 Task: Find connections with filter location Montélimar with filter topic #personalbrandingwith filter profile language French with filter current company Techolution with filter school Symbiosis Institute of International Business with filter industry Wholesale Luxury Goods and Jewelry with filter service category Pricing Strategy with filter keywords title Merchandising Associate
Action: Mouse moved to (560, 103)
Screenshot: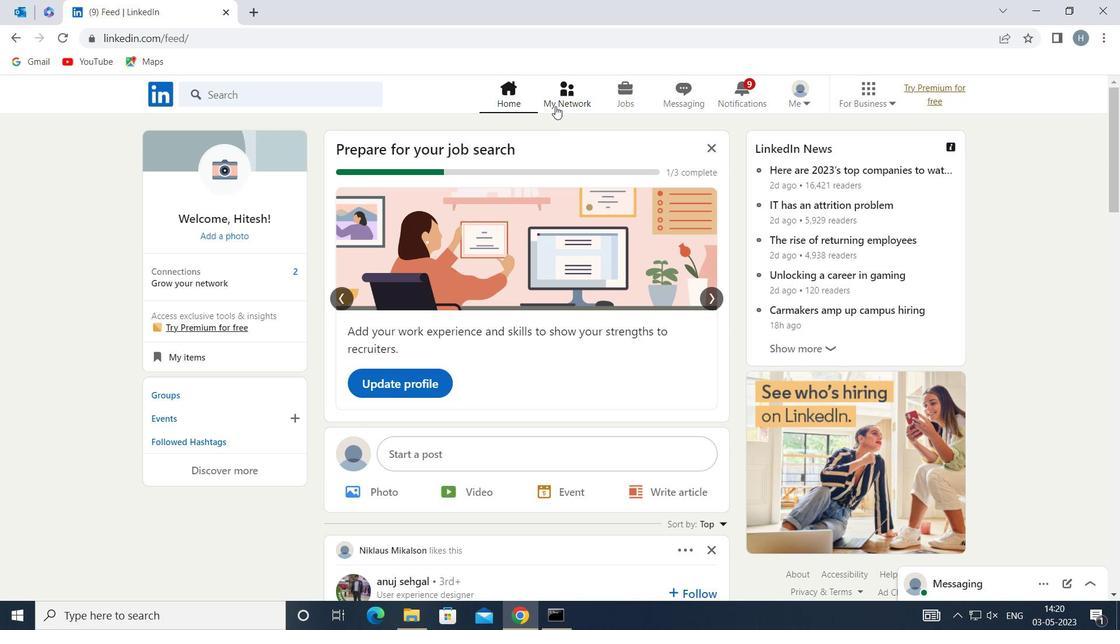
Action: Mouse pressed left at (560, 103)
Screenshot: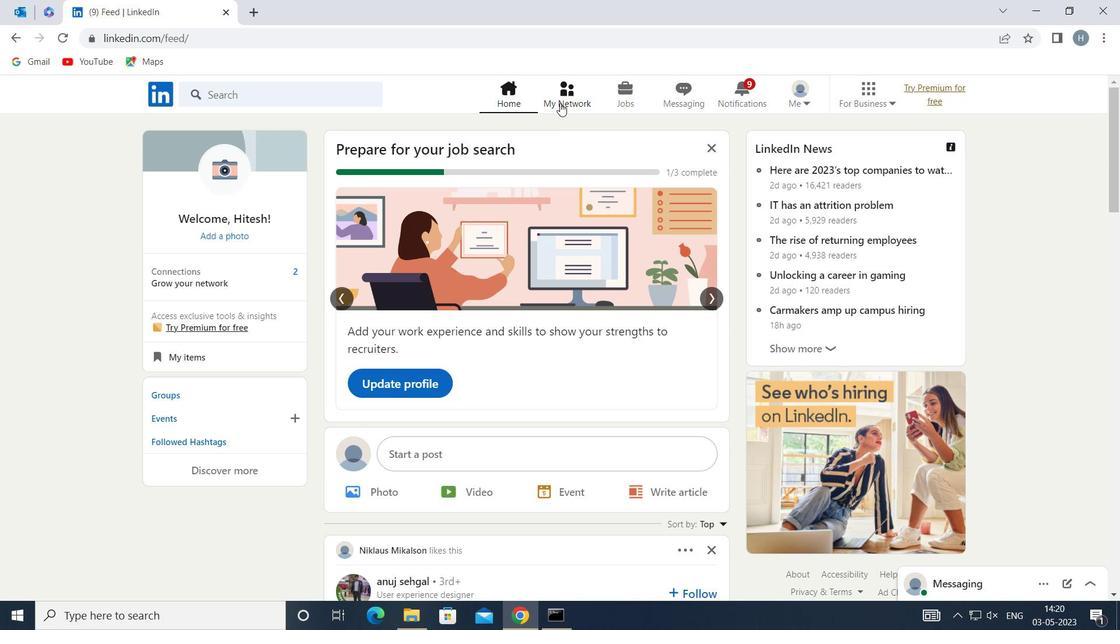 
Action: Mouse moved to (321, 176)
Screenshot: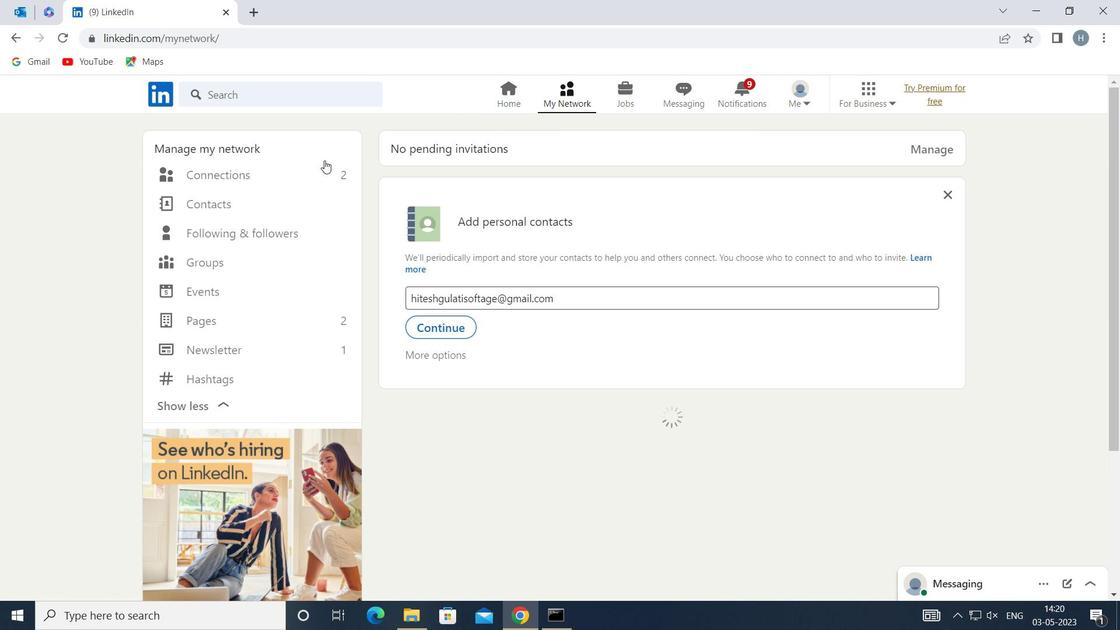 
Action: Mouse pressed left at (321, 176)
Screenshot: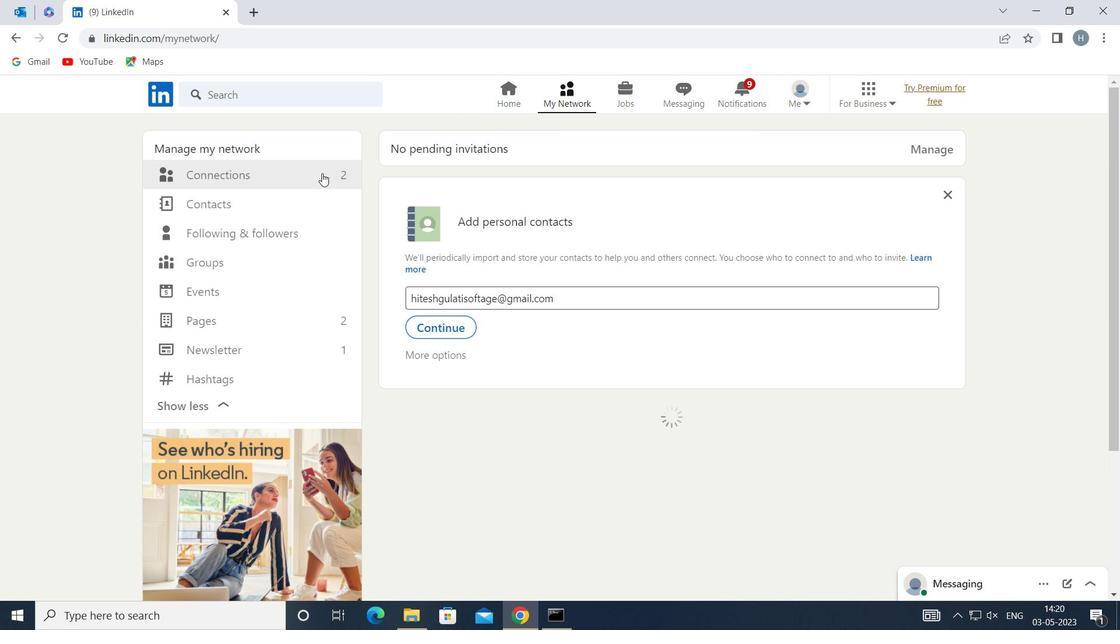
Action: Mouse moved to (672, 172)
Screenshot: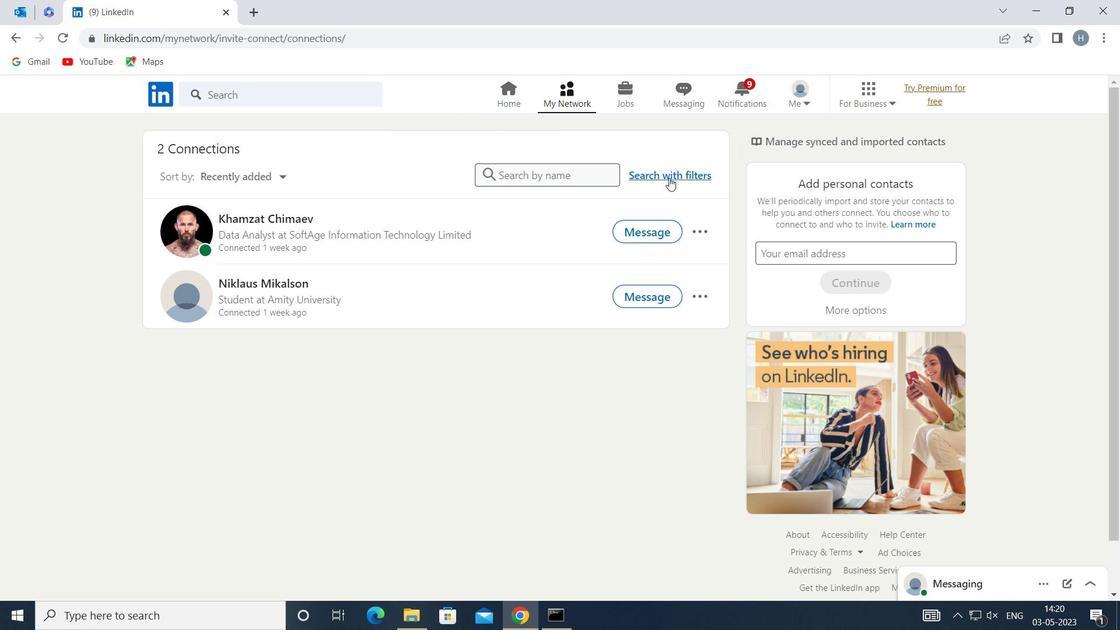 
Action: Mouse pressed left at (672, 172)
Screenshot: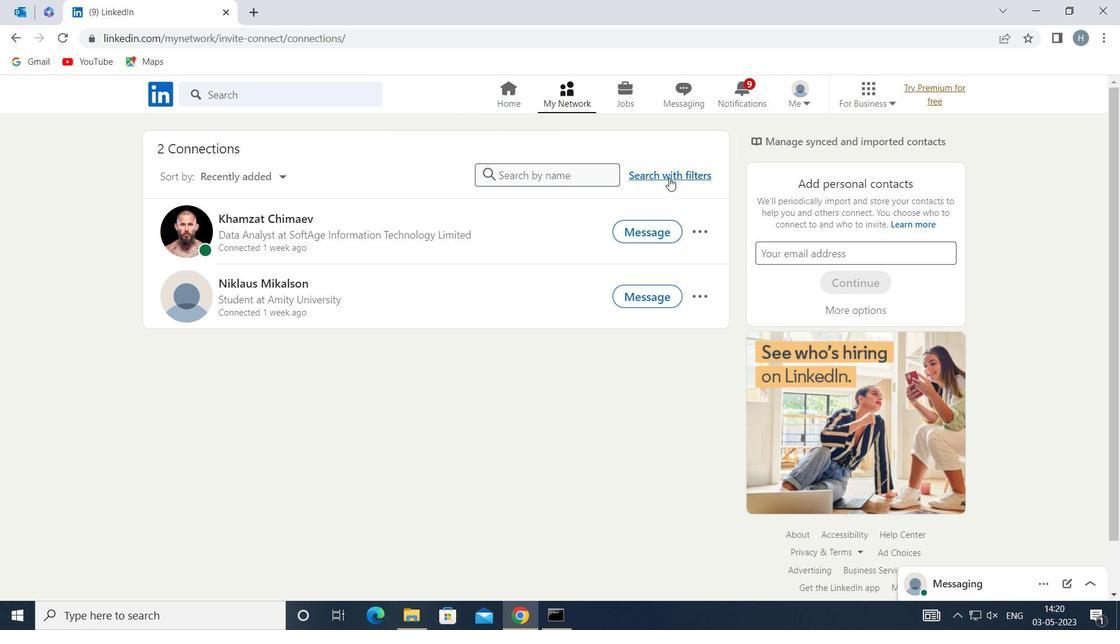 
Action: Mouse moved to (615, 140)
Screenshot: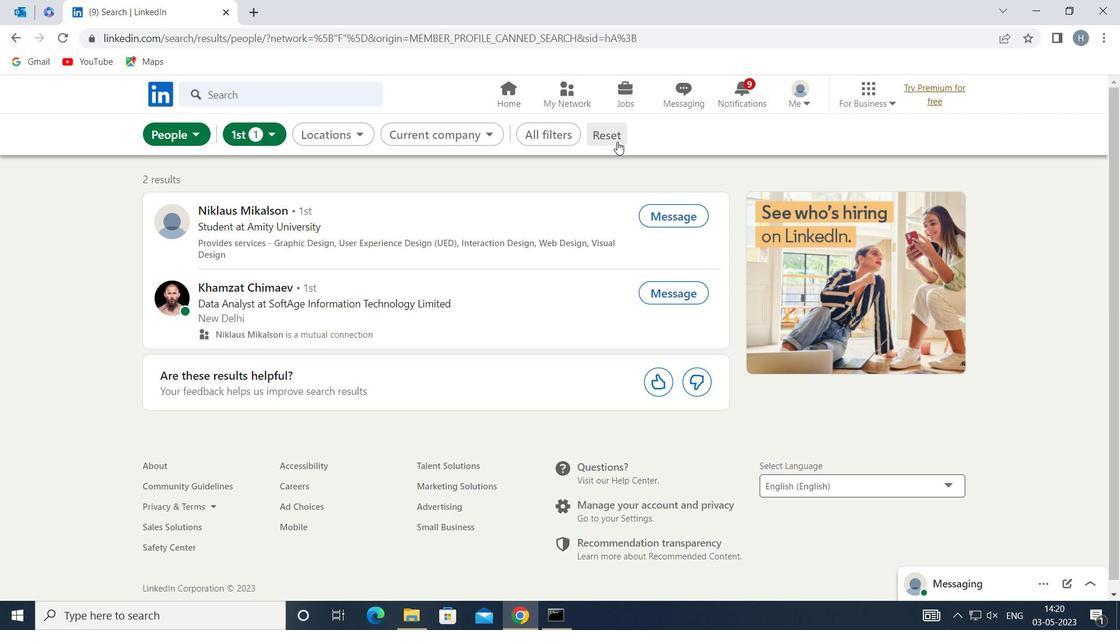 
Action: Mouse pressed left at (615, 140)
Screenshot: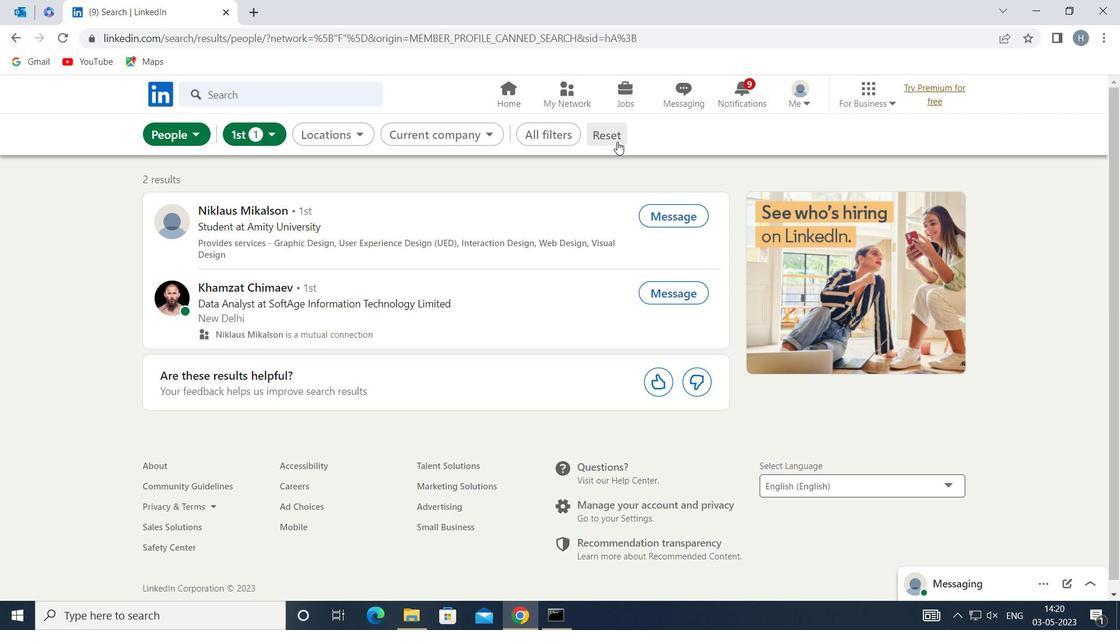 
Action: Mouse moved to (598, 133)
Screenshot: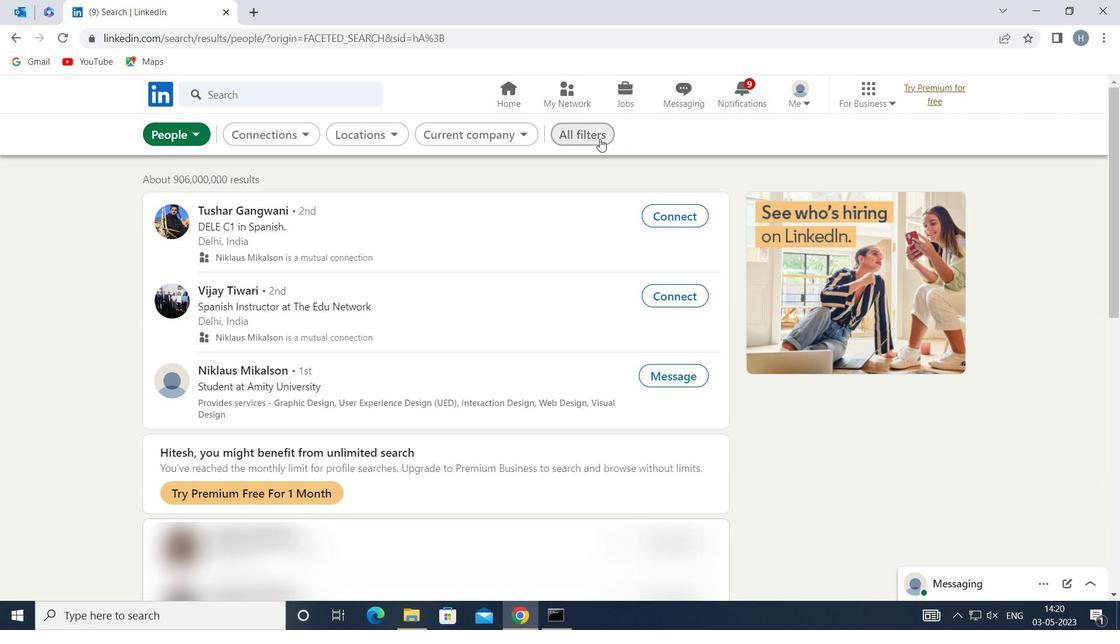 
Action: Mouse pressed left at (598, 133)
Screenshot: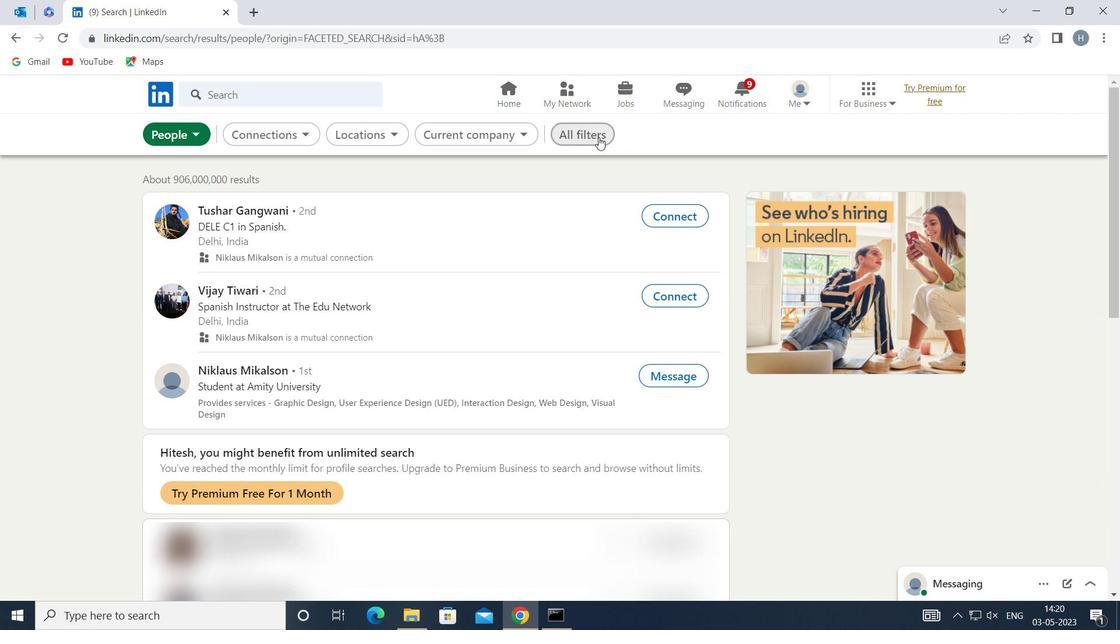 
Action: Mouse moved to (863, 312)
Screenshot: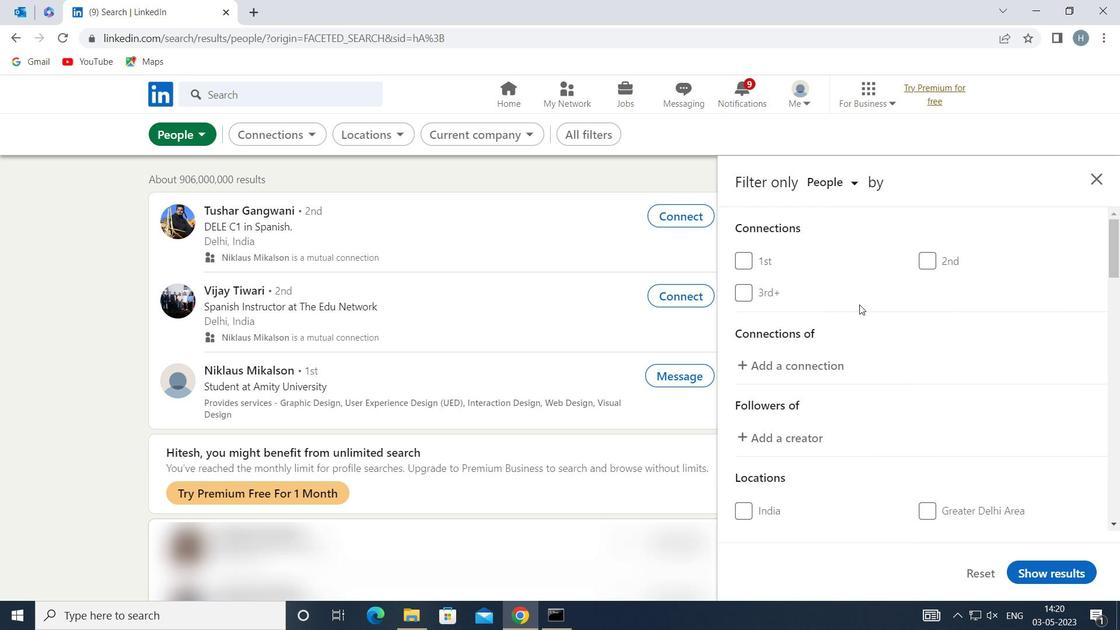 
Action: Mouse scrolled (863, 312) with delta (0, 0)
Screenshot: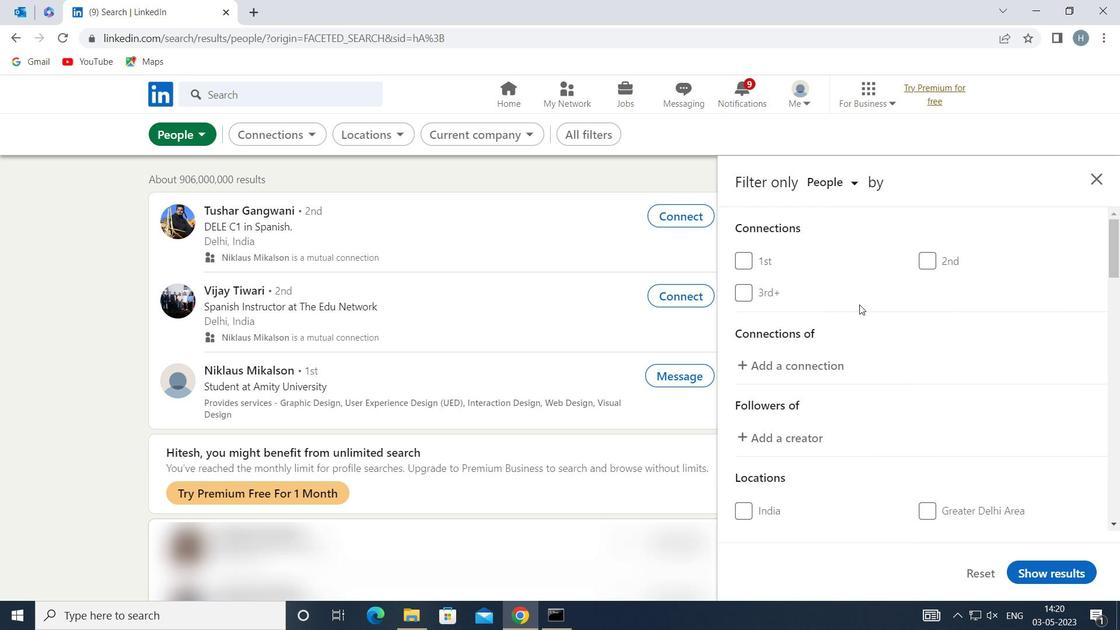 
Action: Mouse moved to (863, 315)
Screenshot: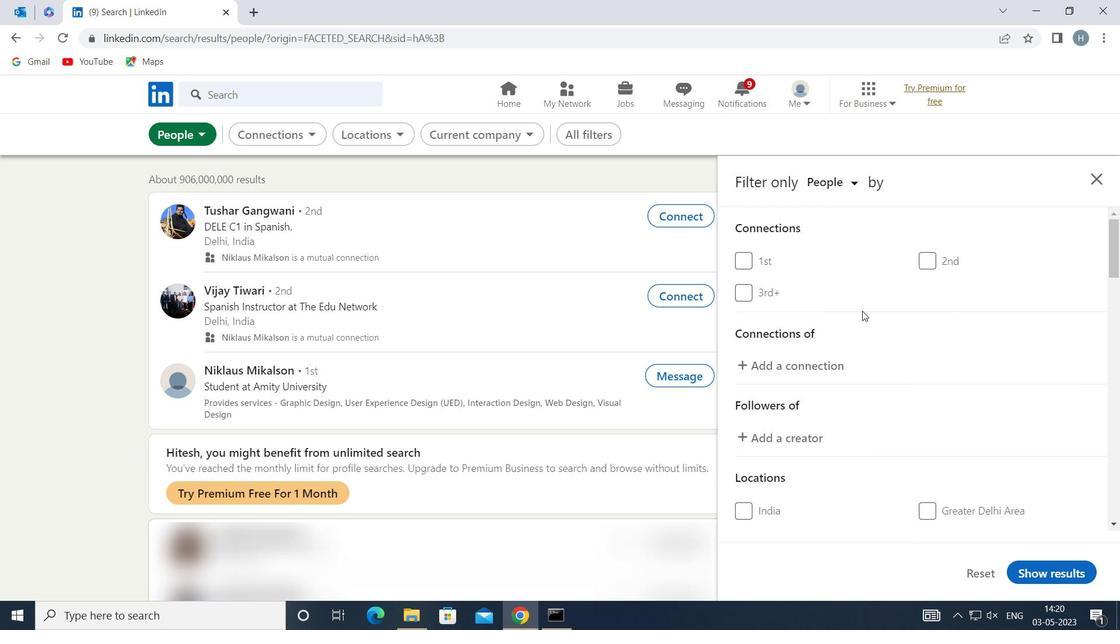 
Action: Mouse scrolled (863, 314) with delta (0, 0)
Screenshot: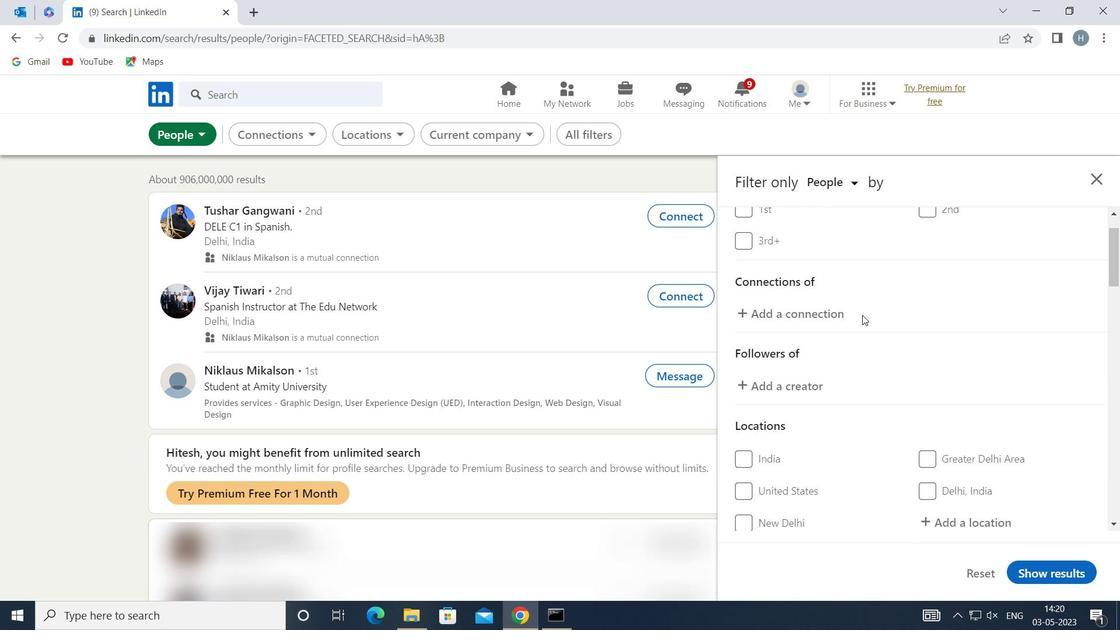 
Action: Mouse moved to (950, 421)
Screenshot: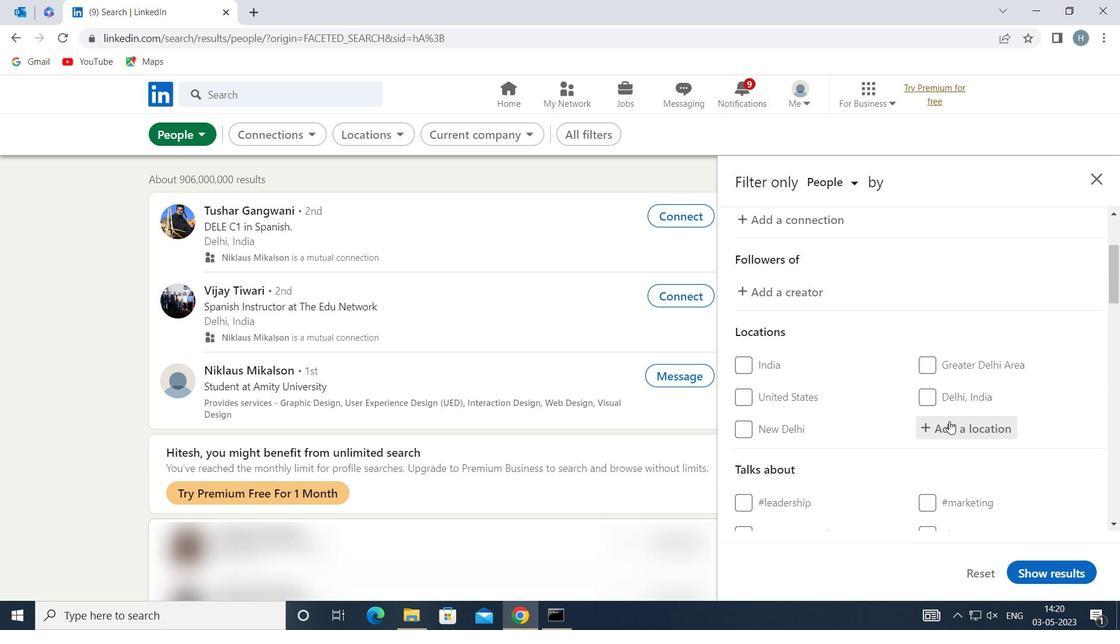 
Action: Mouse pressed left at (950, 421)
Screenshot: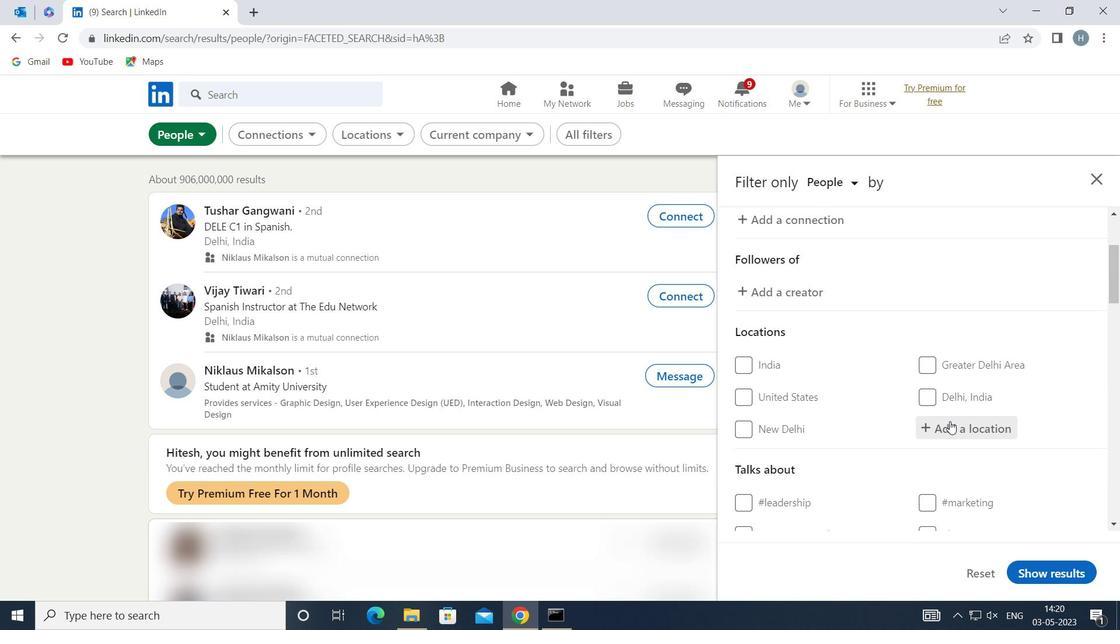 
Action: Mouse moved to (950, 421)
Screenshot: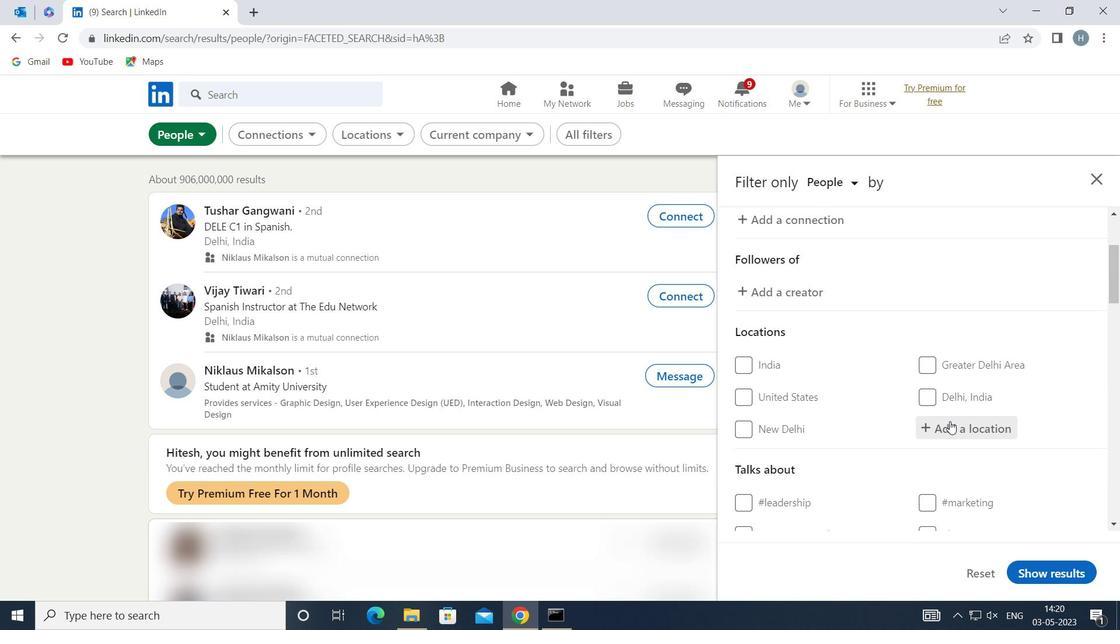 
Action: Key pressed <Key.shift>MONTGERON
Screenshot: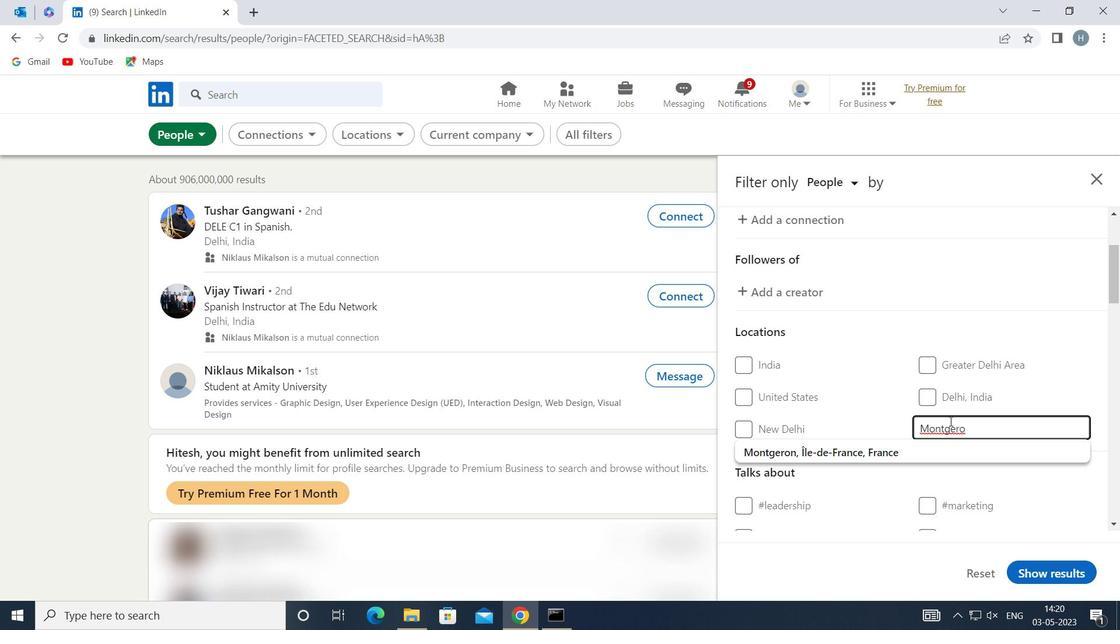 
Action: Mouse moved to (938, 447)
Screenshot: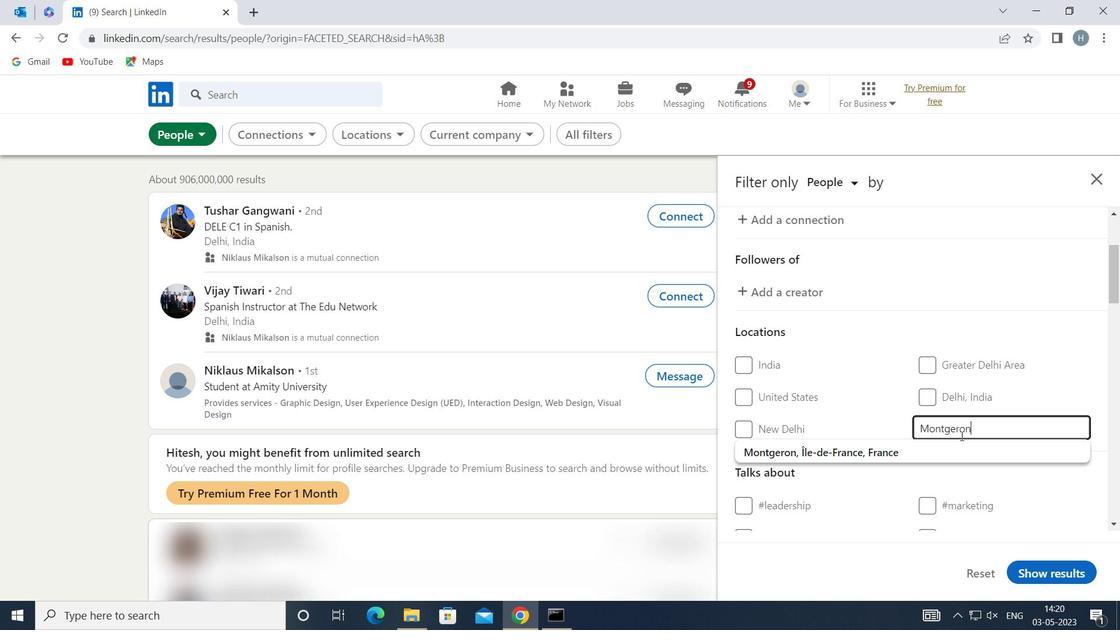 
Action: Mouse pressed left at (938, 447)
Screenshot: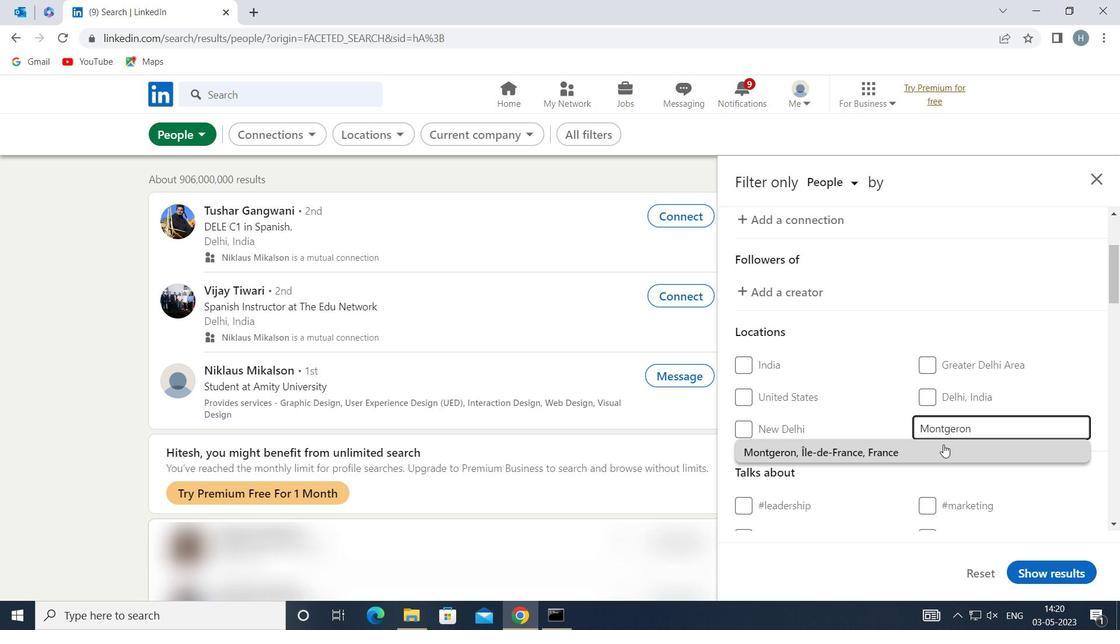 
Action: Mouse moved to (937, 447)
Screenshot: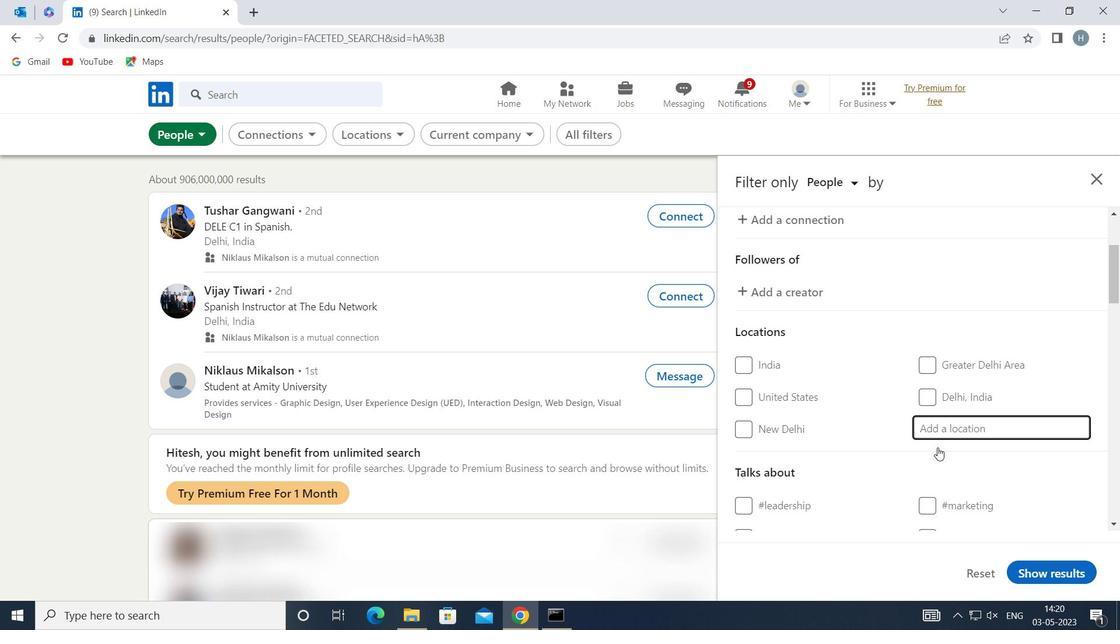 
Action: Mouse scrolled (937, 447) with delta (0, 0)
Screenshot: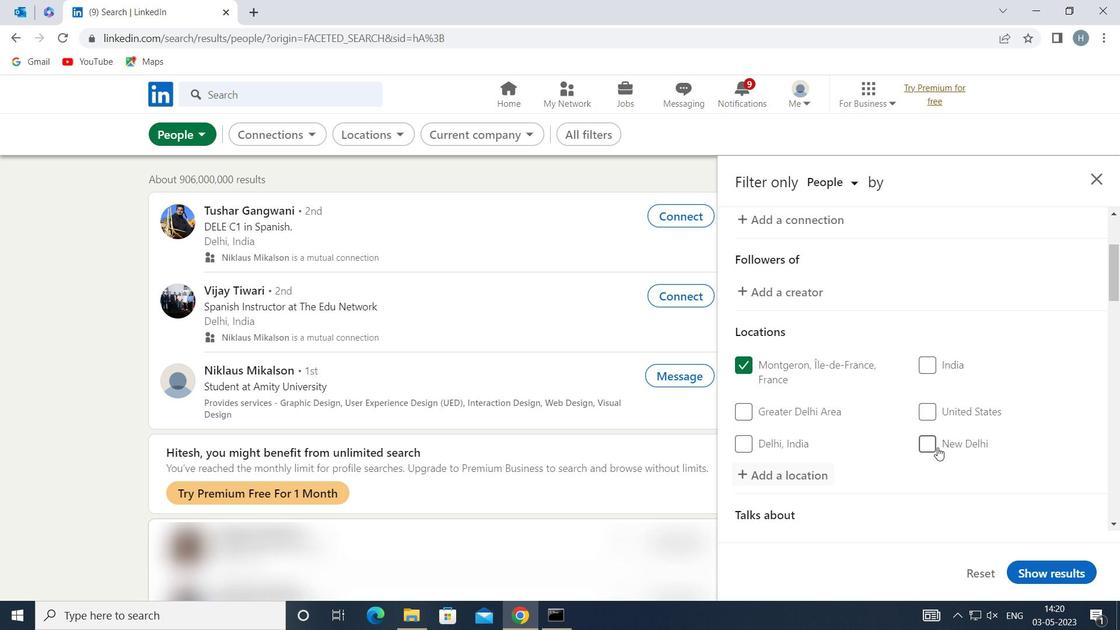 
Action: Mouse scrolled (937, 447) with delta (0, 0)
Screenshot: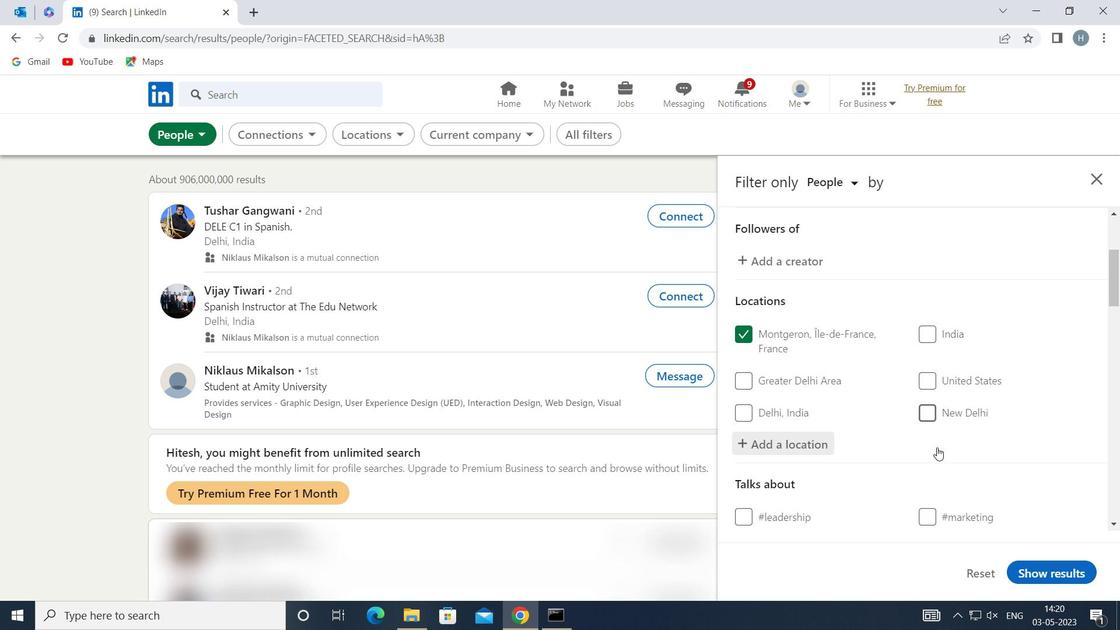 
Action: Mouse scrolled (937, 447) with delta (0, 0)
Screenshot: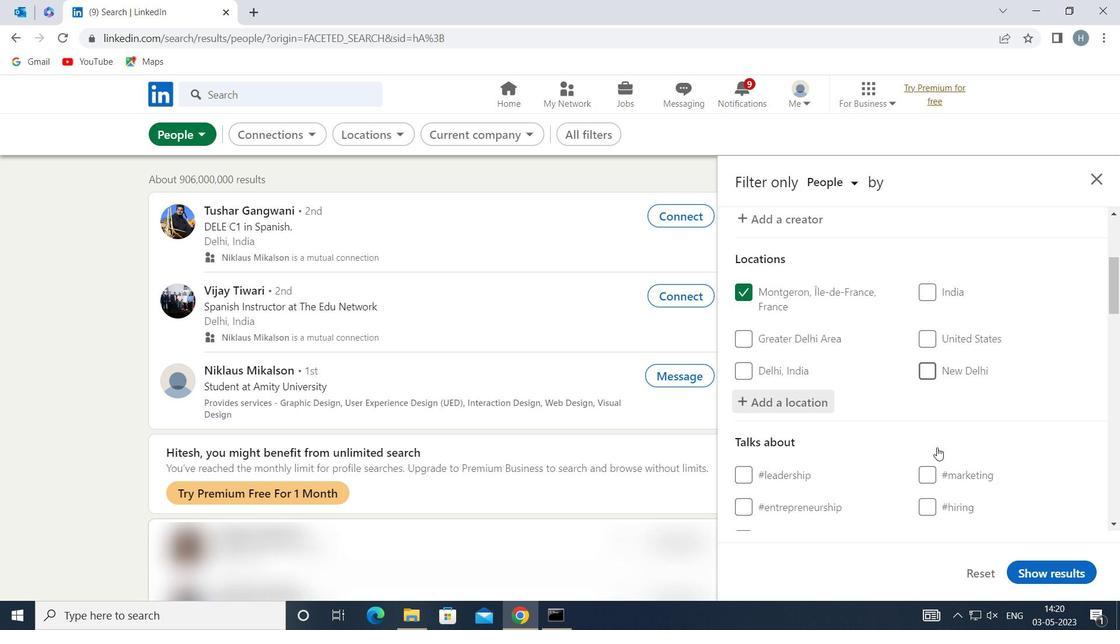 
Action: Mouse moved to (959, 390)
Screenshot: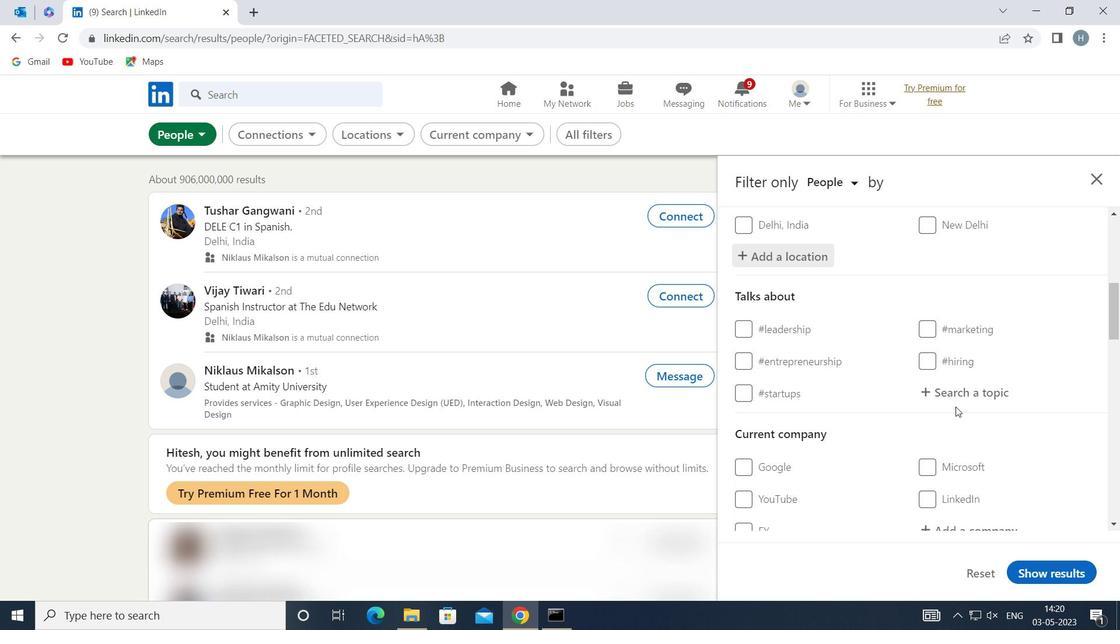 
Action: Mouse pressed left at (959, 390)
Screenshot: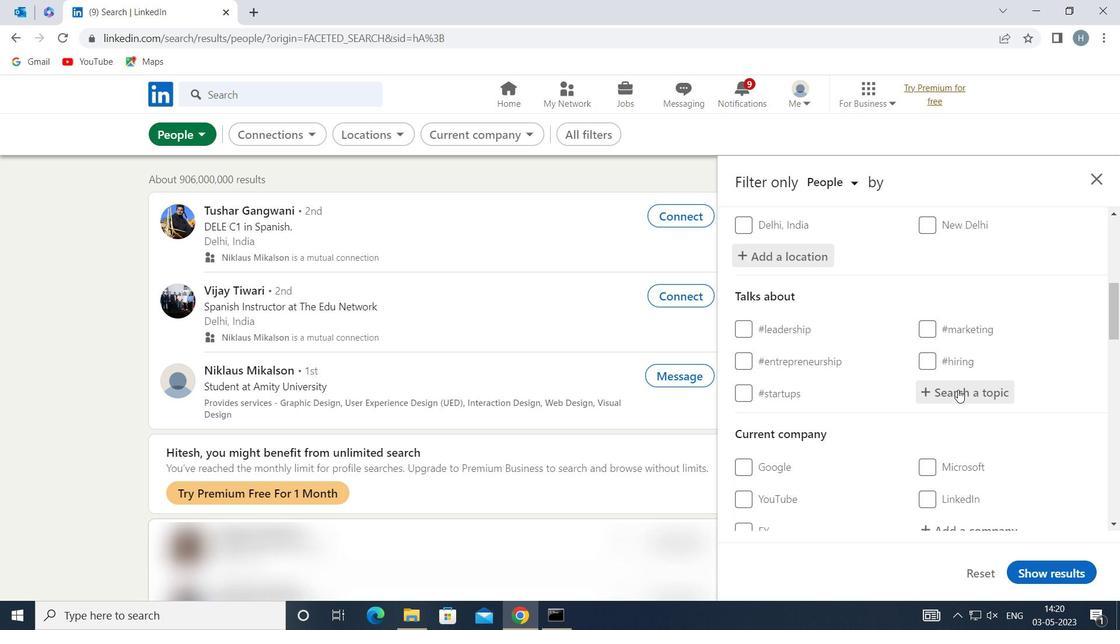 
Action: Key pressed HEALTHLIFESTY
Screenshot: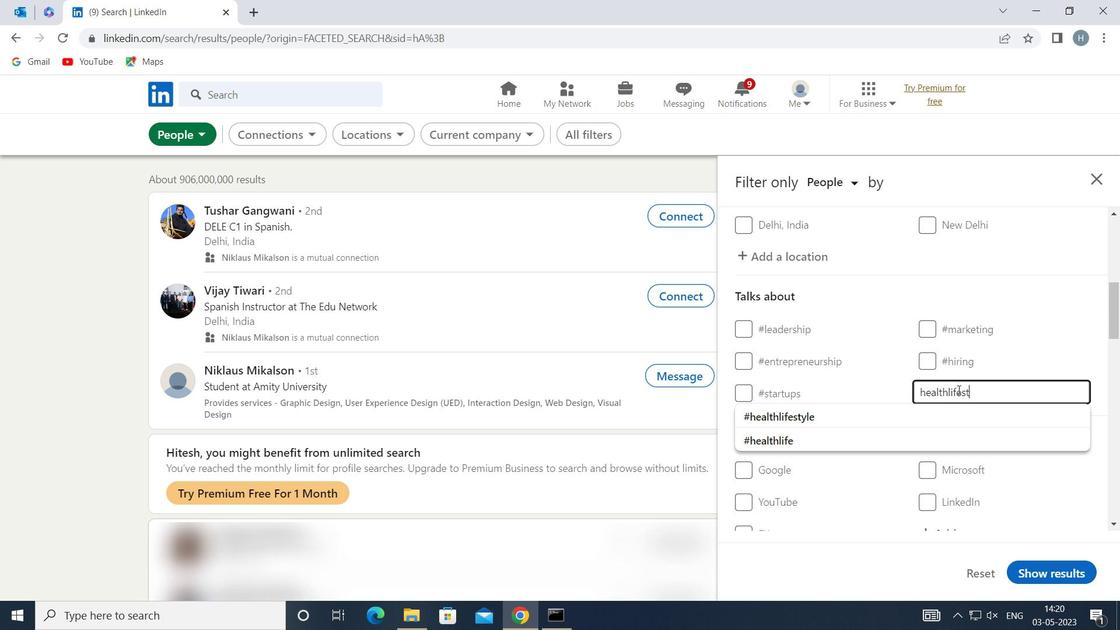 
Action: Mouse moved to (957, 406)
Screenshot: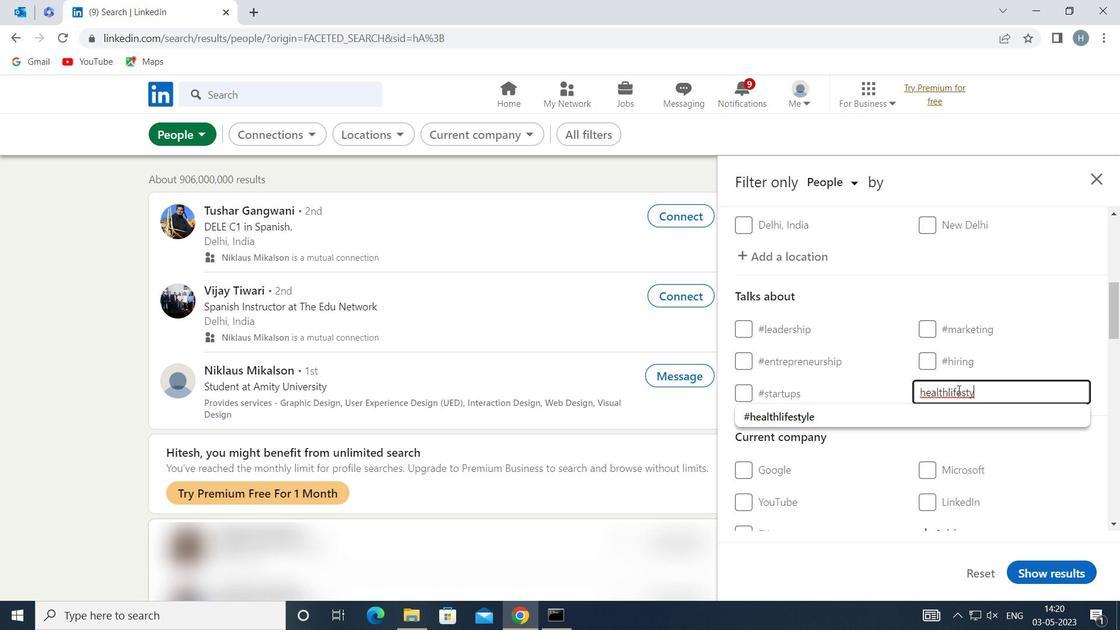 
Action: Mouse pressed left at (957, 406)
Screenshot: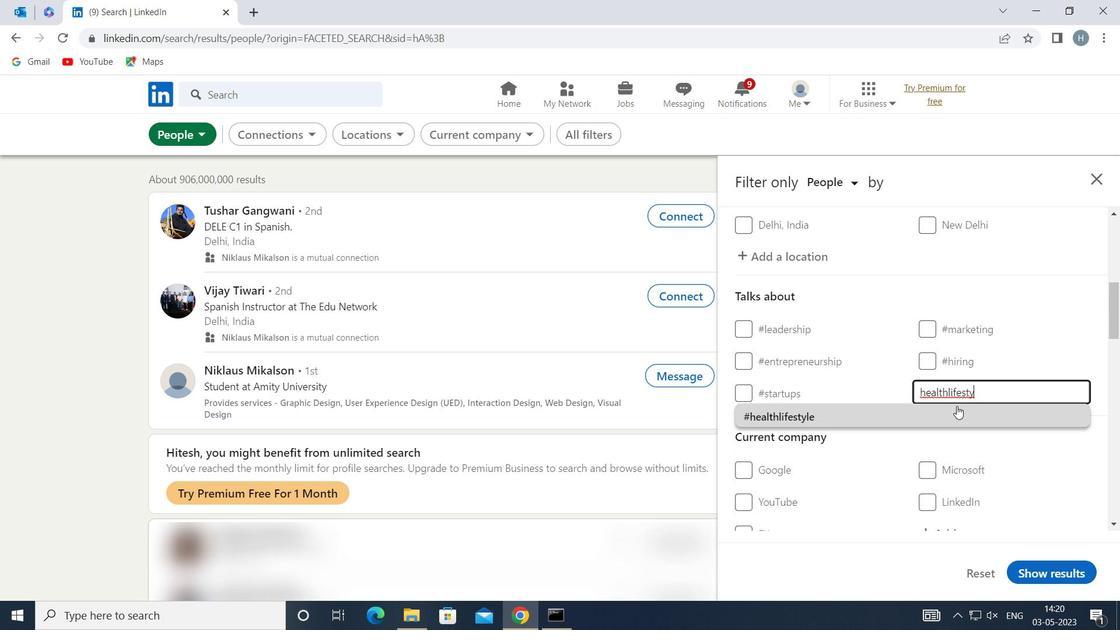 
Action: Mouse moved to (945, 417)
Screenshot: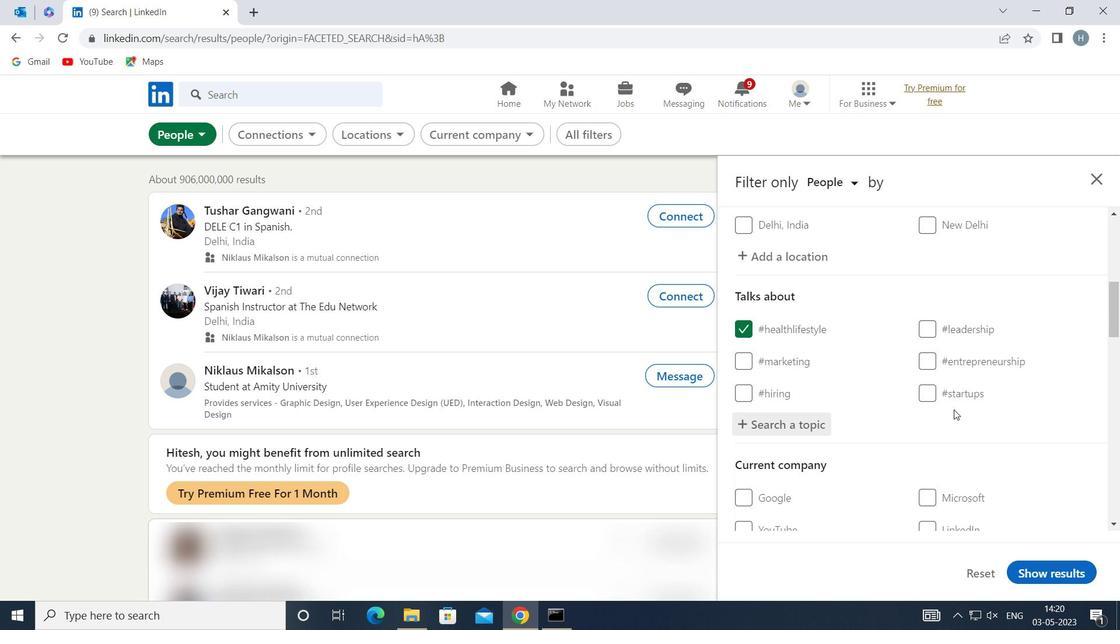 
Action: Mouse scrolled (945, 417) with delta (0, 0)
Screenshot: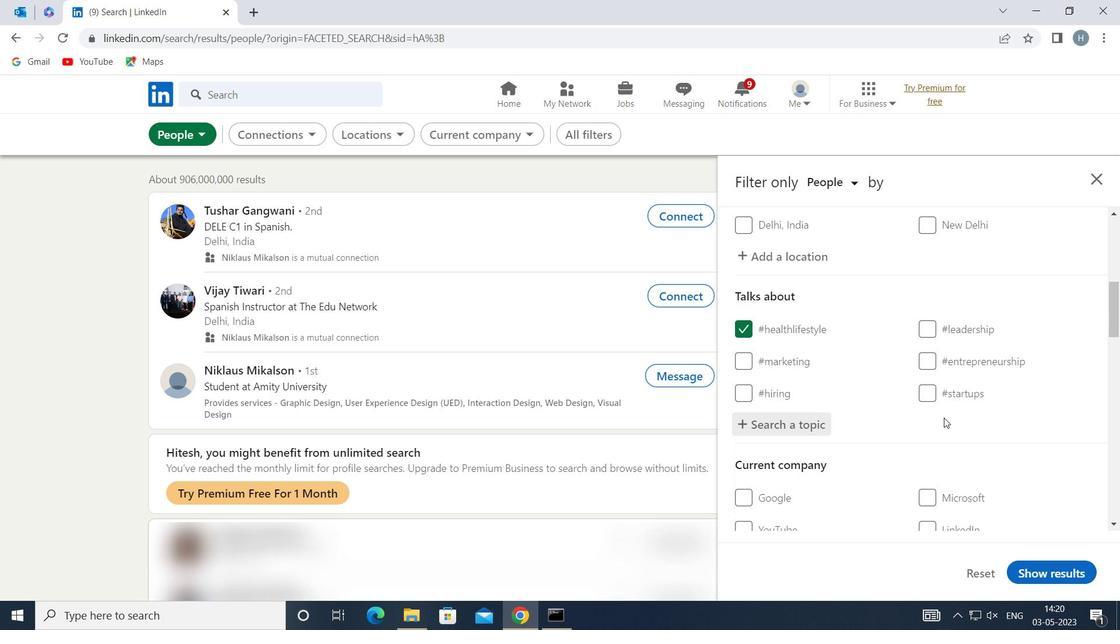 
Action: Mouse scrolled (945, 417) with delta (0, 0)
Screenshot: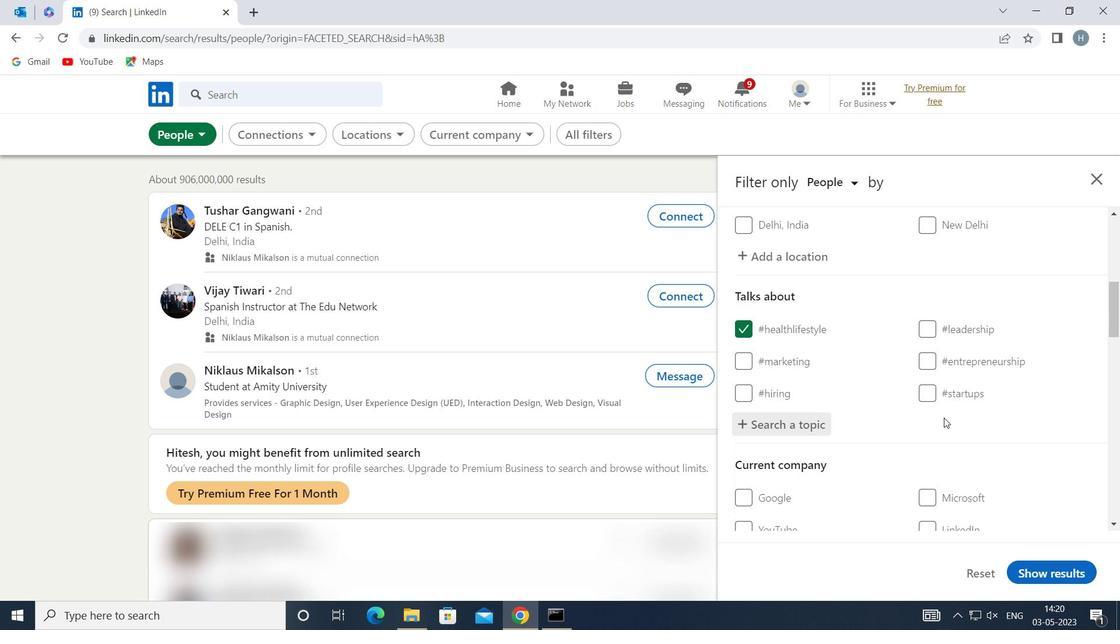 
Action: Mouse moved to (945, 418)
Screenshot: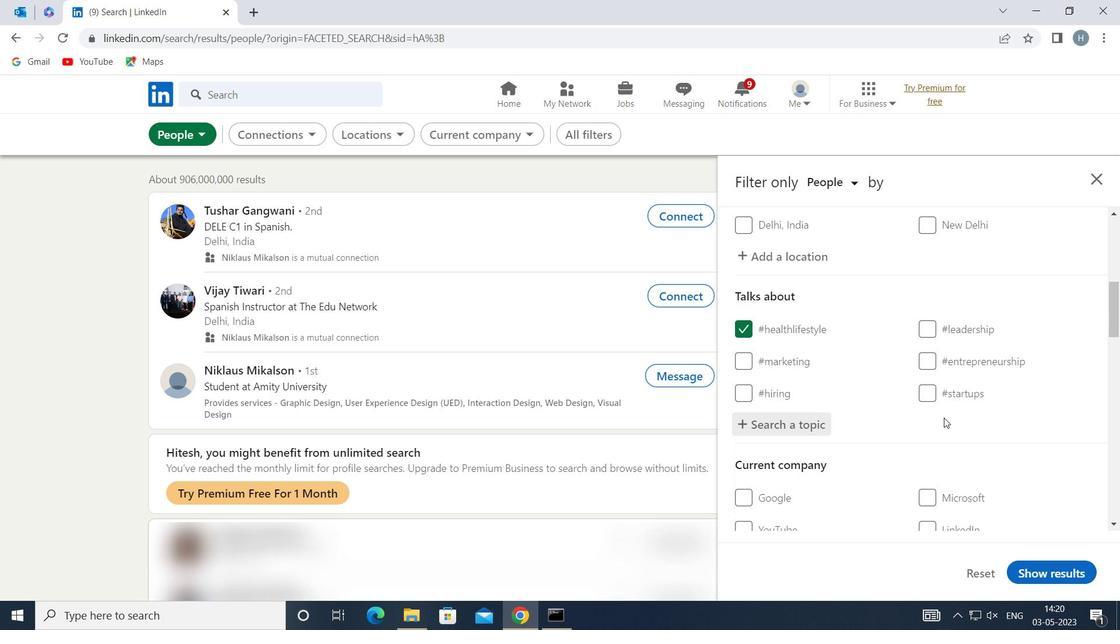 
Action: Mouse scrolled (945, 417) with delta (0, 0)
Screenshot: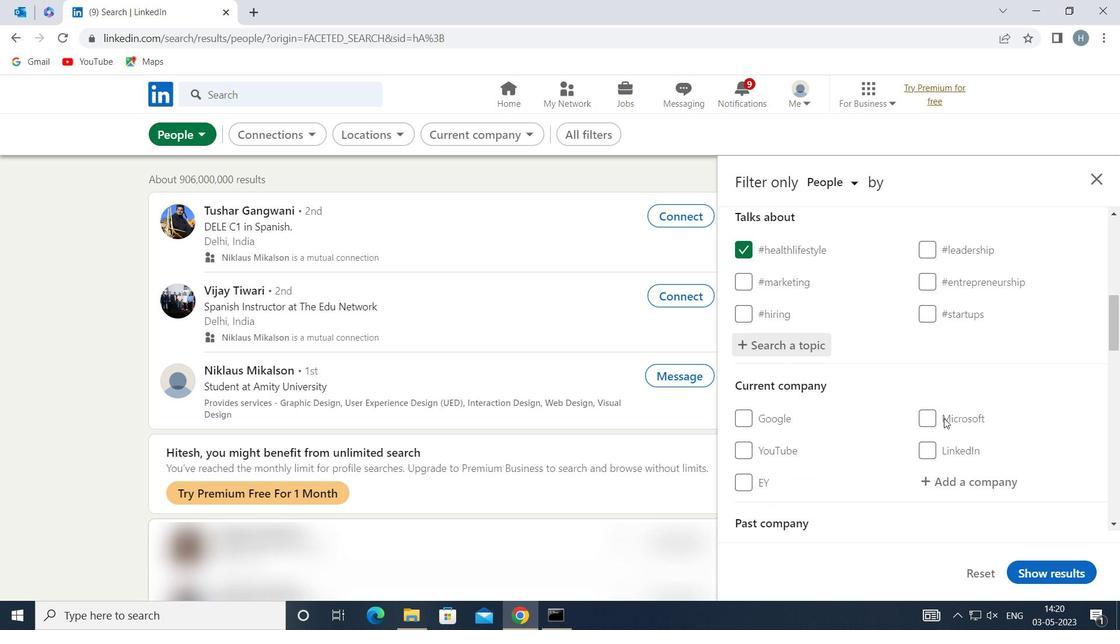 
Action: Mouse moved to (945, 411)
Screenshot: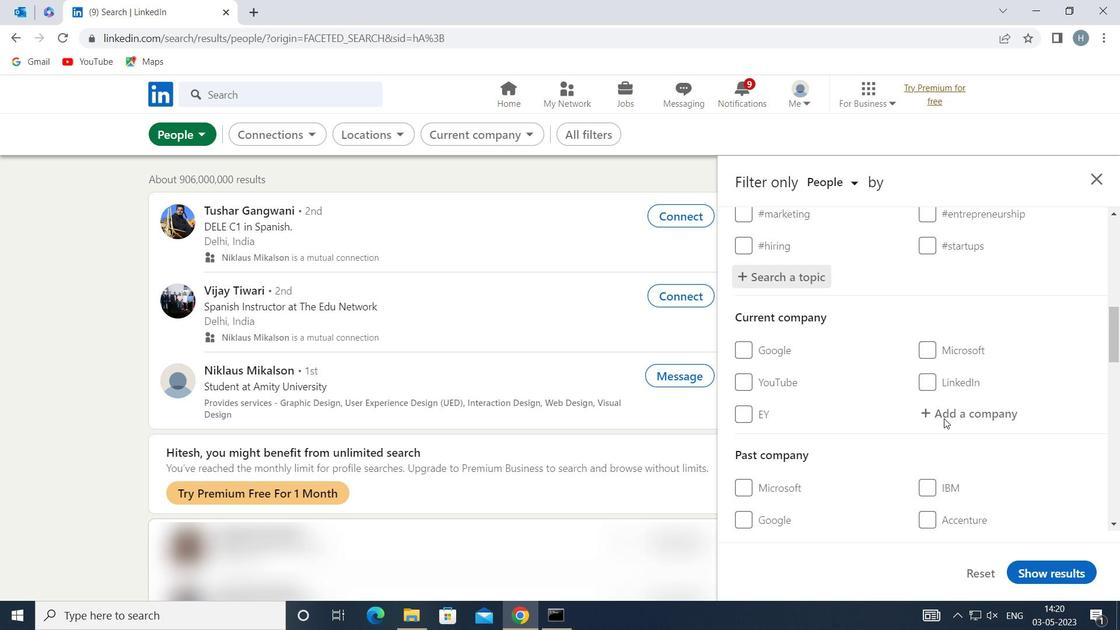 
Action: Mouse scrolled (945, 410) with delta (0, 0)
Screenshot: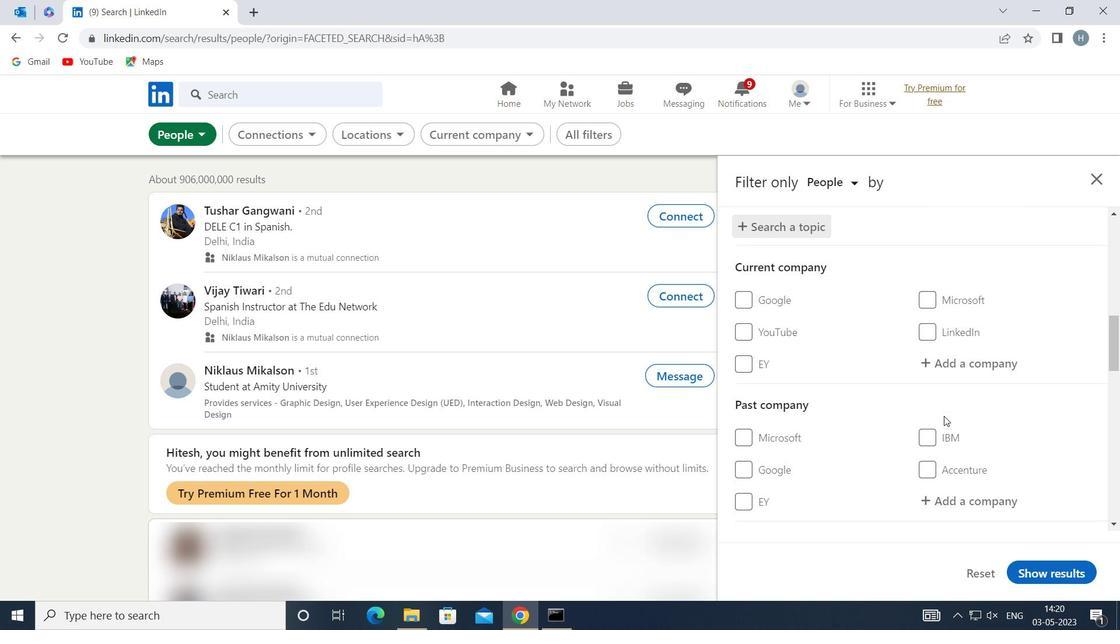 
Action: Mouse moved to (943, 407)
Screenshot: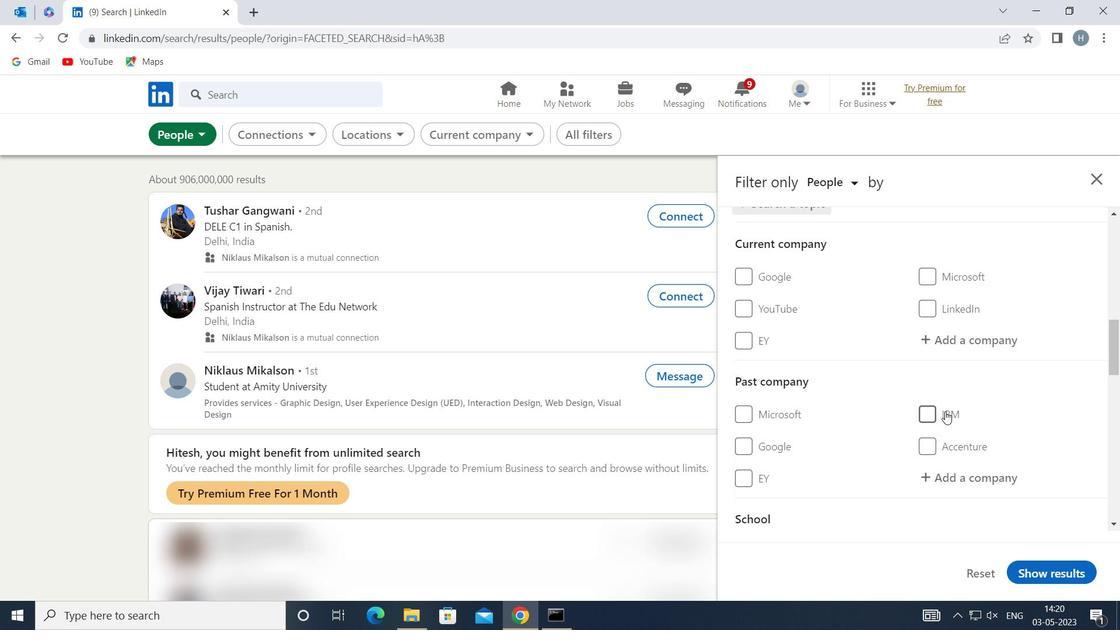 
Action: Mouse scrolled (943, 406) with delta (0, 0)
Screenshot: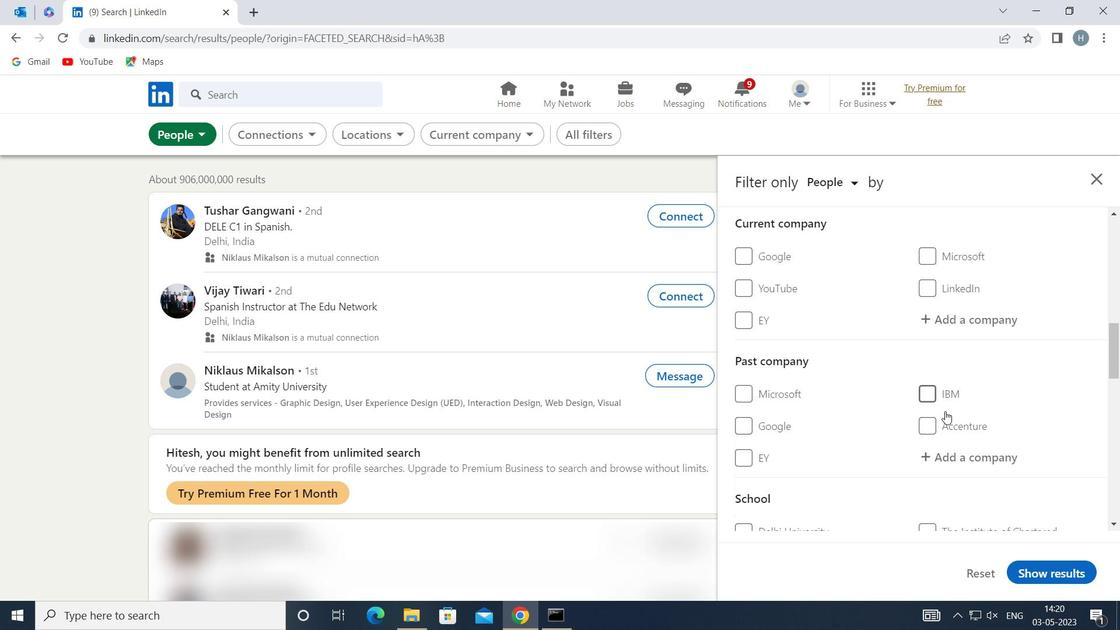 
Action: Mouse moved to (938, 406)
Screenshot: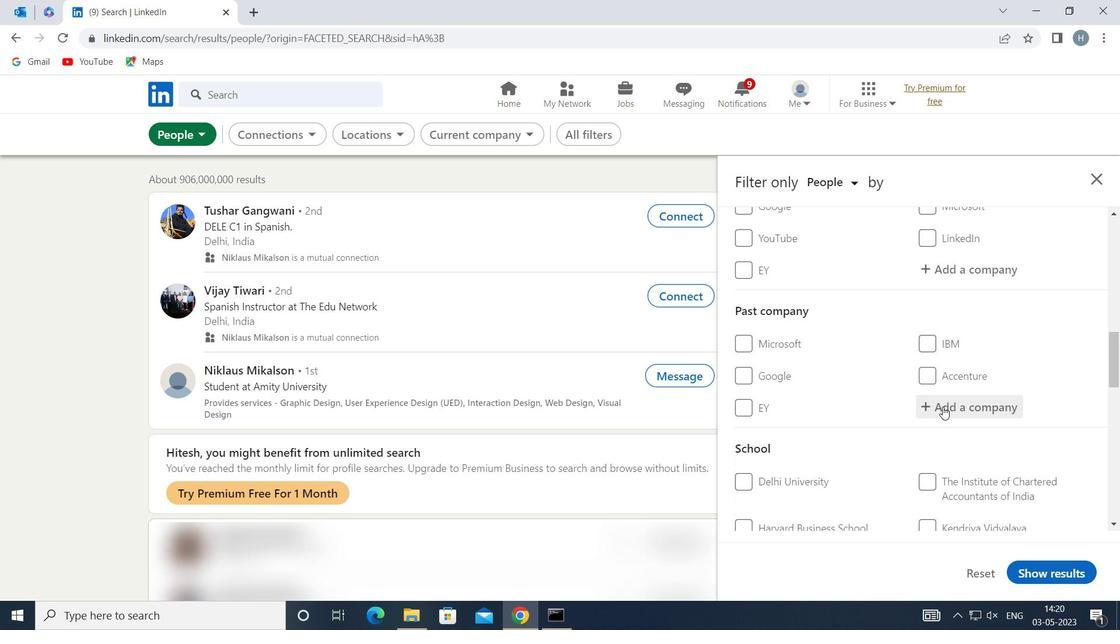 
Action: Mouse scrolled (938, 406) with delta (0, 0)
Screenshot: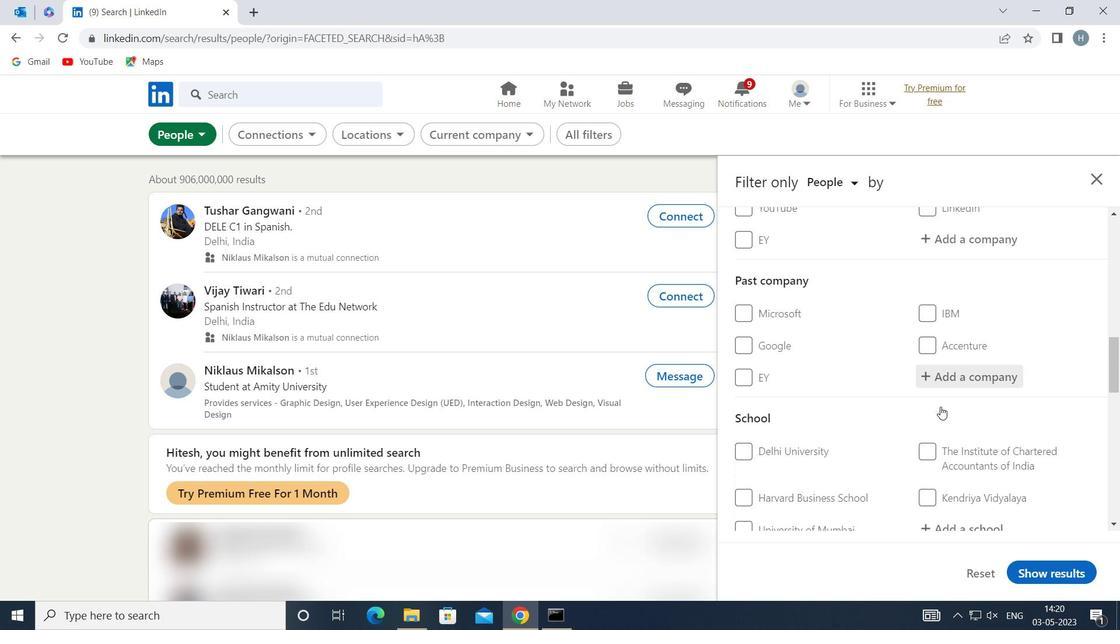 
Action: Mouse moved to (930, 405)
Screenshot: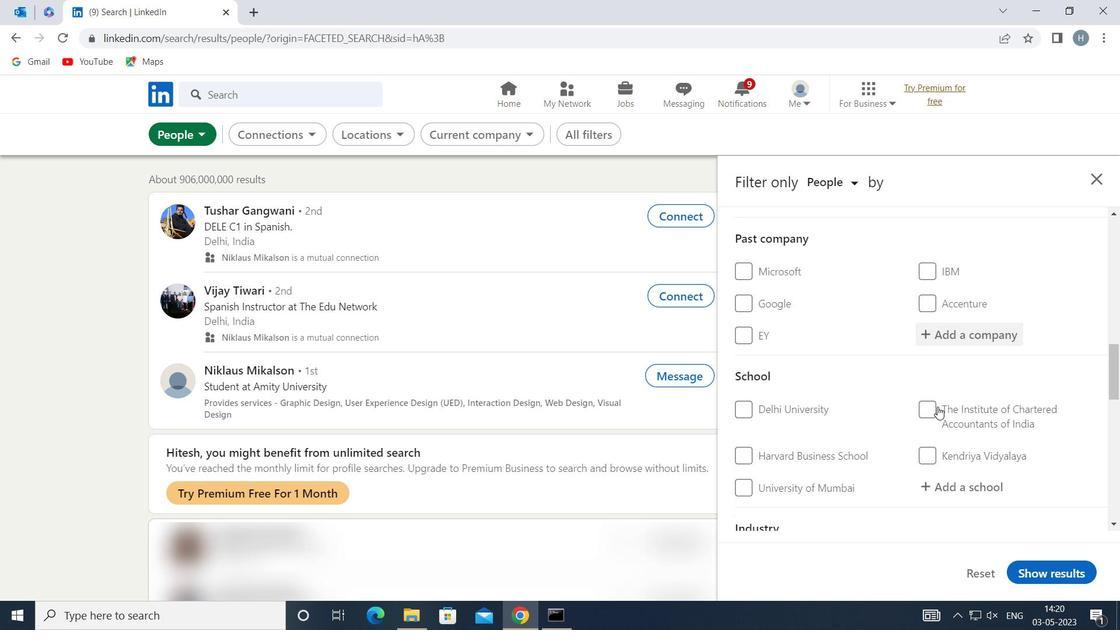
Action: Mouse scrolled (930, 405) with delta (0, 0)
Screenshot: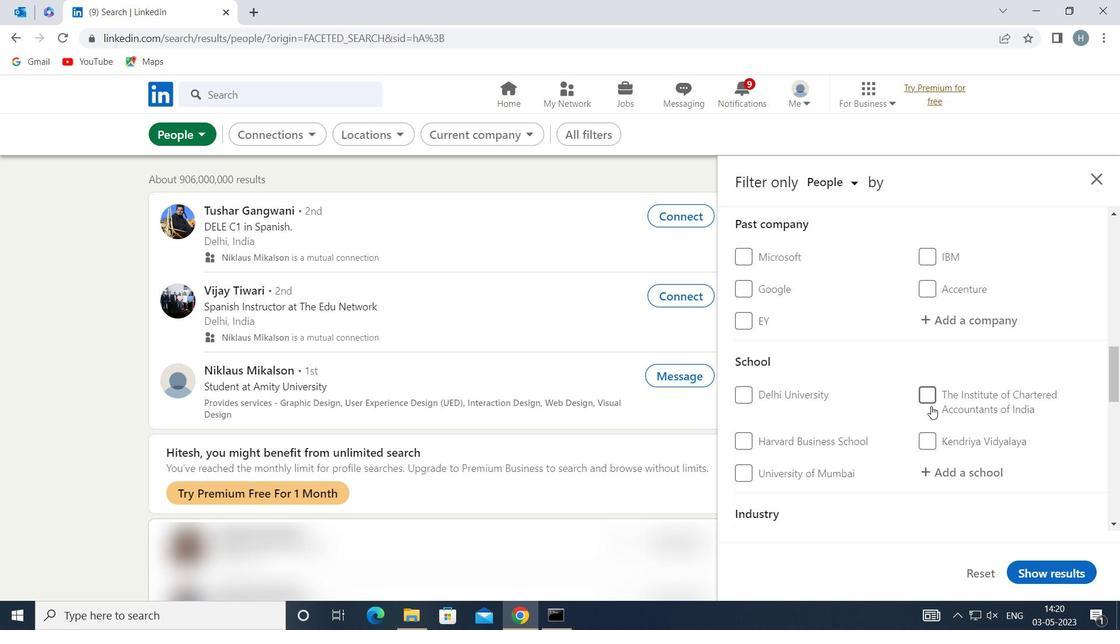 
Action: Mouse moved to (929, 405)
Screenshot: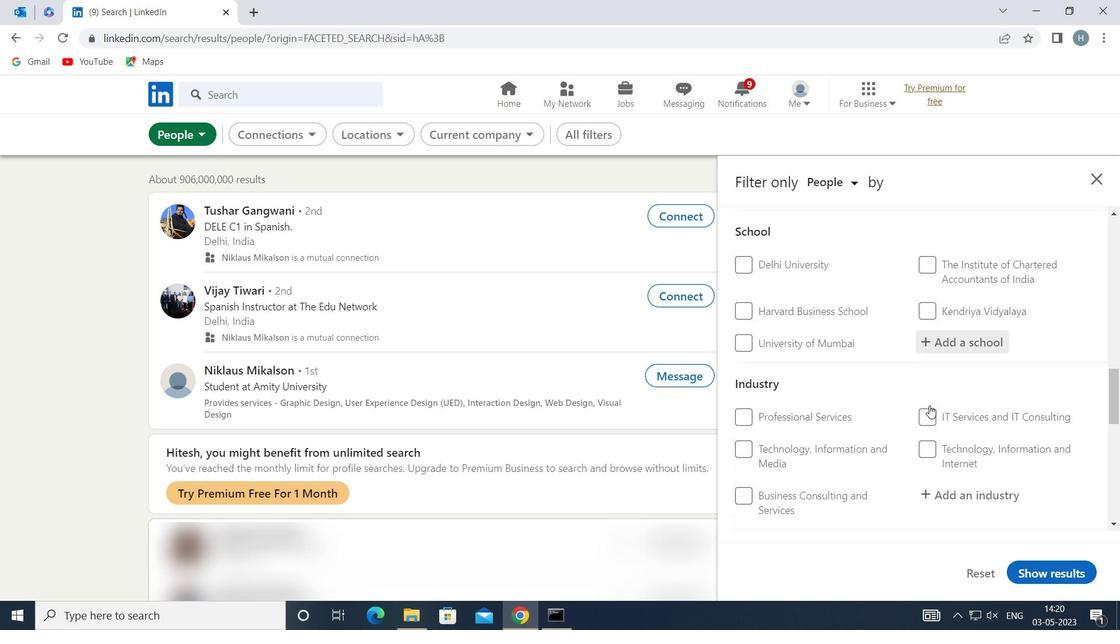 
Action: Mouse scrolled (929, 405) with delta (0, 0)
Screenshot: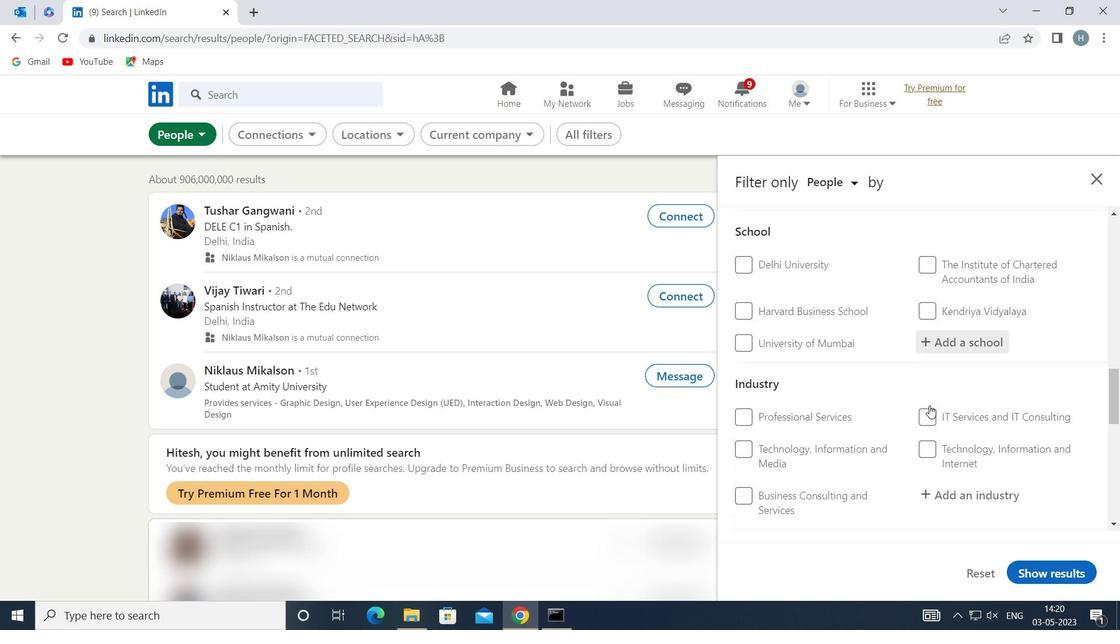 
Action: Mouse scrolled (929, 405) with delta (0, 0)
Screenshot: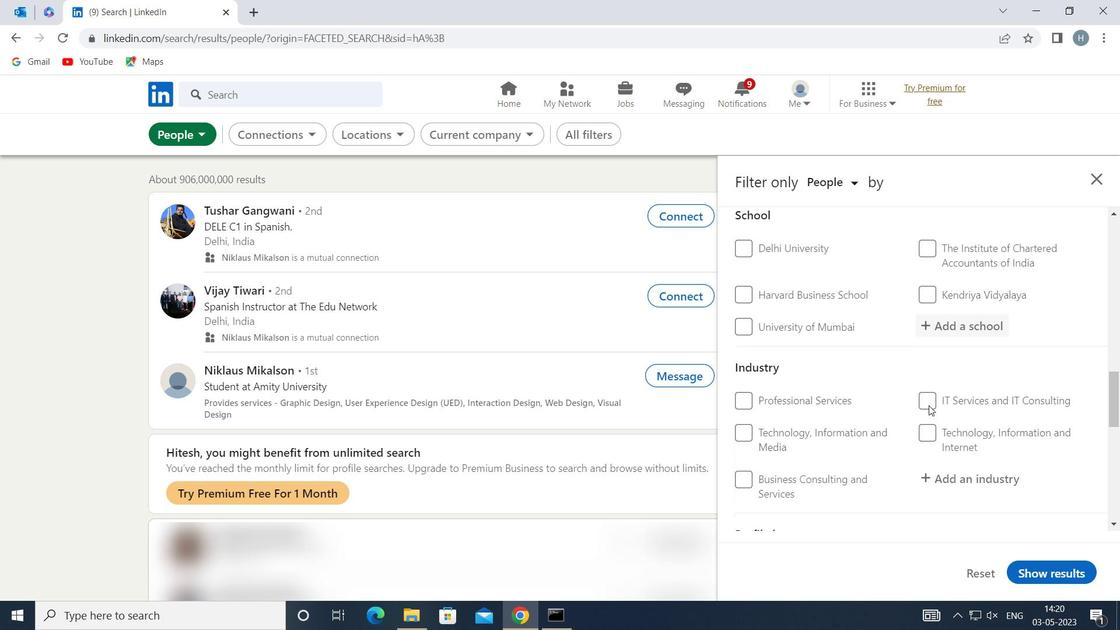 
Action: Mouse moved to (755, 465)
Screenshot: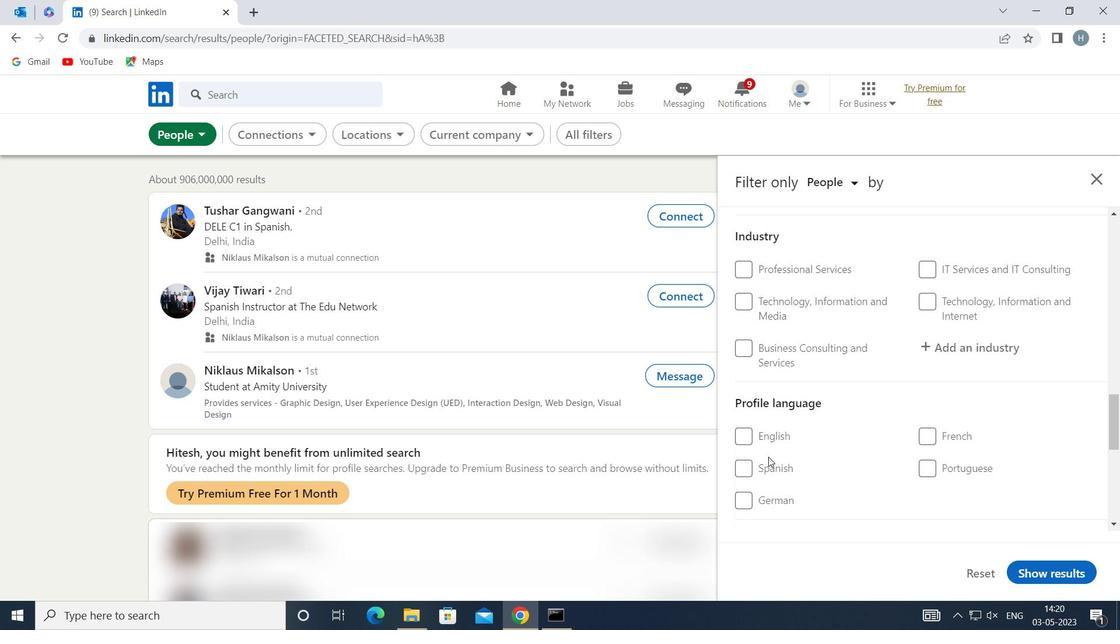 
Action: Mouse pressed left at (755, 465)
Screenshot: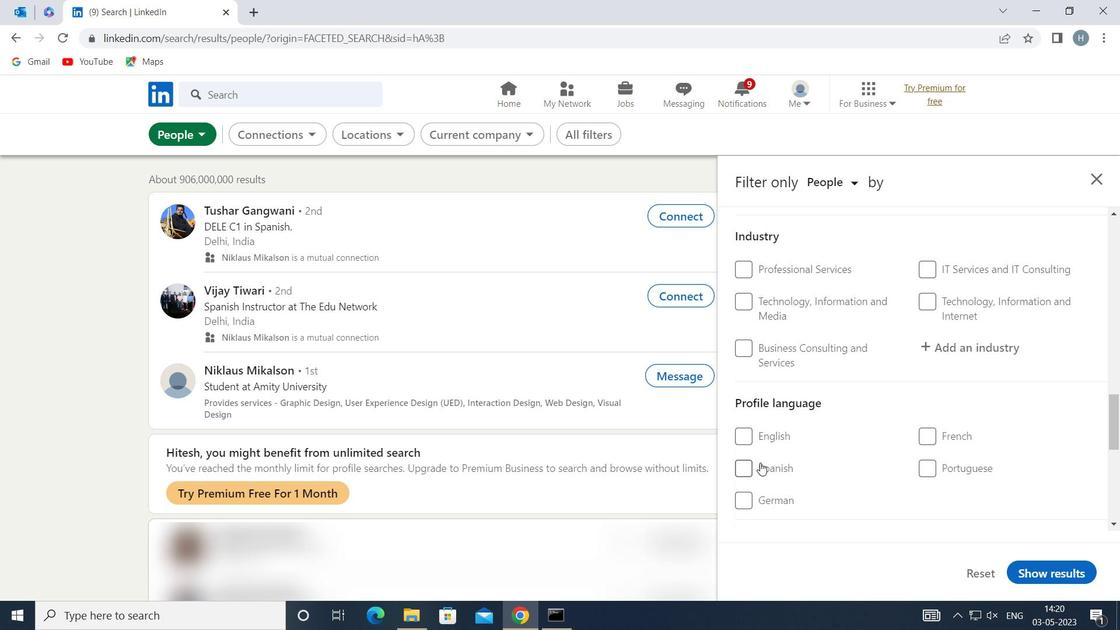 
Action: Mouse moved to (894, 441)
Screenshot: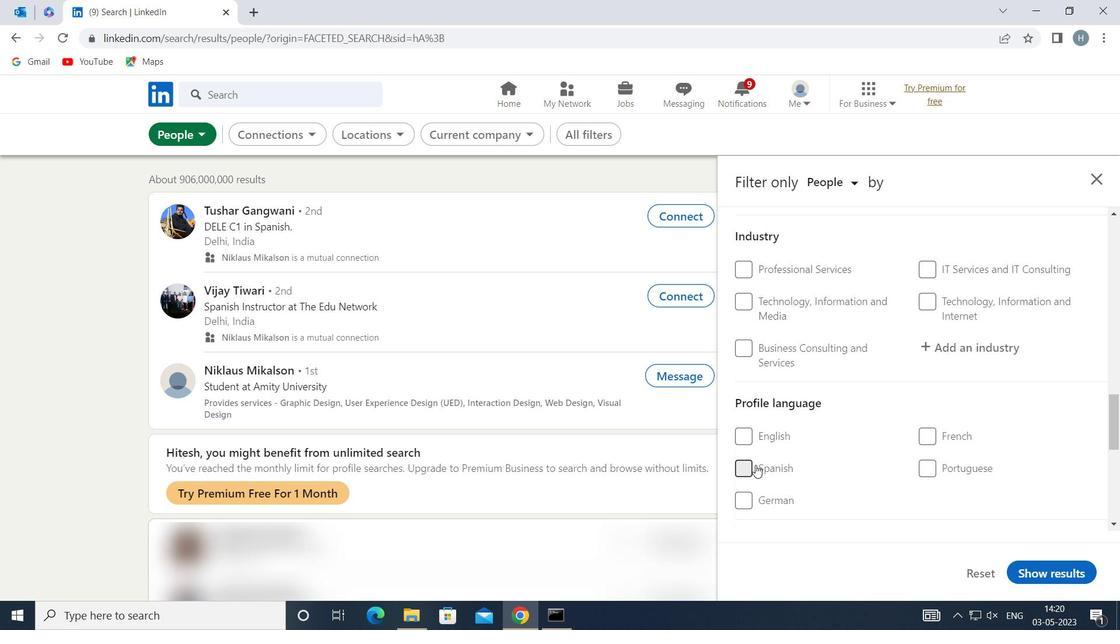 
Action: Mouse scrolled (894, 441) with delta (0, 0)
Screenshot: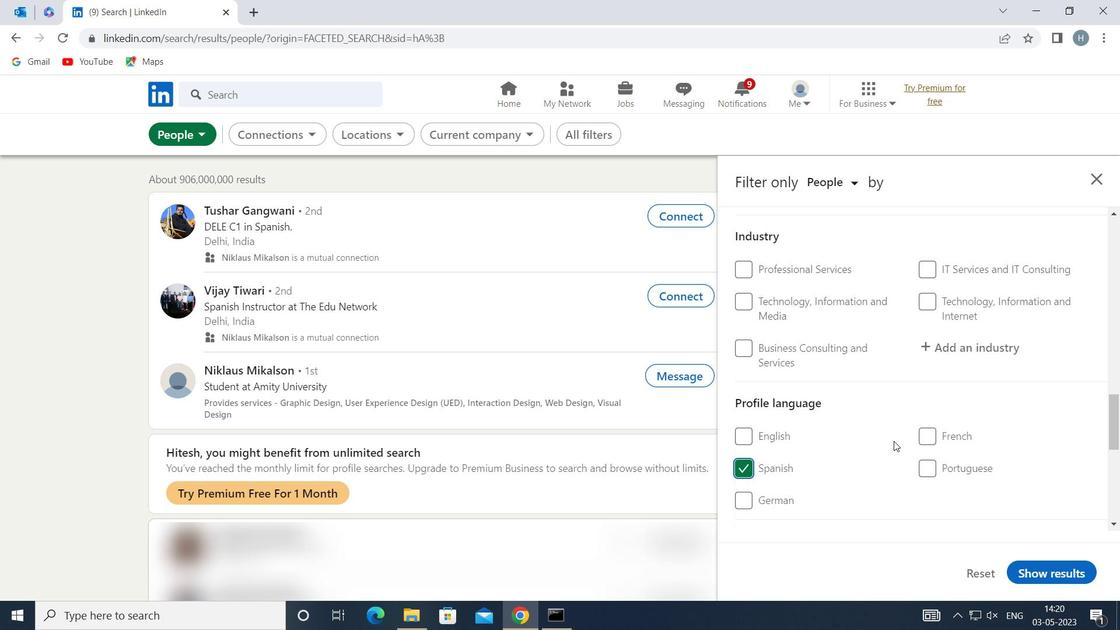 
Action: Mouse moved to (899, 434)
Screenshot: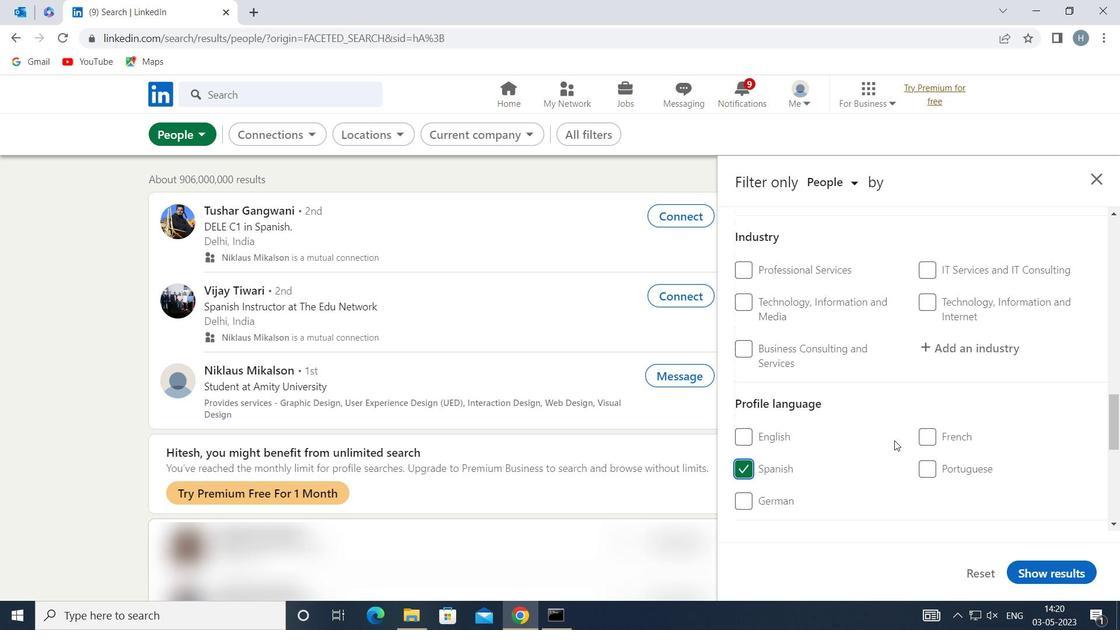 
Action: Mouse scrolled (899, 434) with delta (0, 0)
Screenshot: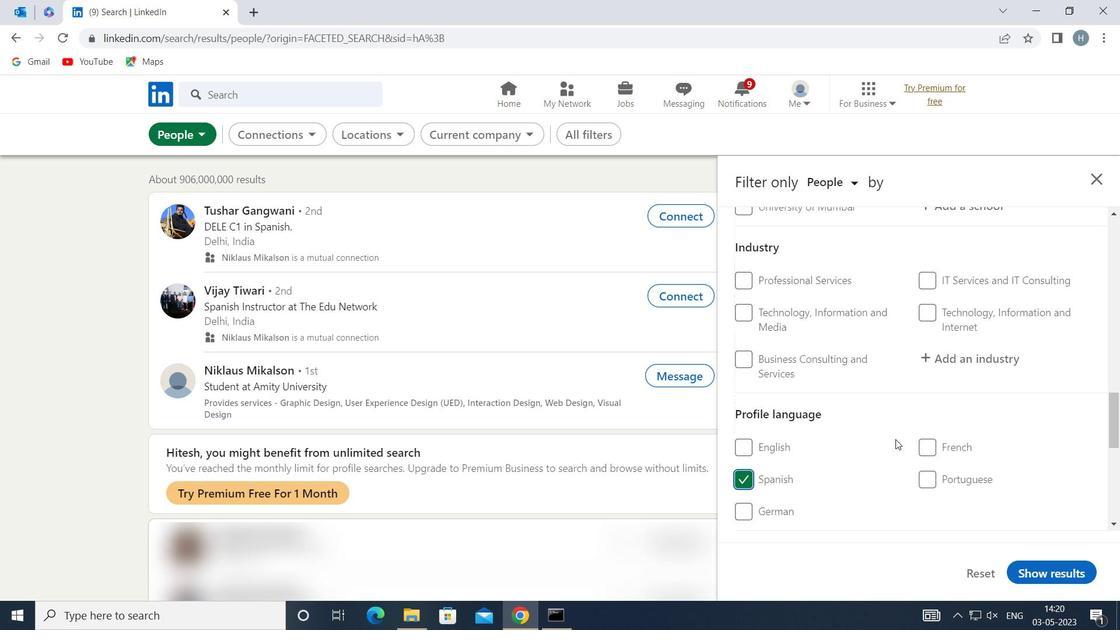 
Action: Mouse scrolled (899, 434) with delta (0, 0)
Screenshot: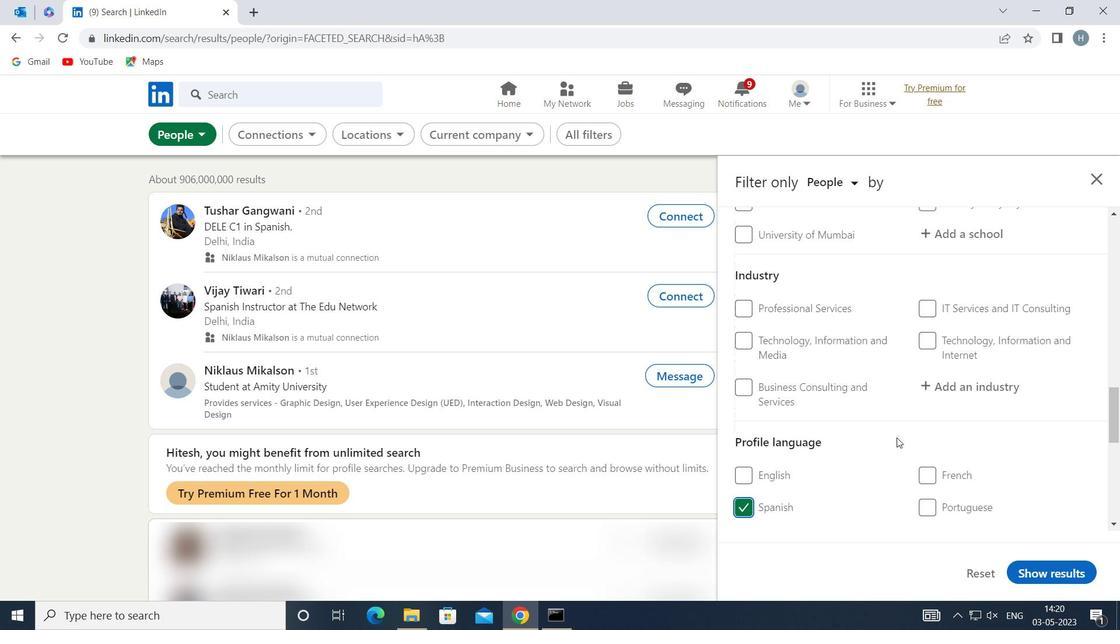 
Action: Mouse scrolled (899, 434) with delta (0, 0)
Screenshot: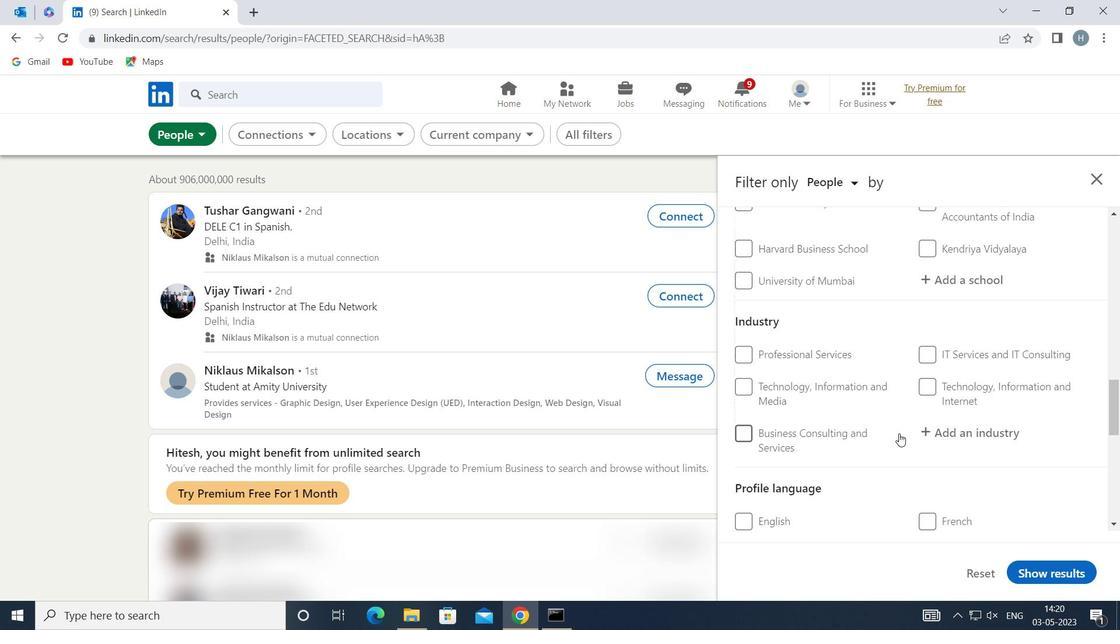
Action: Mouse scrolled (899, 434) with delta (0, 0)
Screenshot: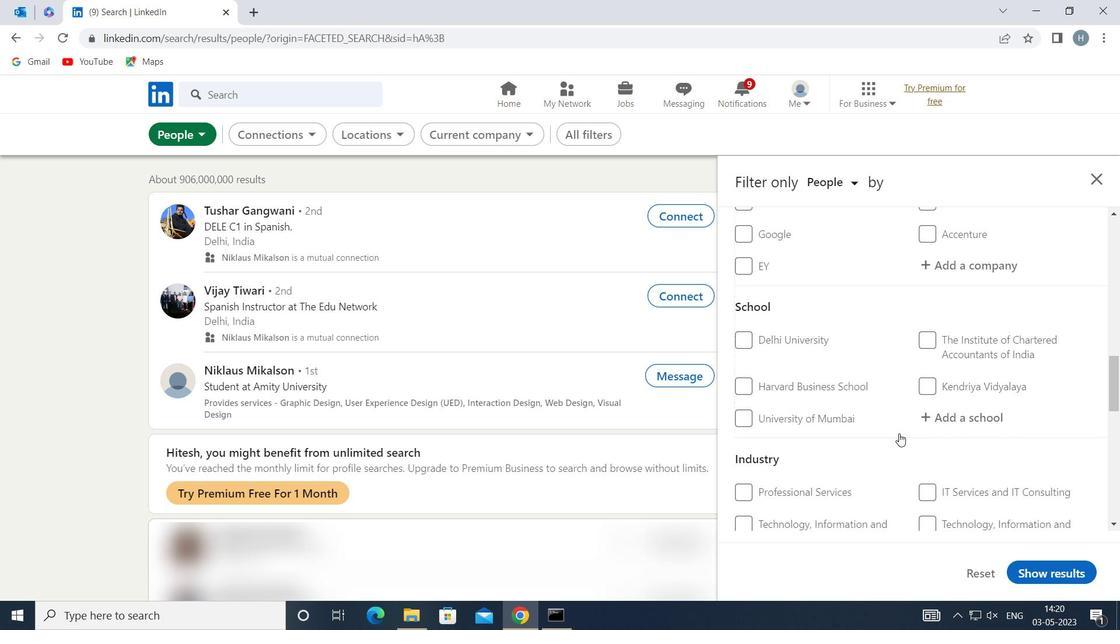
Action: Mouse scrolled (899, 434) with delta (0, 0)
Screenshot: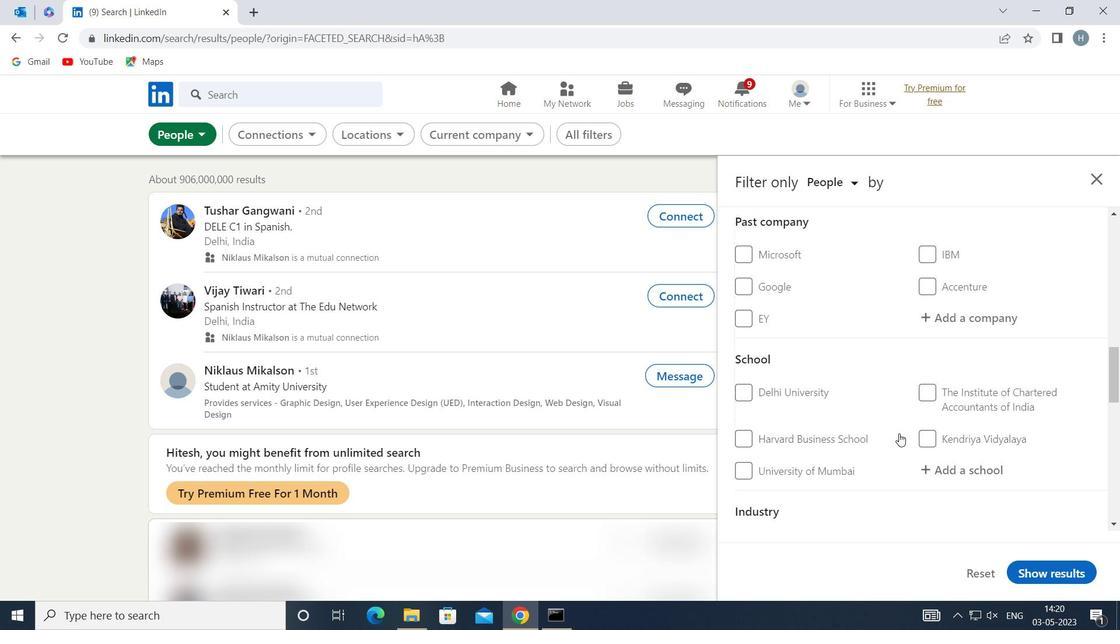 
Action: Mouse scrolled (899, 434) with delta (0, 0)
Screenshot: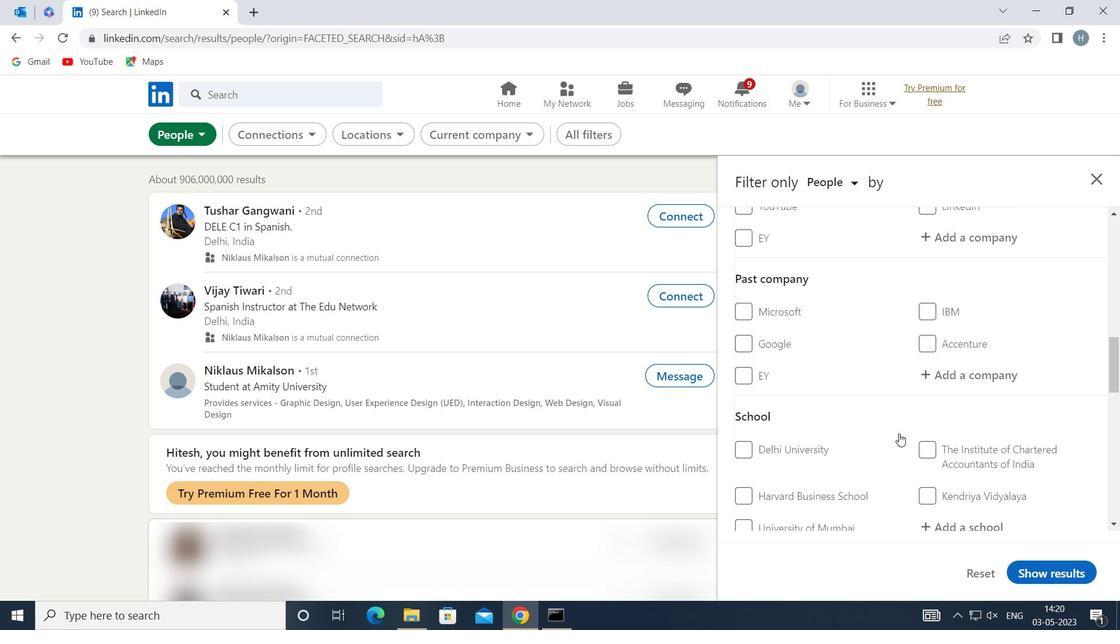 
Action: Mouse moved to (964, 410)
Screenshot: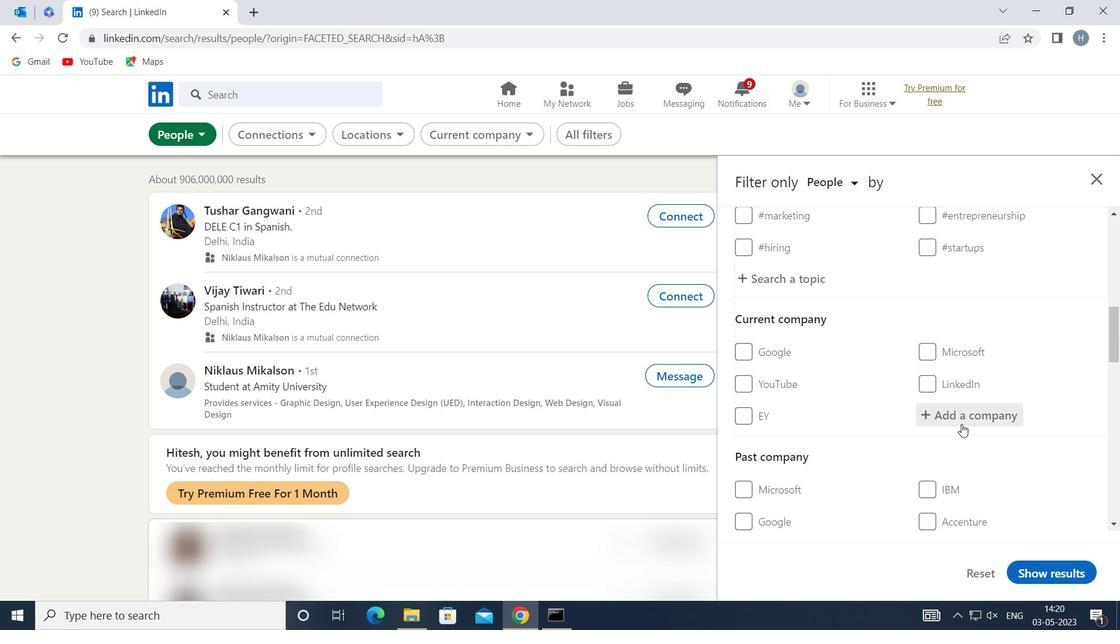 
Action: Mouse pressed left at (964, 410)
Screenshot: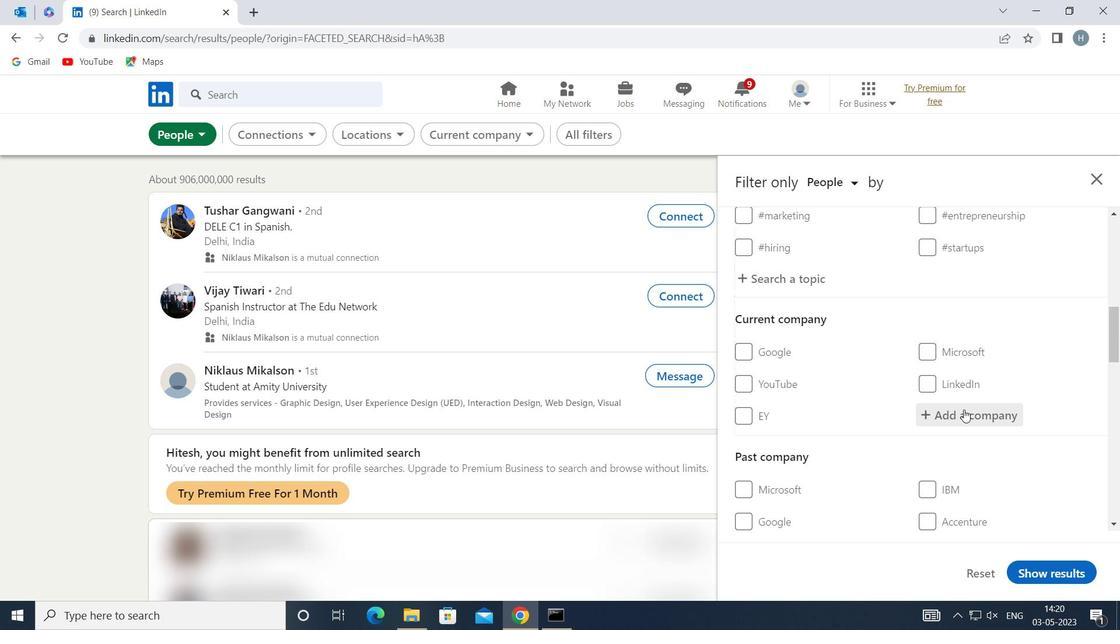 
Action: Key pressed <Key.shift>ONE<Key.shift>TRUST
Screenshot: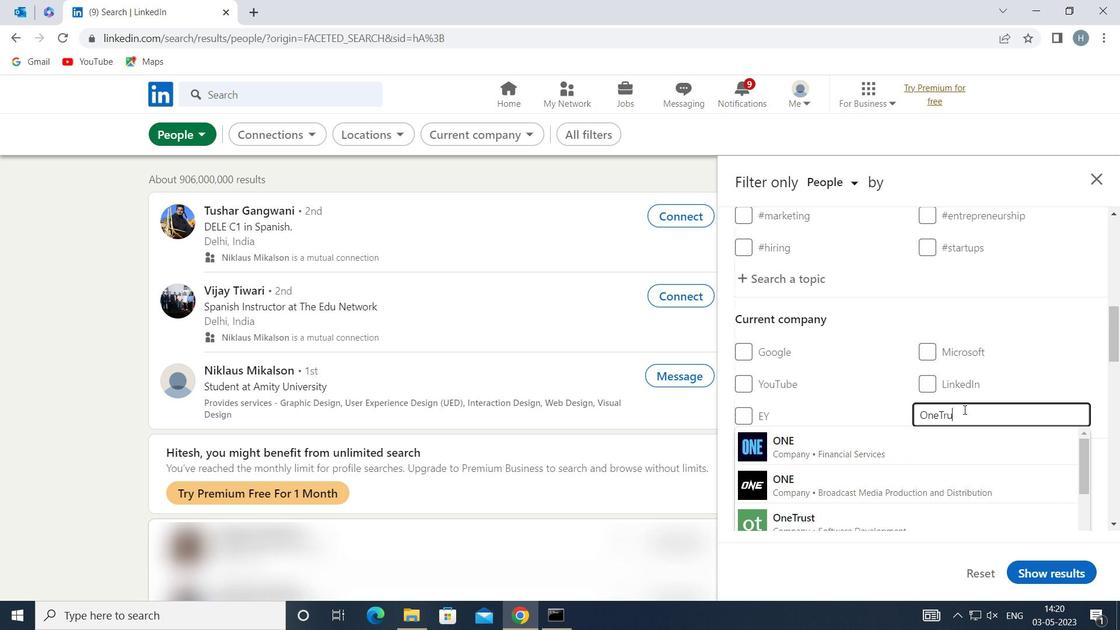 
Action: Mouse moved to (921, 438)
Screenshot: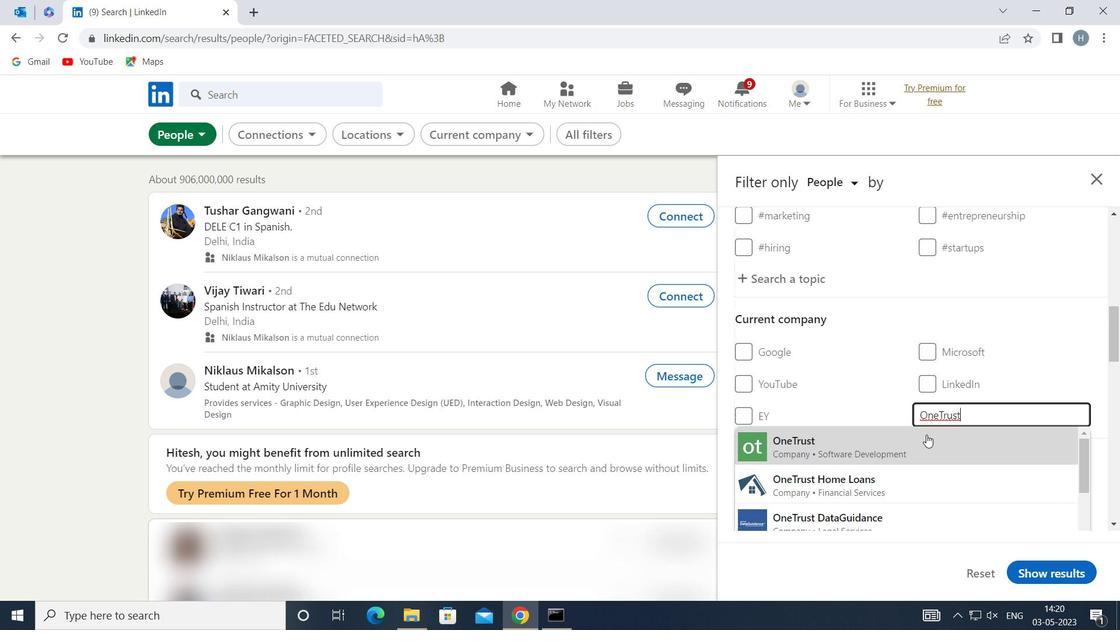 
Action: Mouse pressed left at (921, 438)
Screenshot: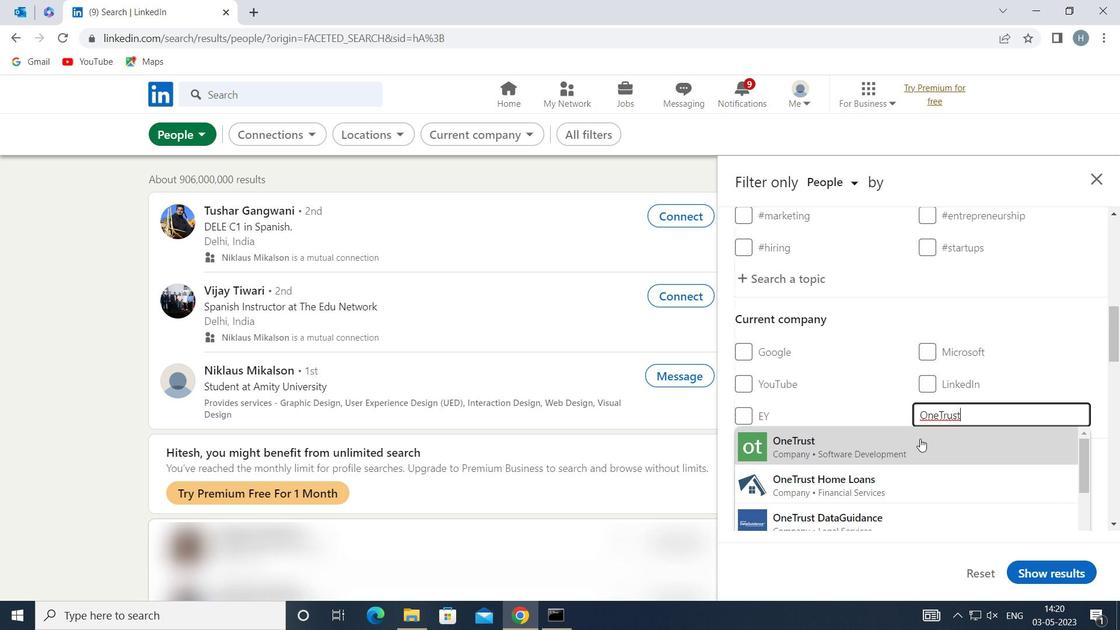 
Action: Mouse moved to (894, 416)
Screenshot: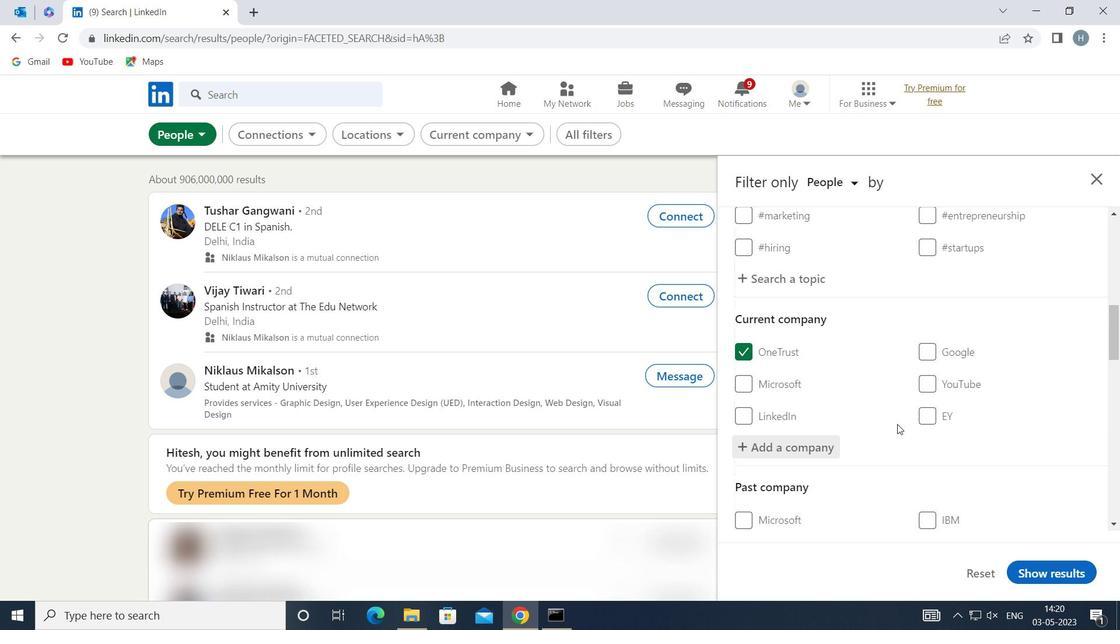 
Action: Mouse scrolled (894, 415) with delta (0, 0)
Screenshot: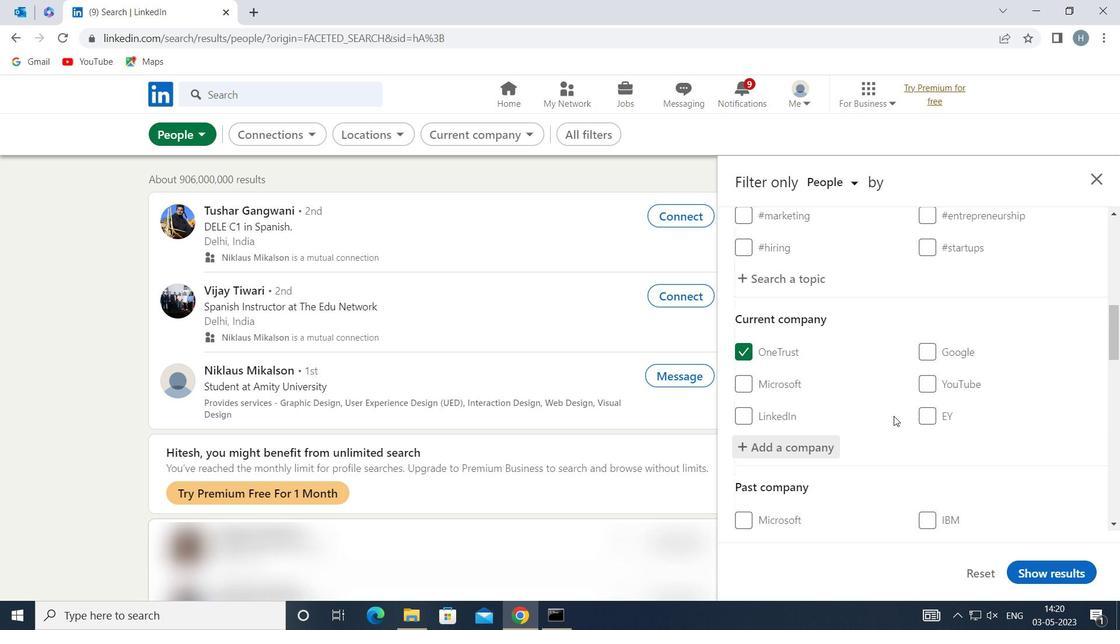 
Action: Mouse moved to (894, 414)
Screenshot: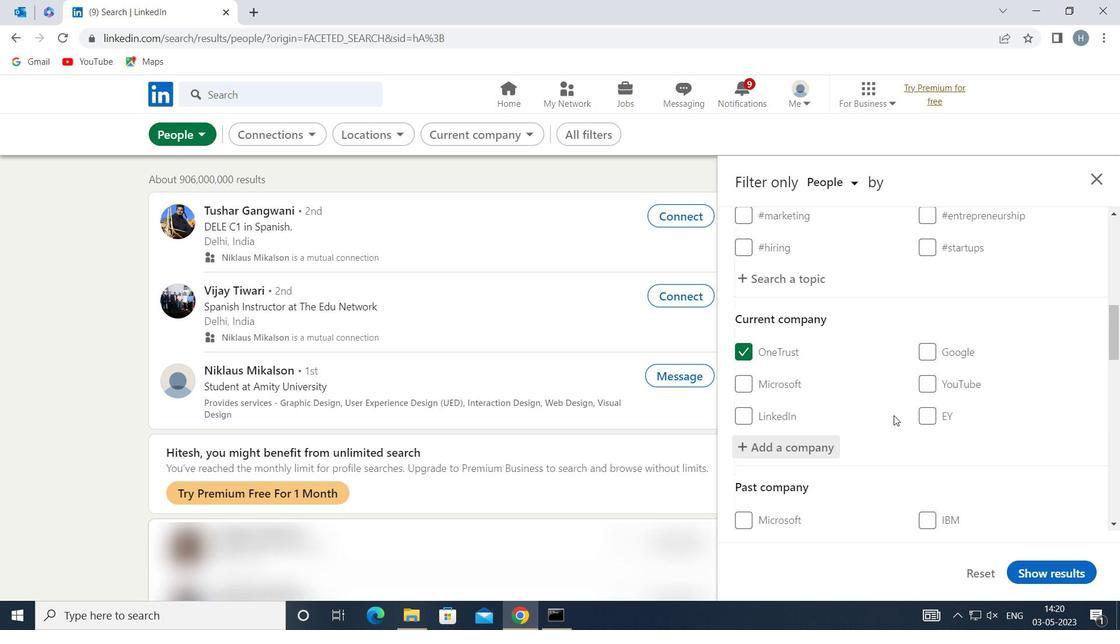 
Action: Mouse scrolled (894, 413) with delta (0, 0)
Screenshot: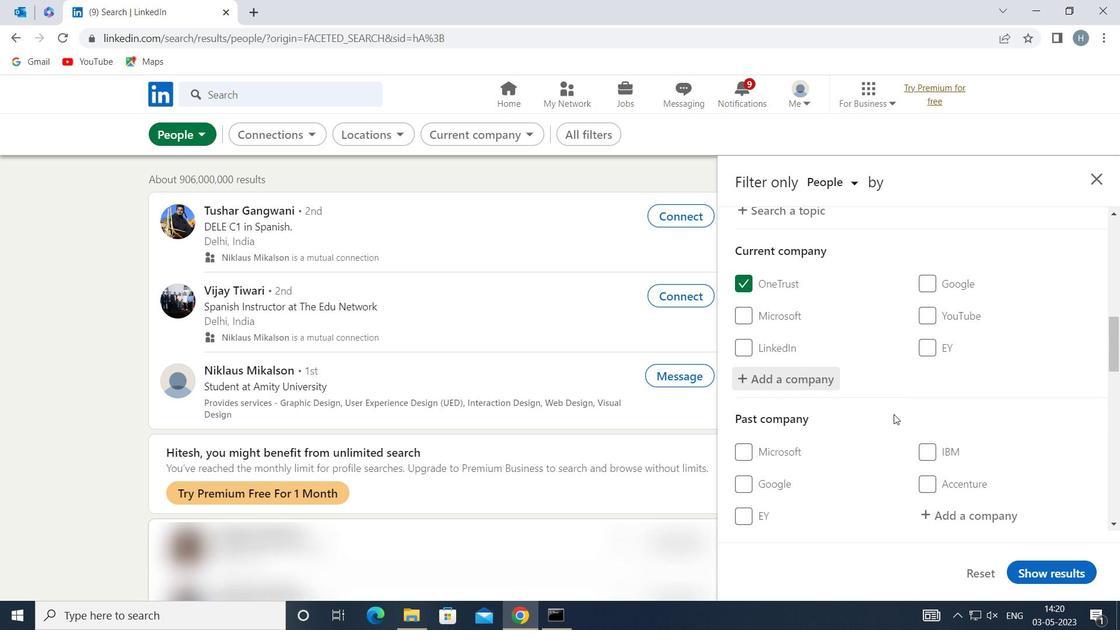 
Action: Mouse scrolled (894, 413) with delta (0, 0)
Screenshot: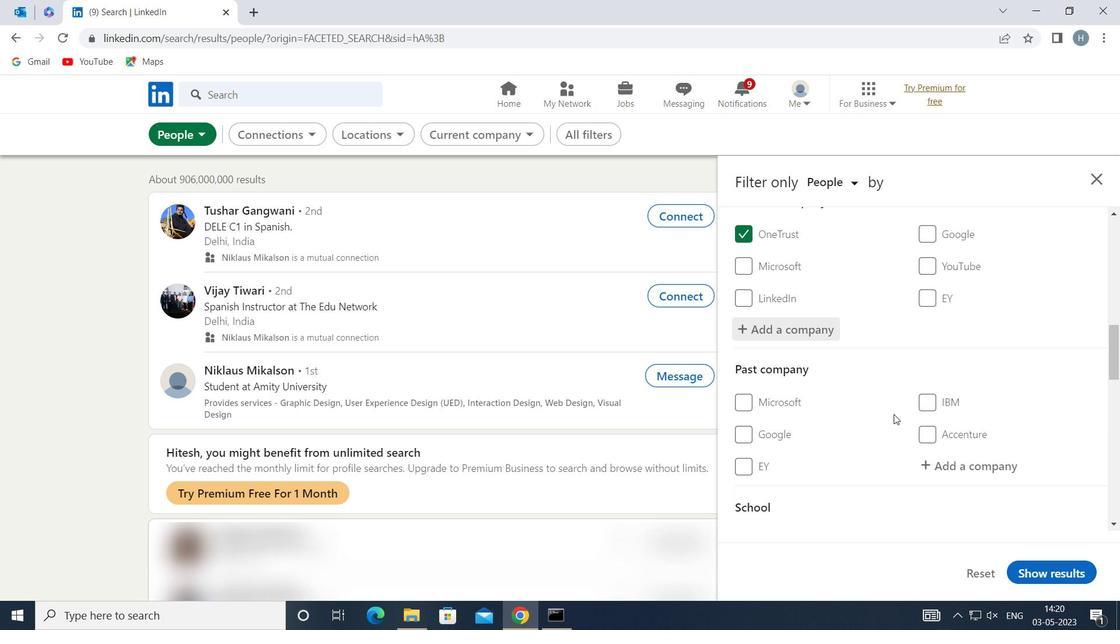 
Action: Mouse scrolled (894, 413) with delta (0, 0)
Screenshot: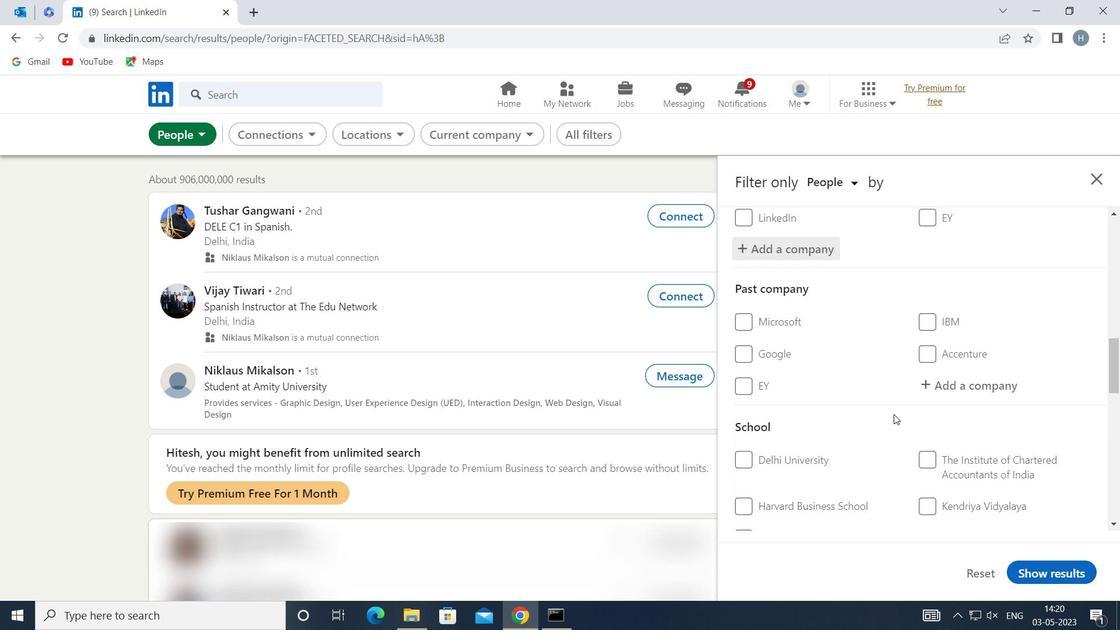 
Action: Mouse moved to (969, 446)
Screenshot: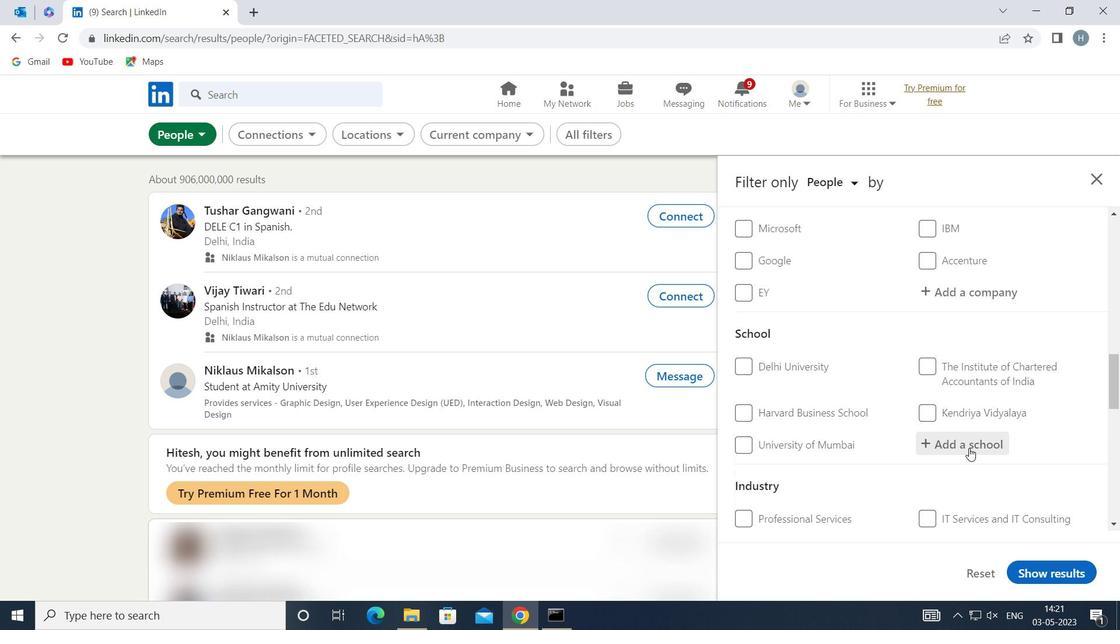 
Action: Mouse pressed left at (969, 446)
Screenshot: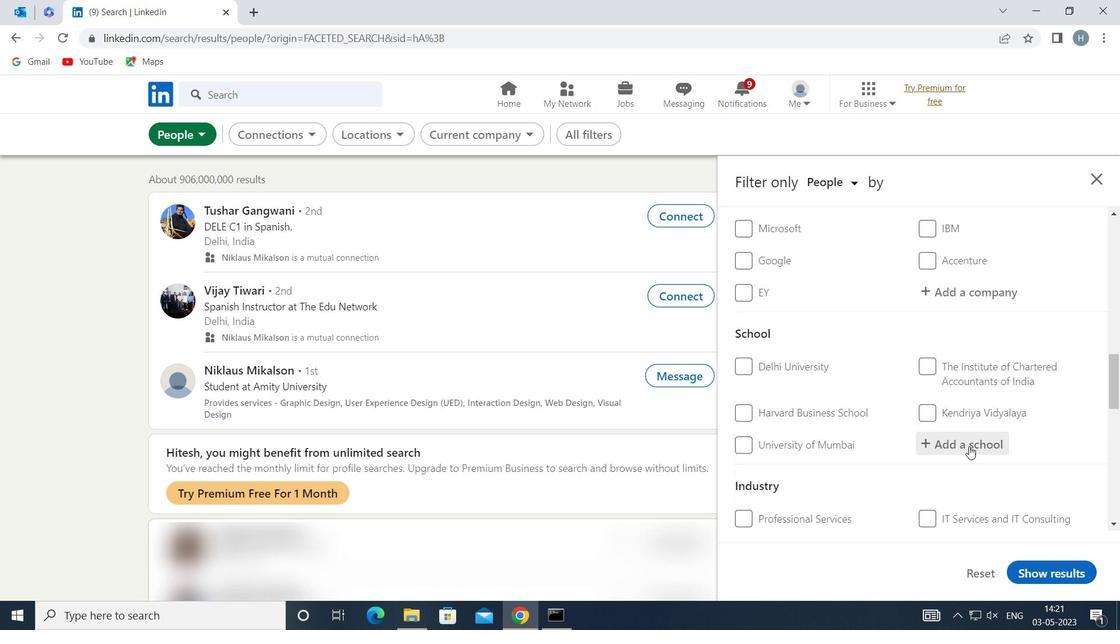 
Action: Key pressed <Key.shift>SHREE<Key.space><Key.shift>K<Key.space>M<Key.space><Key.shift>S<Key.shift>AVJANI
Screenshot: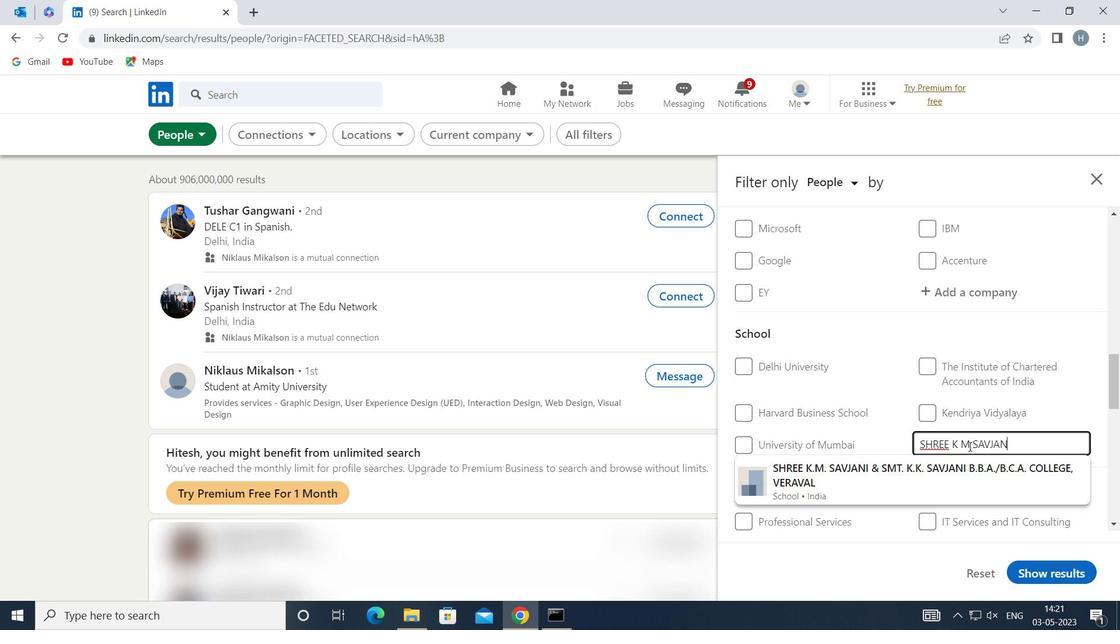 
Action: Mouse moved to (970, 477)
Screenshot: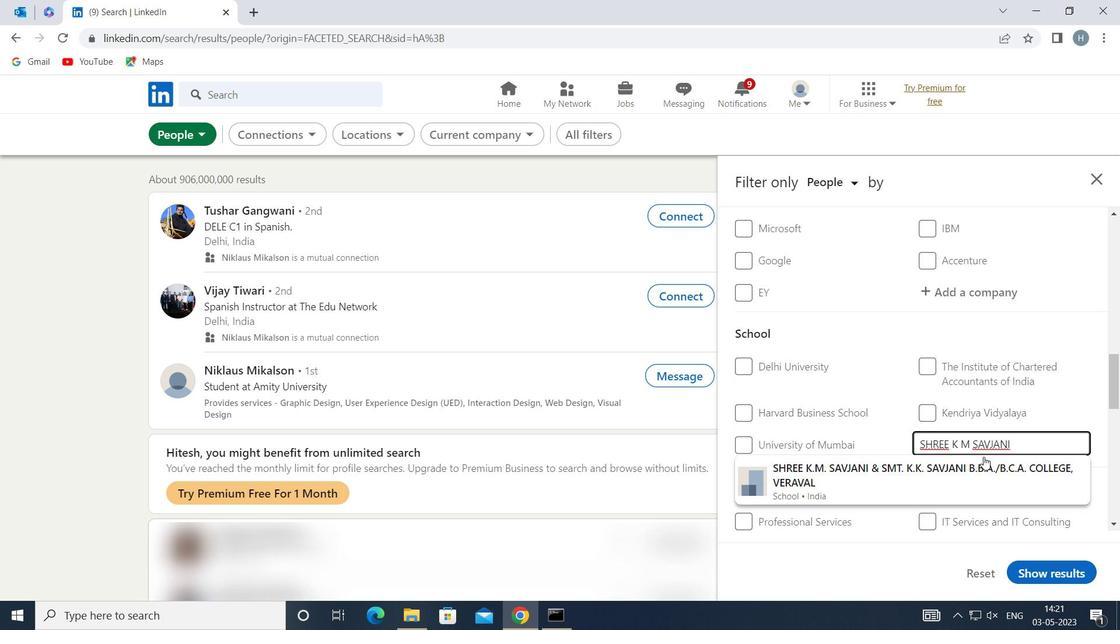
Action: Mouse pressed left at (970, 477)
Screenshot: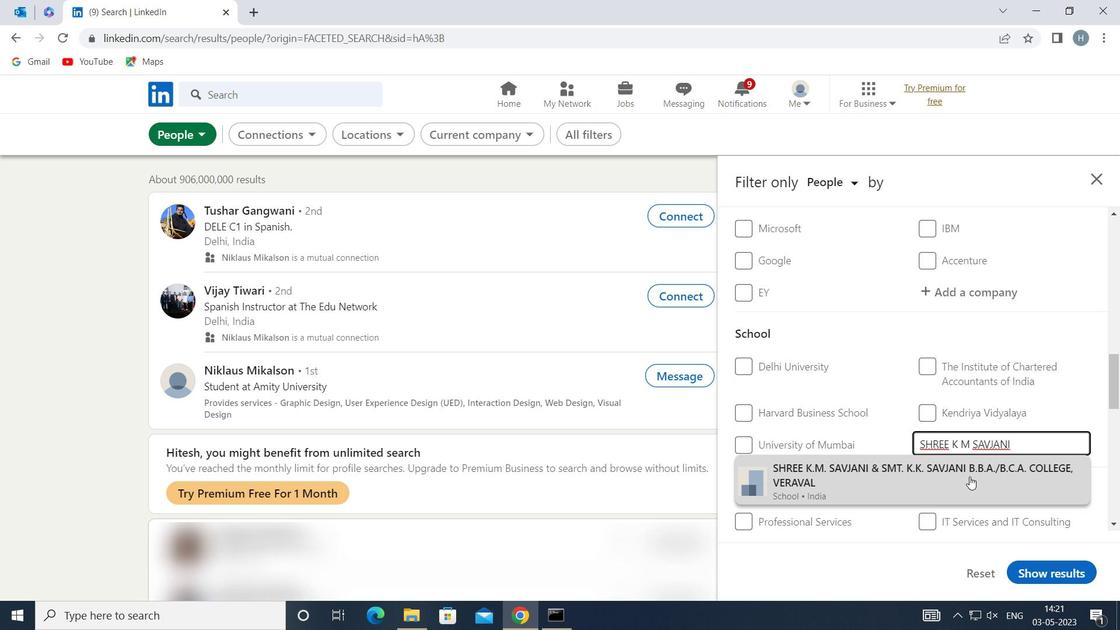 
Action: Mouse moved to (921, 423)
Screenshot: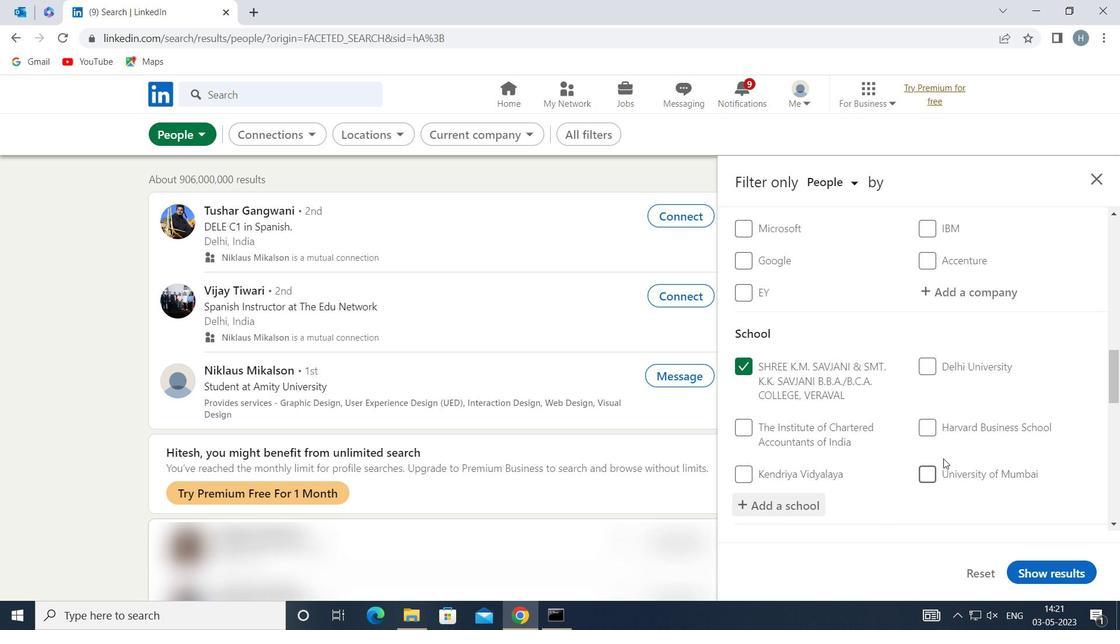 
Action: Mouse scrolled (921, 423) with delta (0, 0)
Screenshot: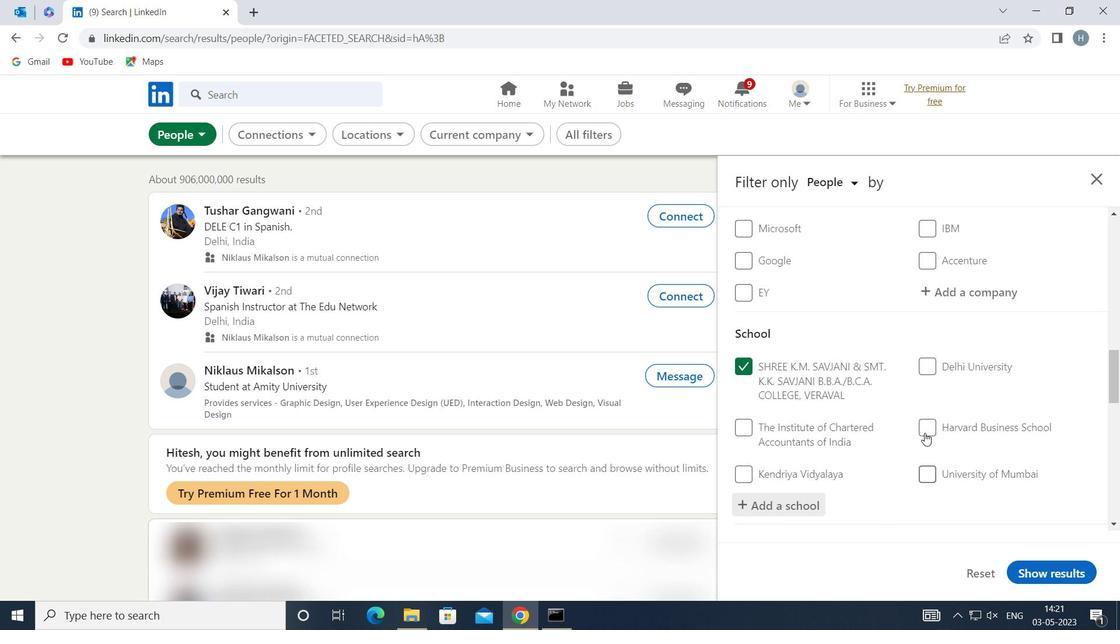 
Action: Mouse moved to (859, 402)
Screenshot: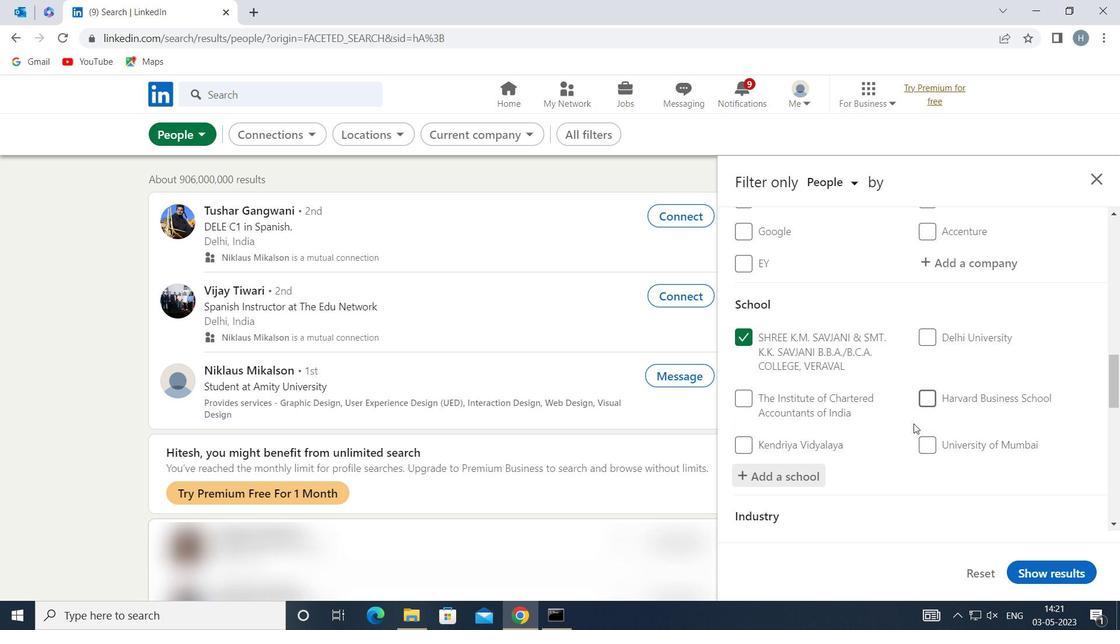 
Action: Mouse scrolled (859, 402) with delta (0, 0)
Screenshot: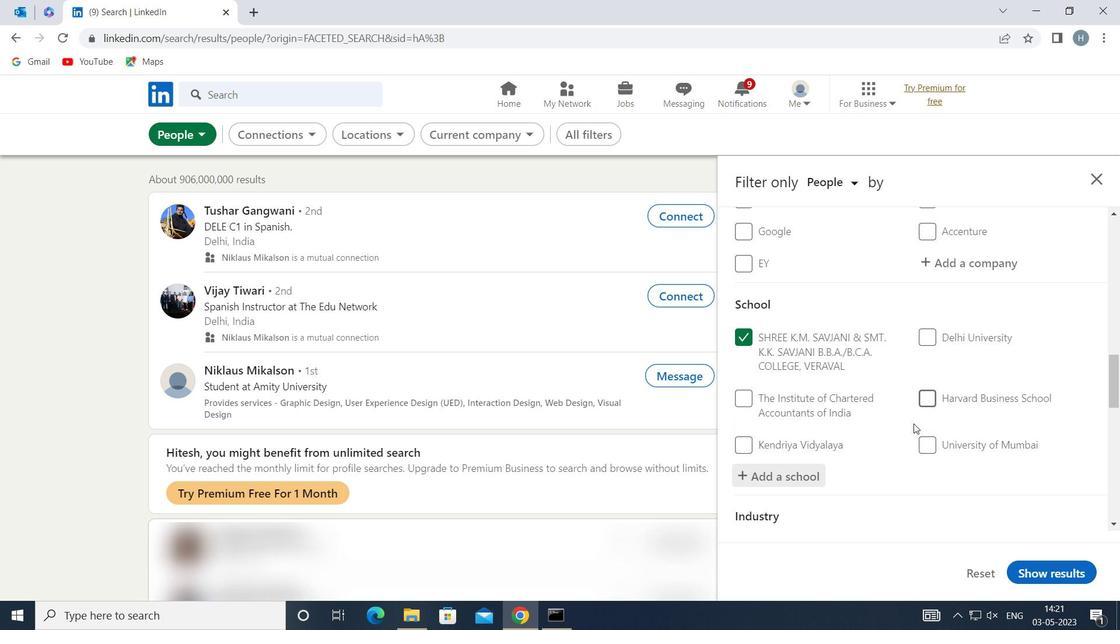 
Action: Mouse moved to (859, 401)
Screenshot: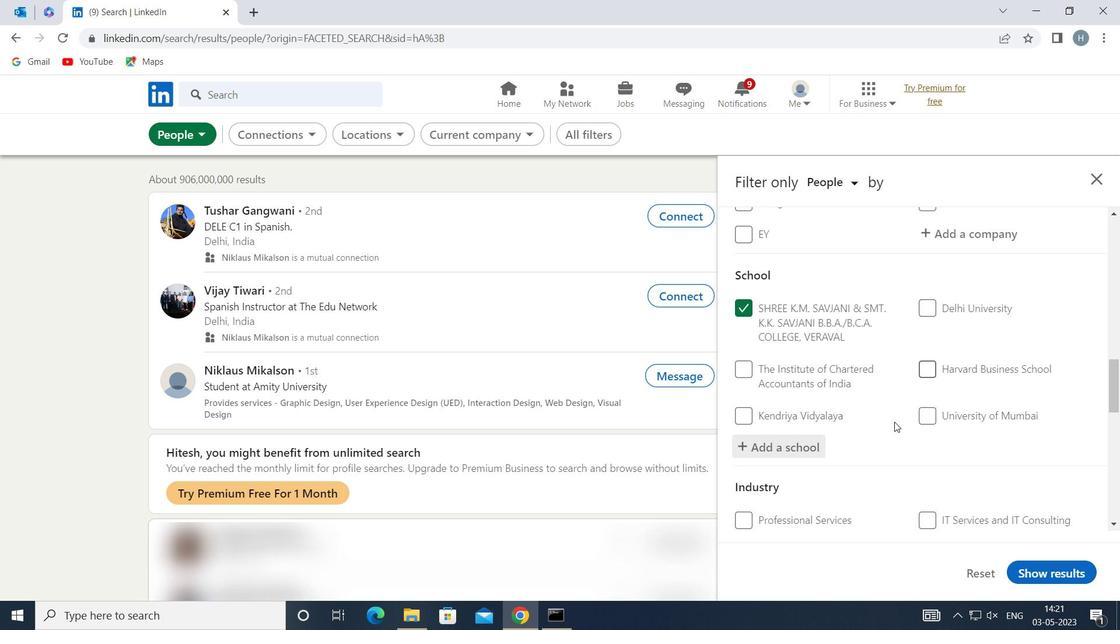 
Action: Mouse scrolled (859, 401) with delta (0, 0)
Screenshot: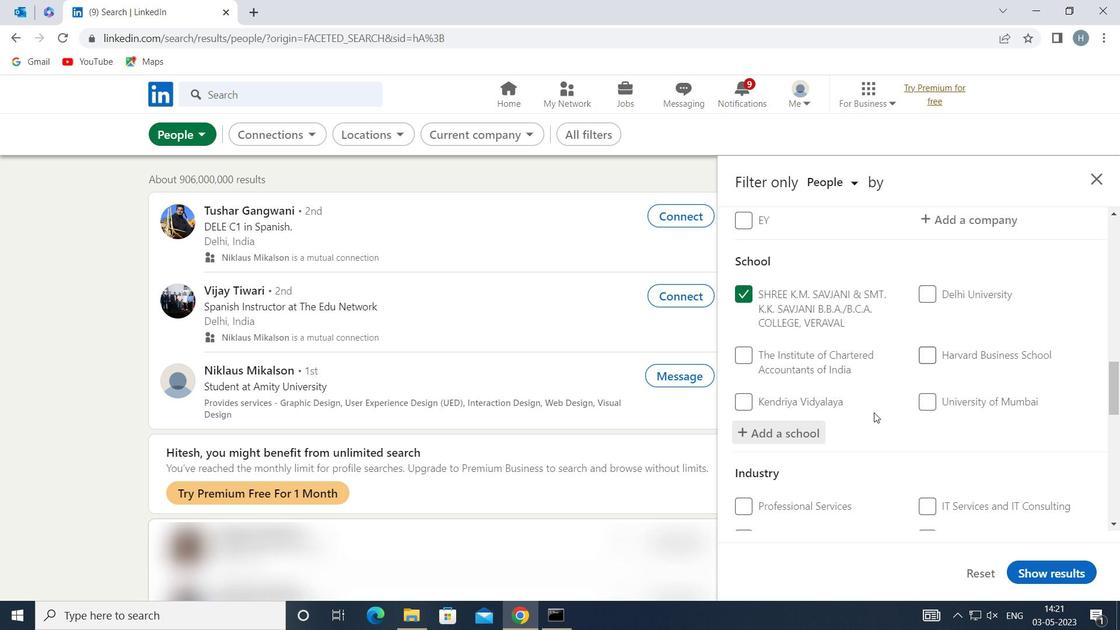 
Action: Mouse moved to (859, 401)
Screenshot: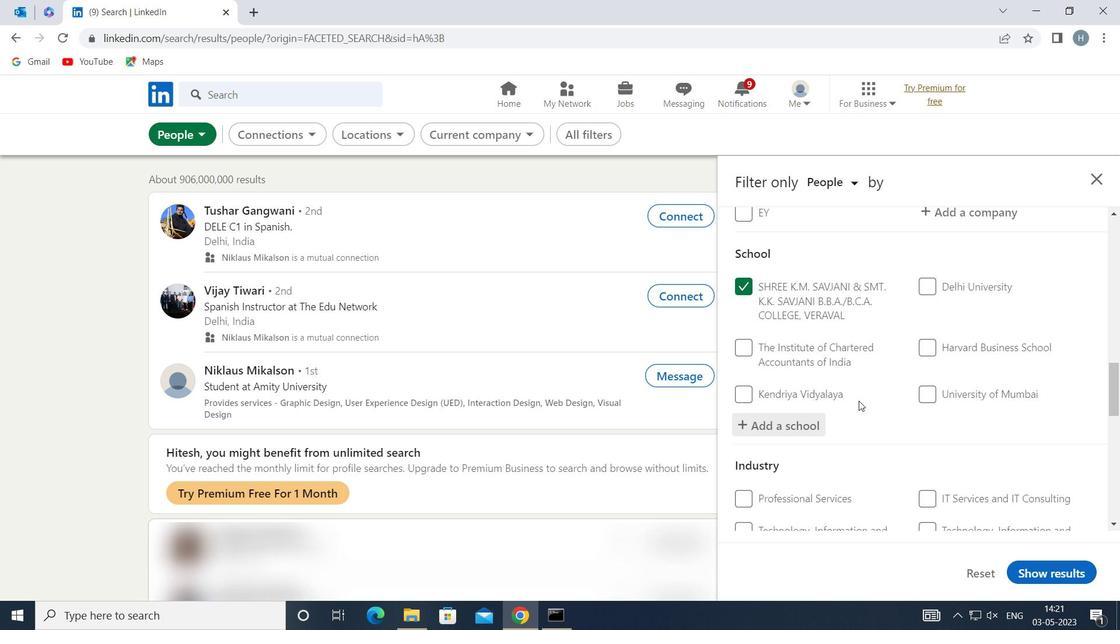 
Action: Mouse scrolled (859, 400) with delta (0, 0)
Screenshot: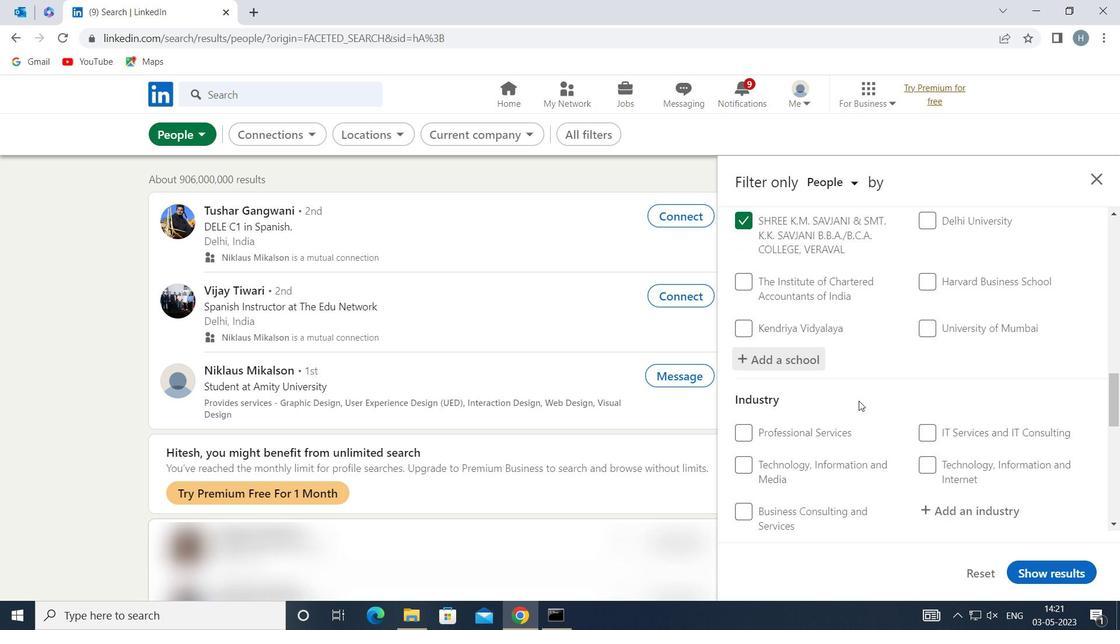 
Action: Mouse moved to (952, 359)
Screenshot: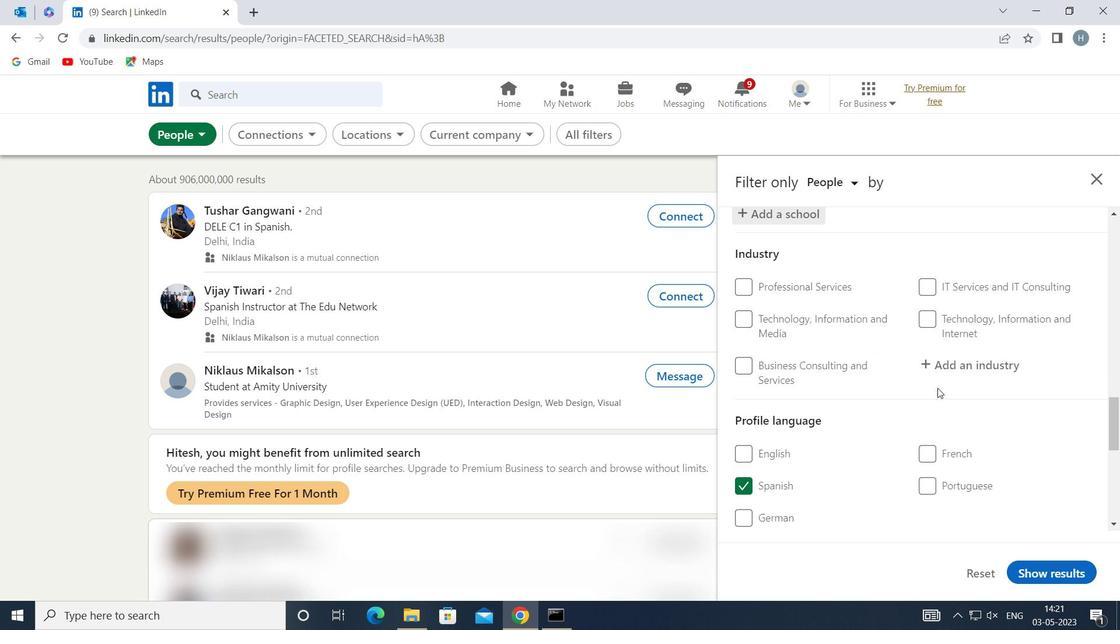 
Action: Mouse pressed left at (952, 359)
Screenshot: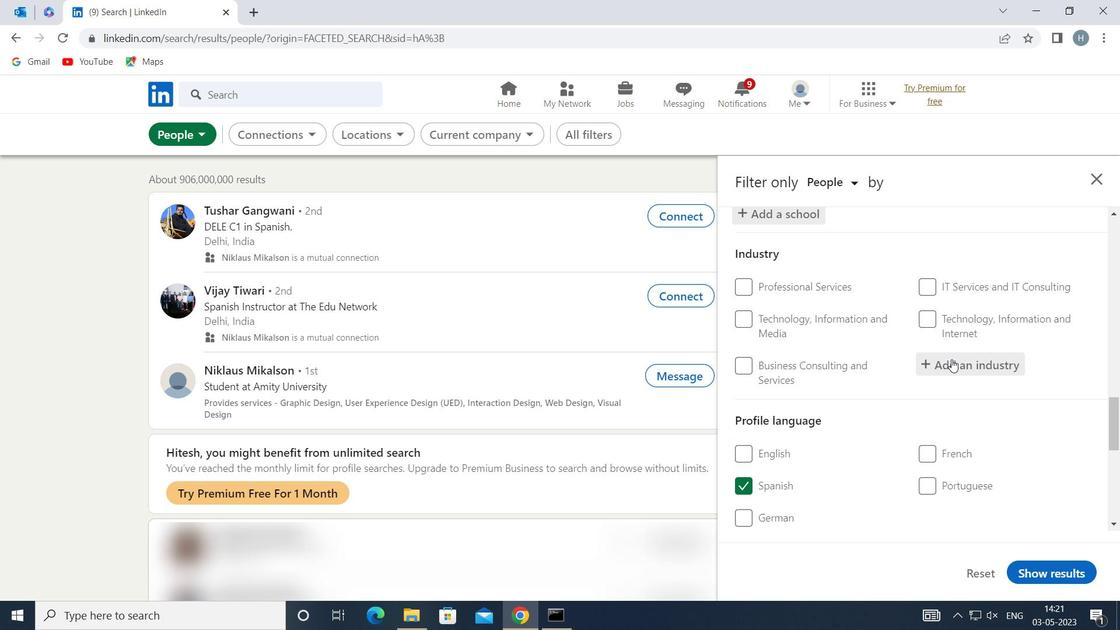 
Action: Key pressed <Key.shift>WHOLESALE<Key.space><Key.shift>FOOT
Screenshot: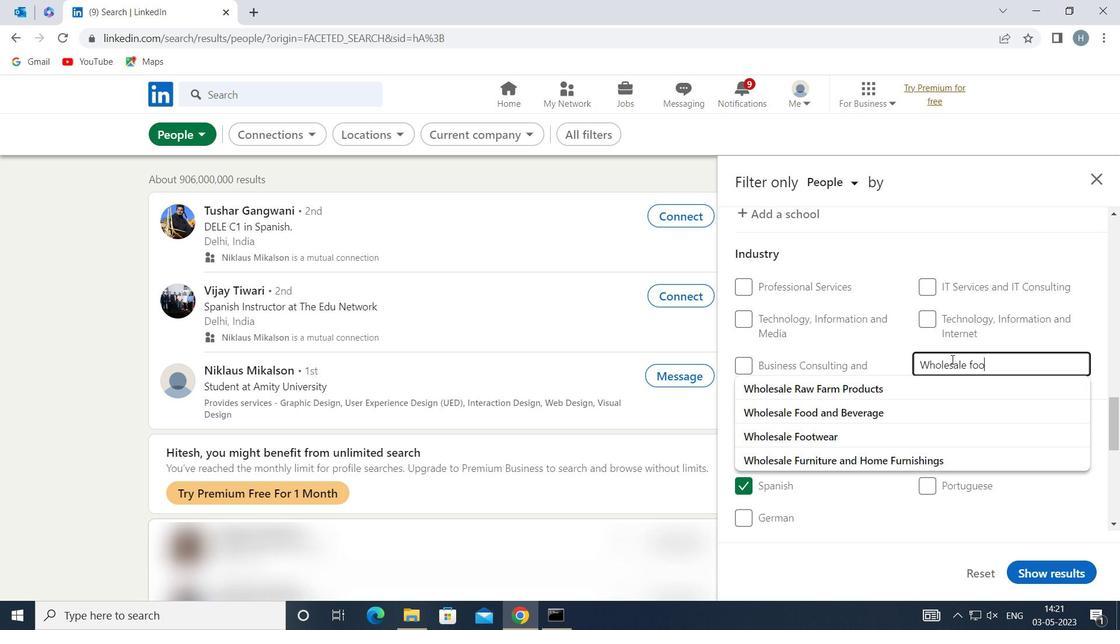 
Action: Mouse moved to (893, 391)
Screenshot: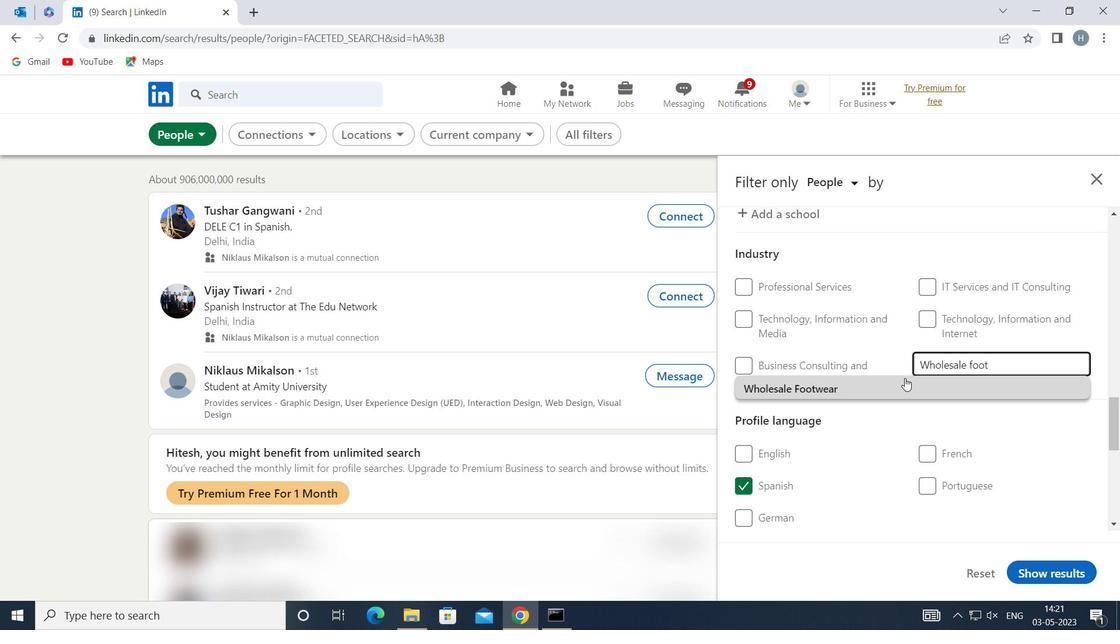 
Action: Mouse pressed left at (893, 391)
Screenshot: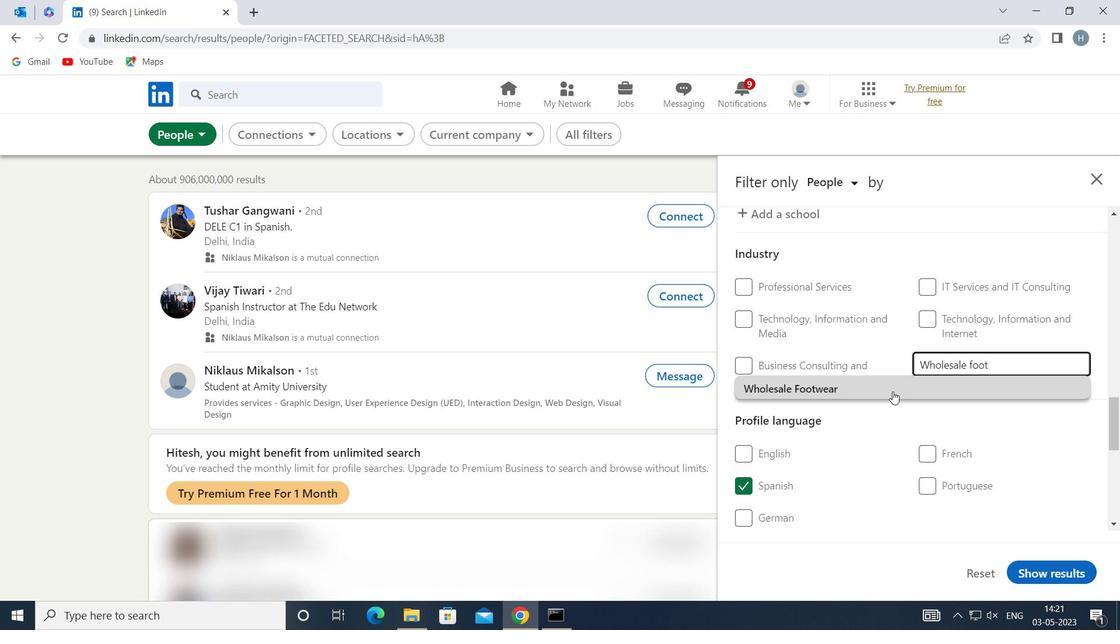 
Action: Mouse moved to (891, 391)
Screenshot: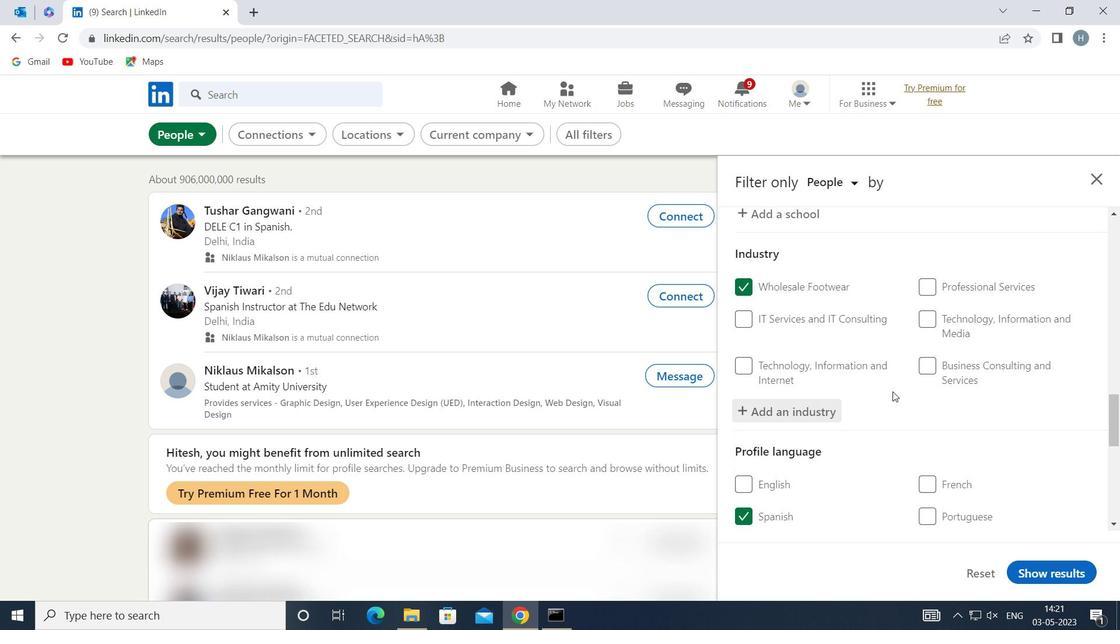
Action: Mouse scrolled (891, 391) with delta (0, 0)
Screenshot: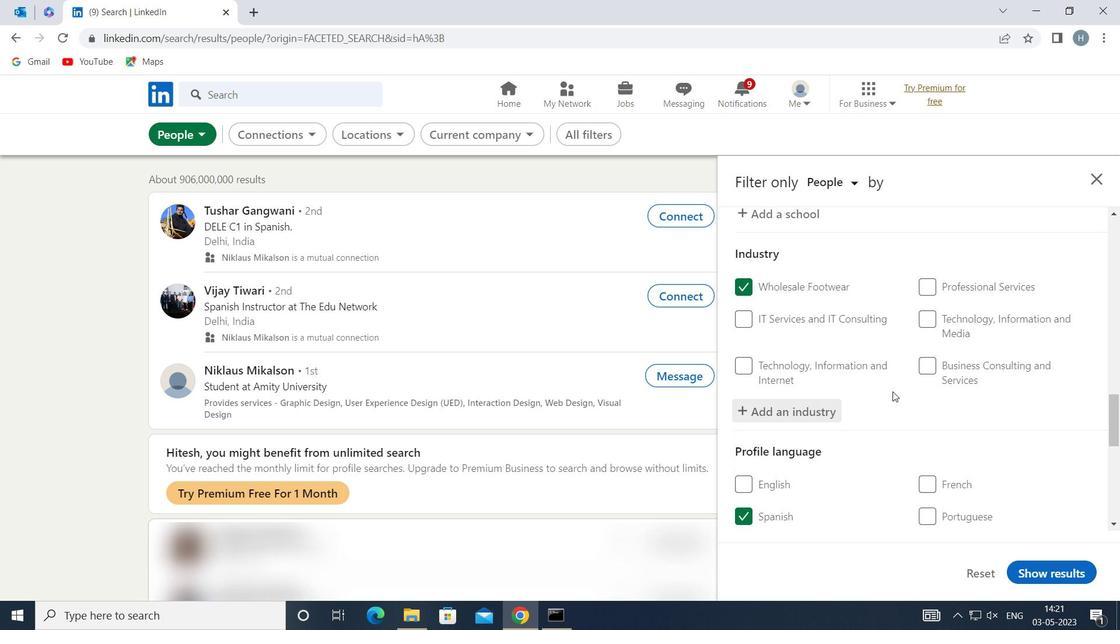 
Action: Mouse moved to (883, 395)
Screenshot: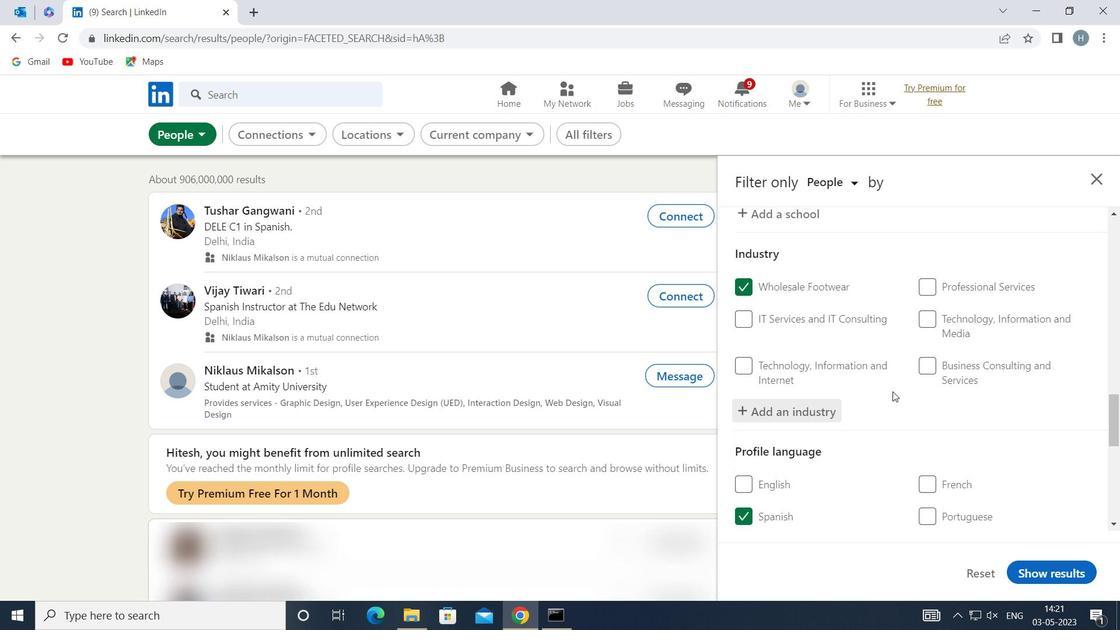 
Action: Mouse scrolled (883, 394) with delta (0, 0)
Screenshot: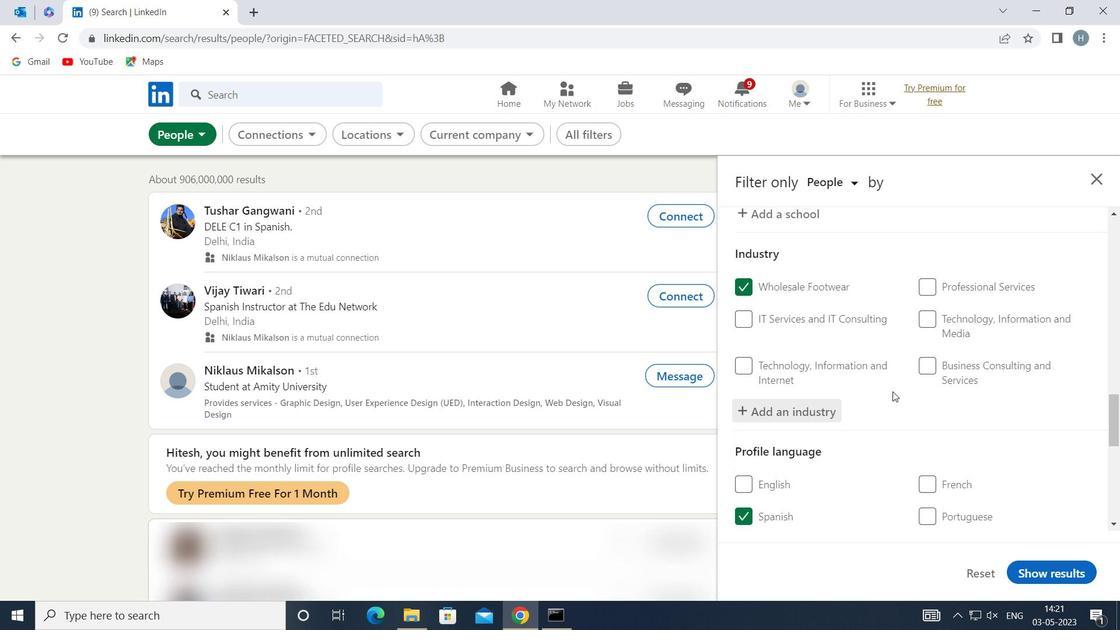 
Action: Mouse moved to (875, 395)
Screenshot: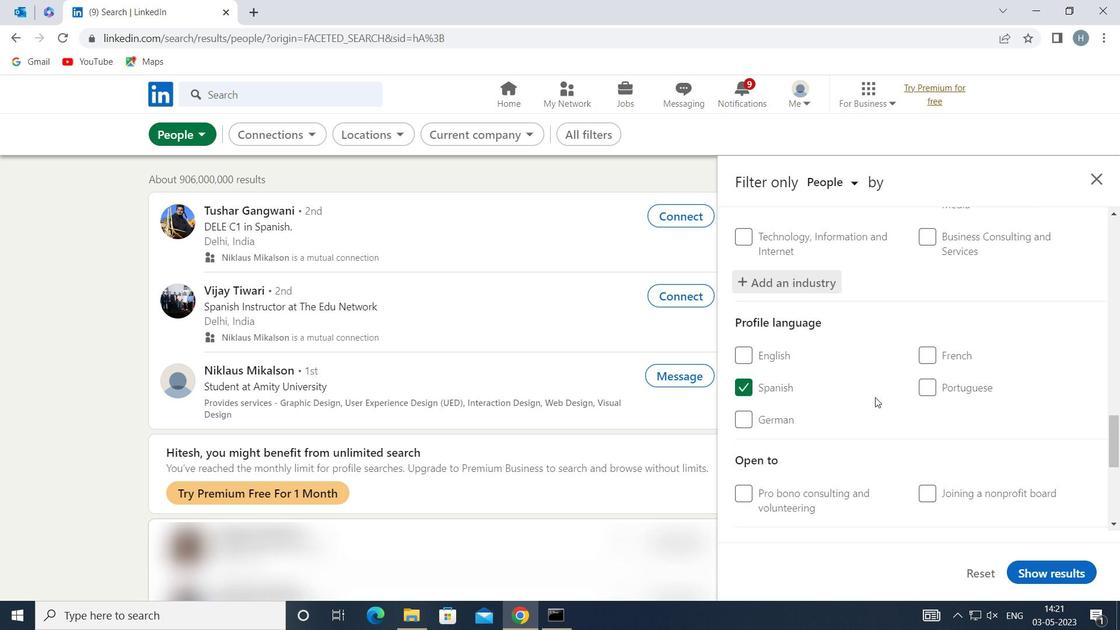 
Action: Mouse scrolled (875, 395) with delta (0, 0)
Screenshot: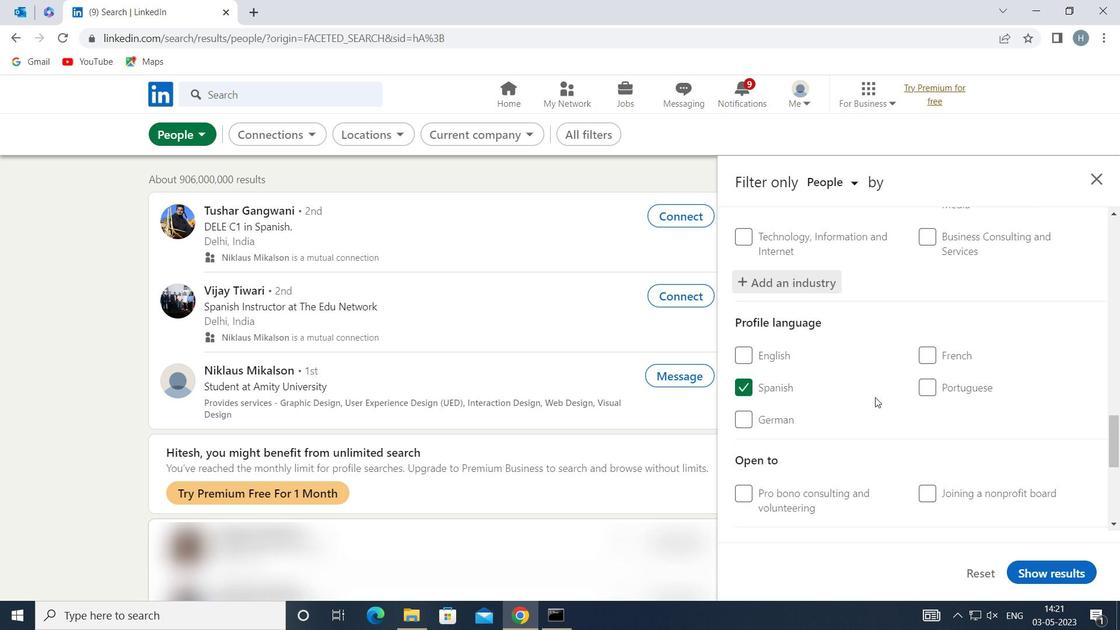 
Action: Mouse scrolled (875, 395) with delta (0, 0)
Screenshot: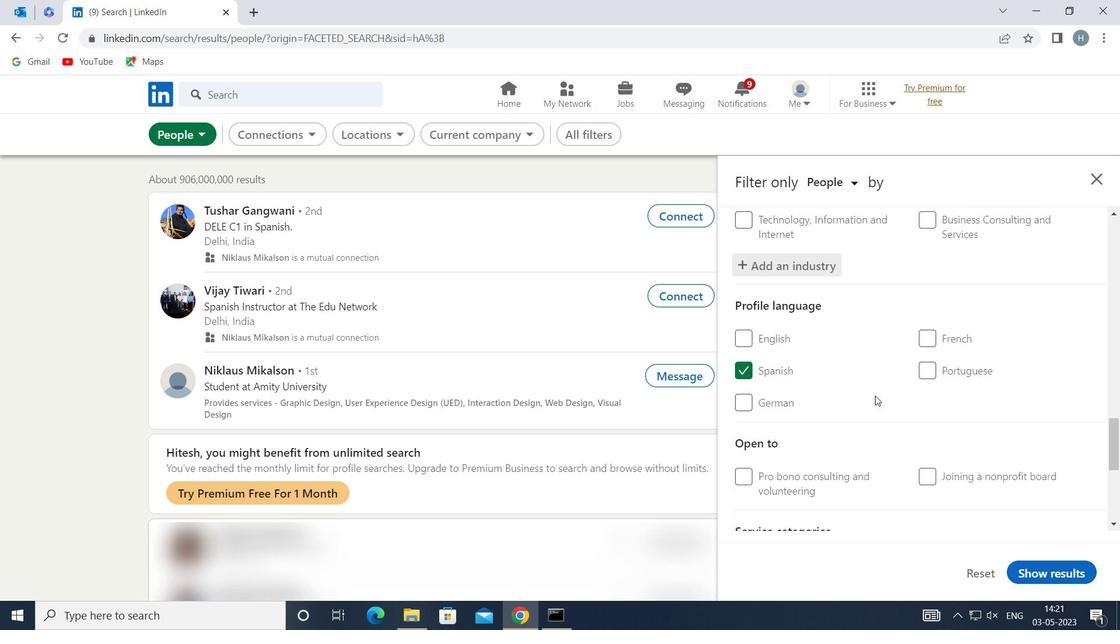 
Action: Mouse scrolled (875, 395) with delta (0, 0)
Screenshot: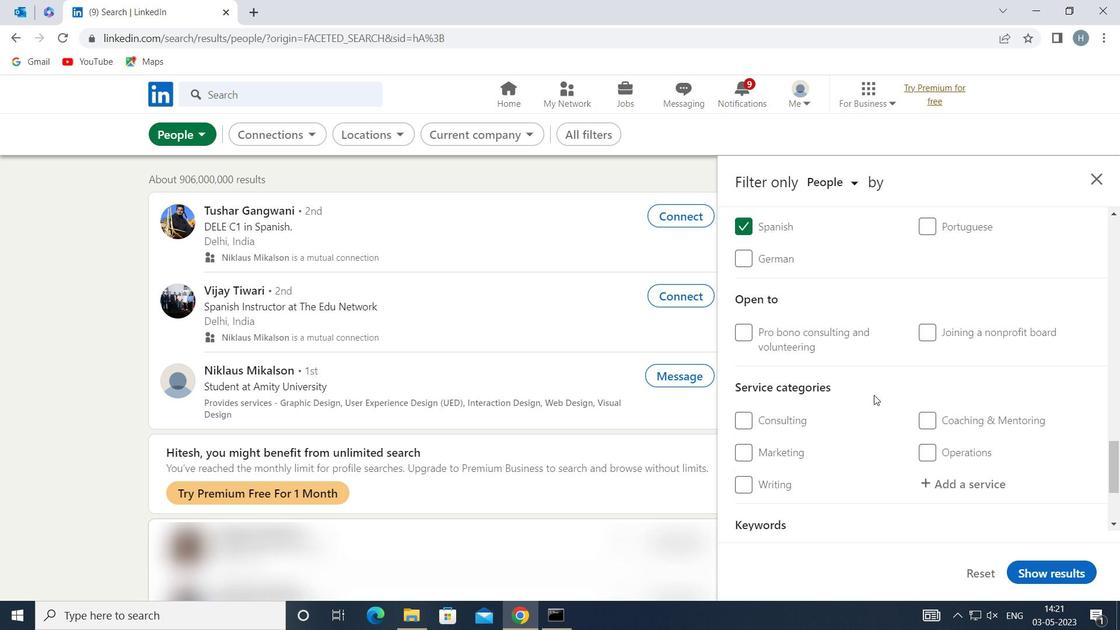 
Action: Mouse scrolled (875, 395) with delta (0, 0)
Screenshot: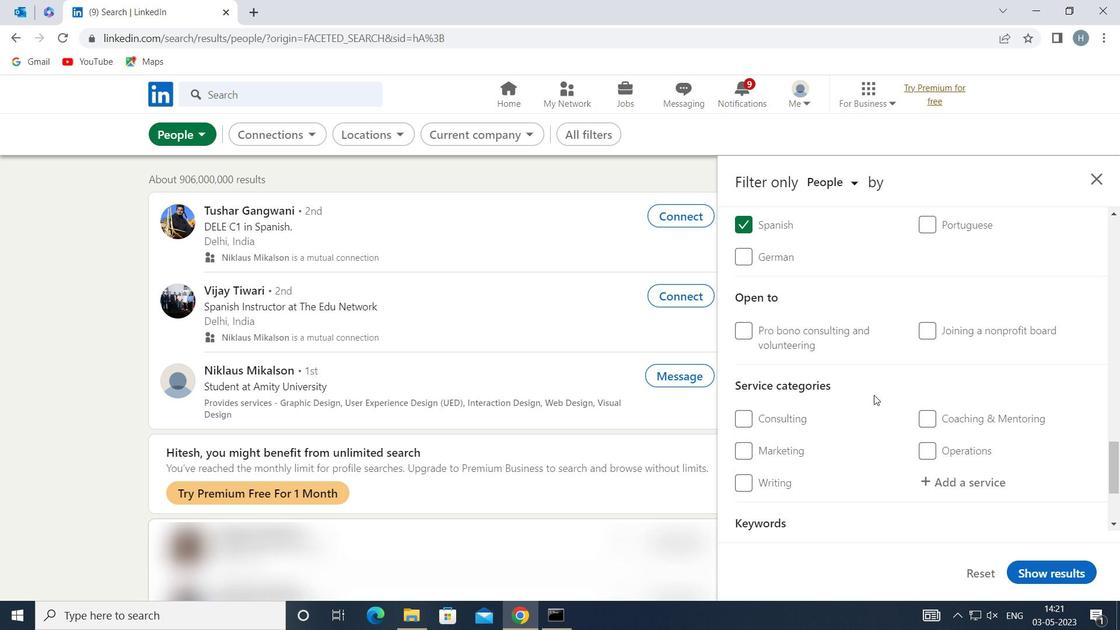 
Action: Mouse moved to (956, 335)
Screenshot: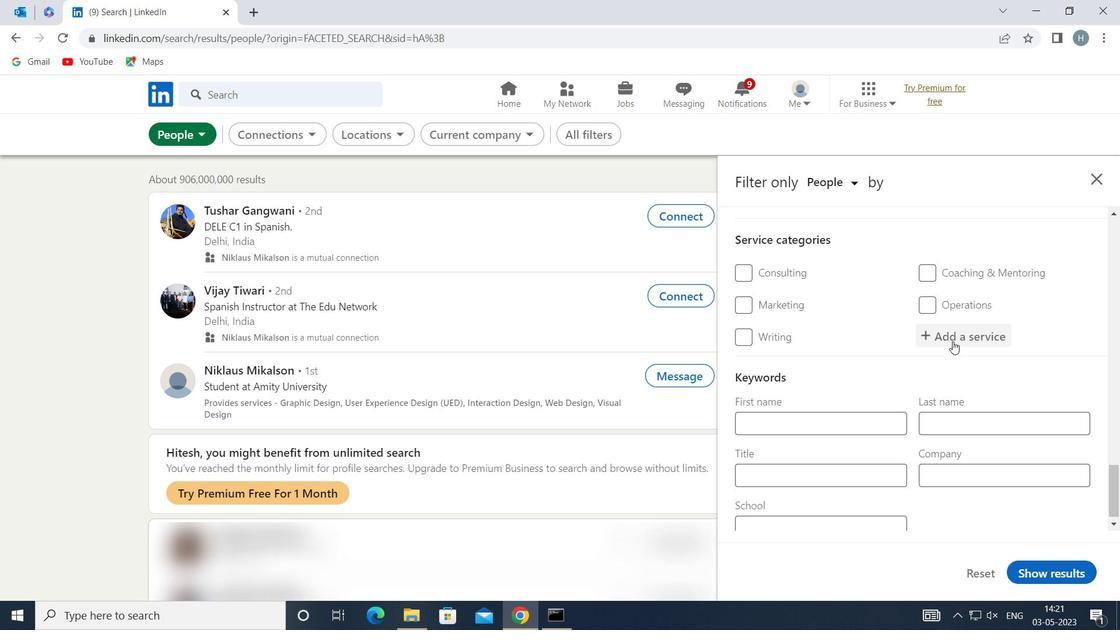 
Action: Mouse pressed left at (956, 335)
Screenshot: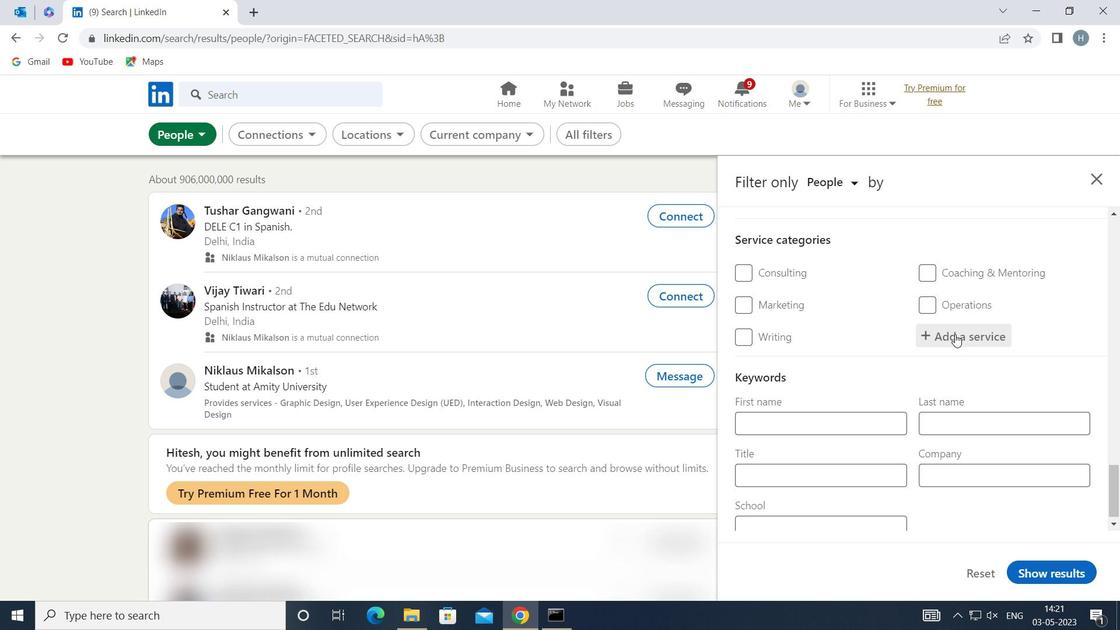 
Action: Mouse moved to (949, 332)
Screenshot: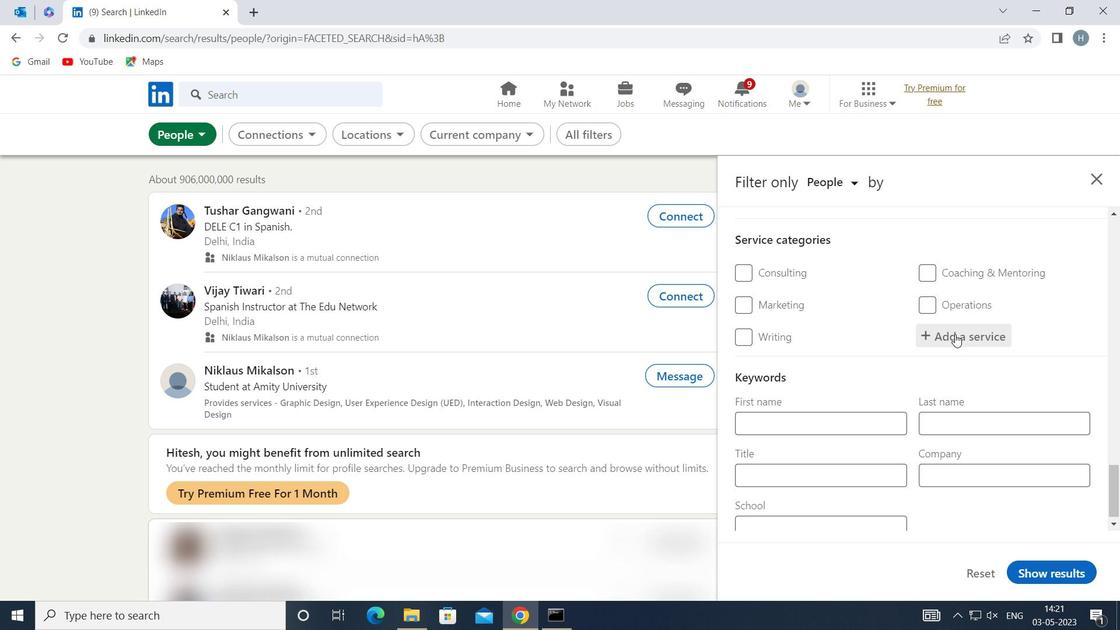 
Action: Key pressed <Key.shift>OUTSOURCING
Screenshot: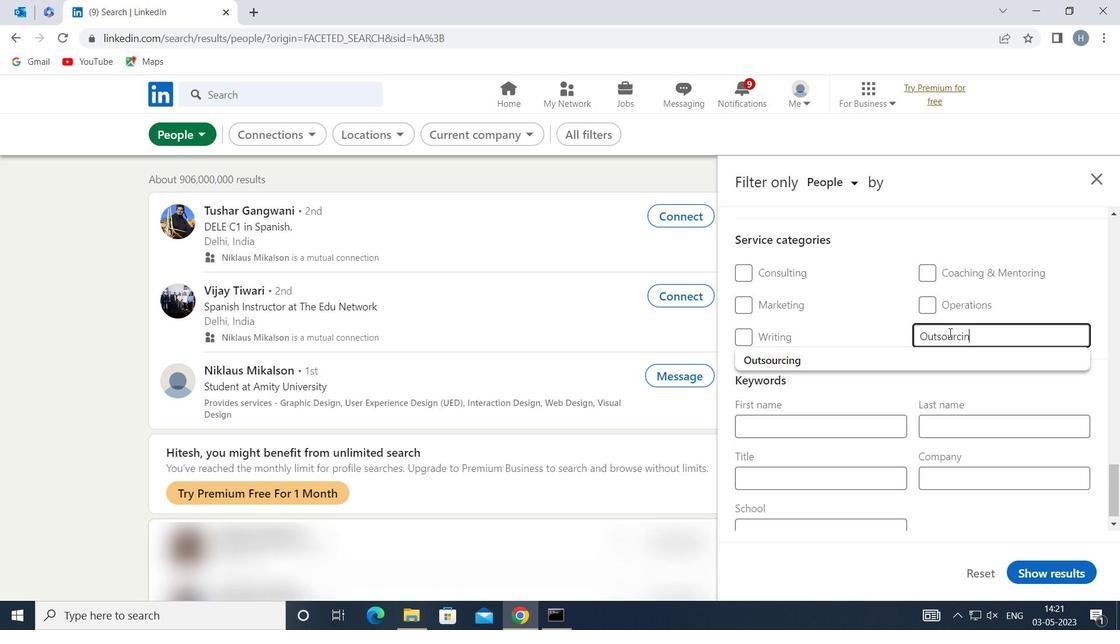 
Action: Mouse moved to (900, 357)
Screenshot: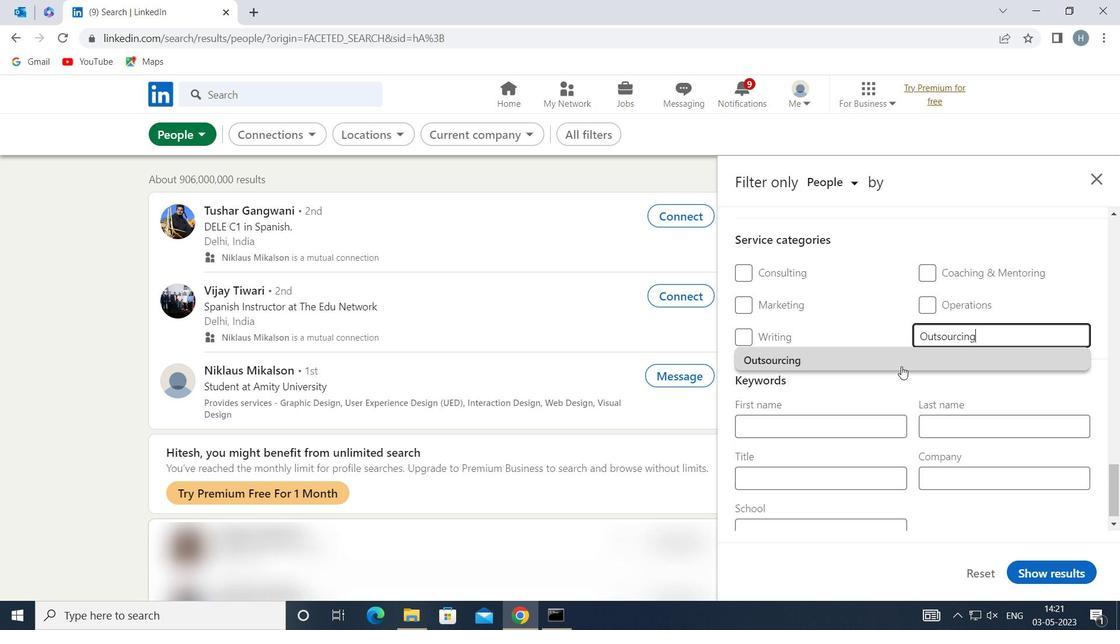 
Action: Mouse pressed left at (900, 357)
Screenshot: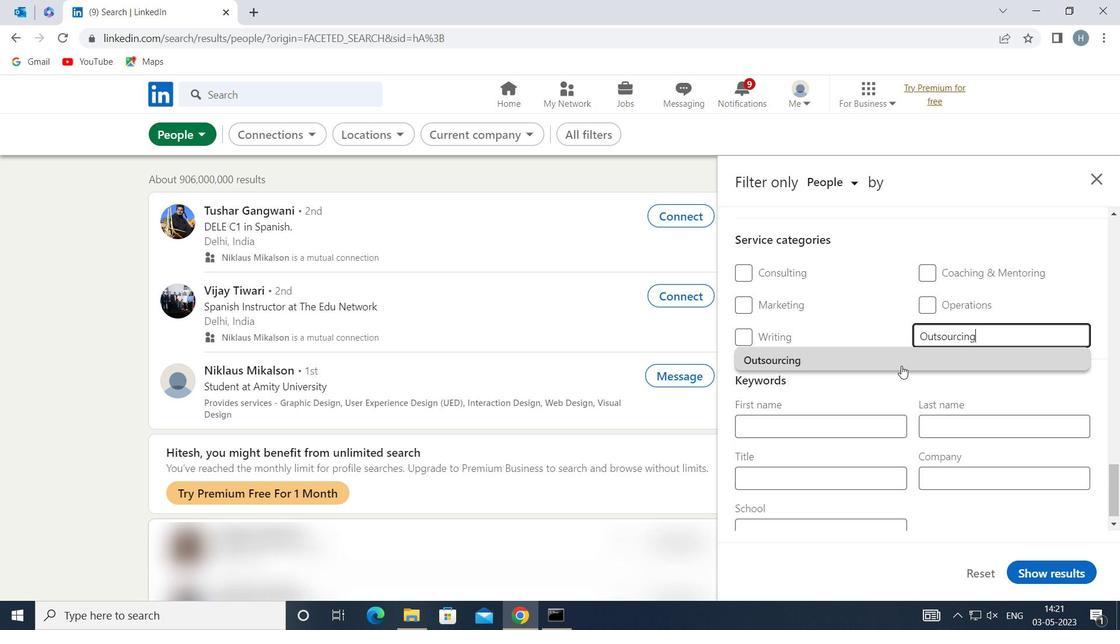 
Action: Mouse moved to (889, 359)
Screenshot: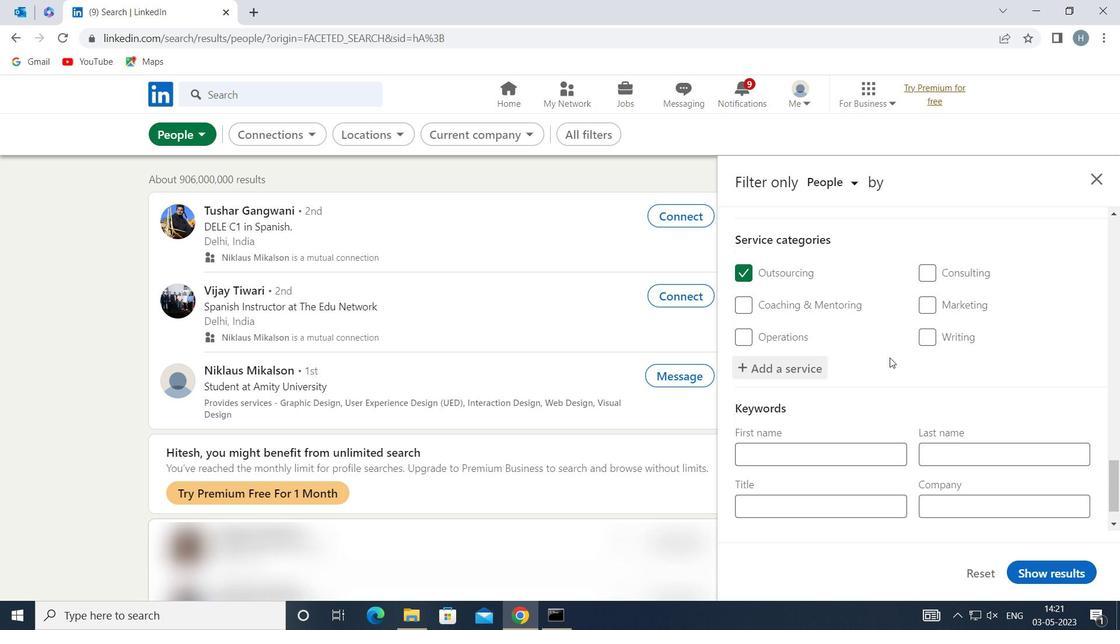 
Action: Mouse scrolled (889, 358) with delta (0, 0)
Screenshot: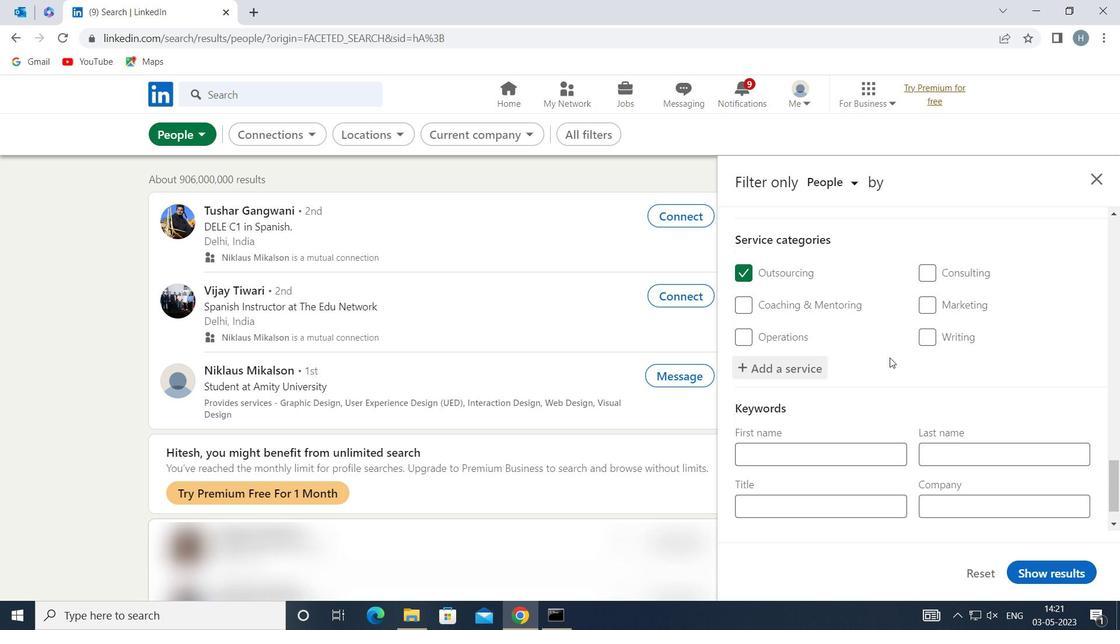 
Action: Mouse moved to (889, 360)
Screenshot: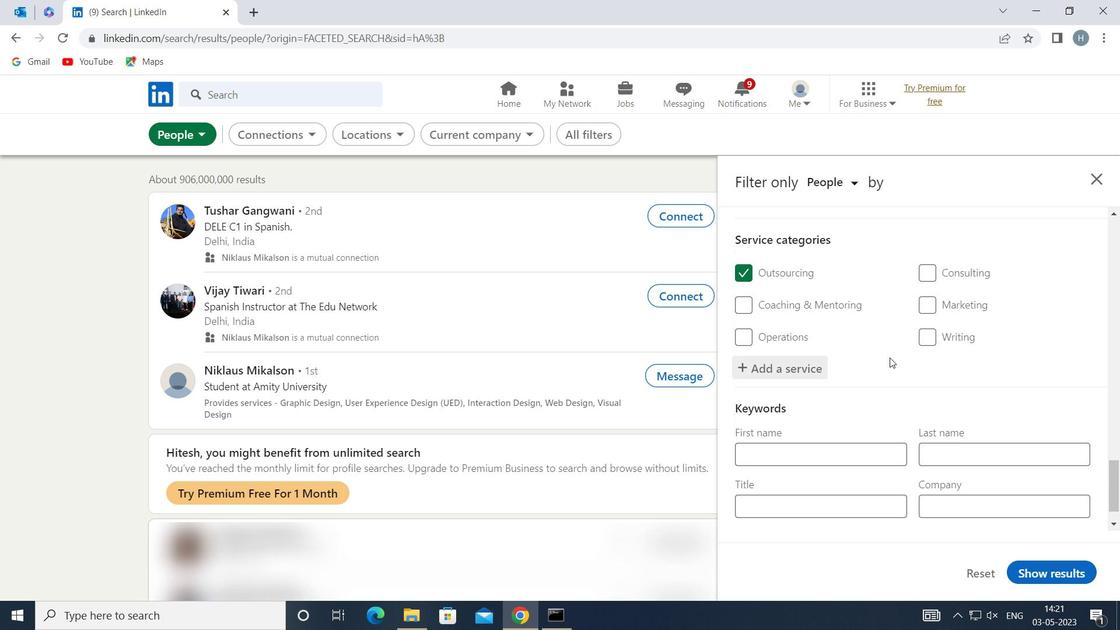 
Action: Mouse scrolled (889, 359) with delta (0, 0)
Screenshot: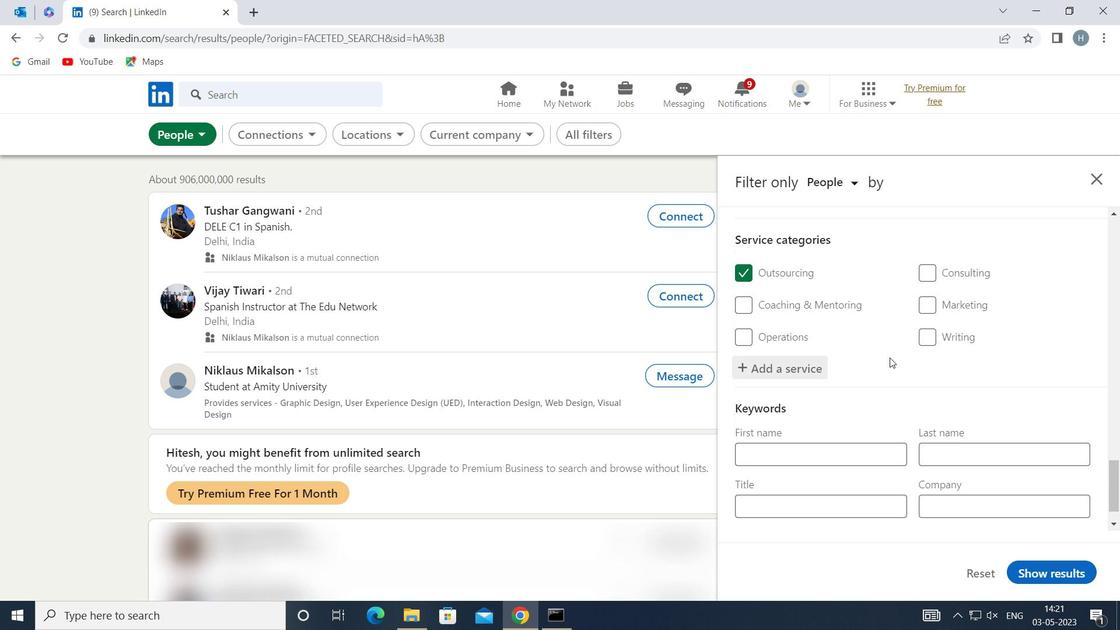 
Action: Mouse scrolled (889, 359) with delta (0, 0)
Screenshot: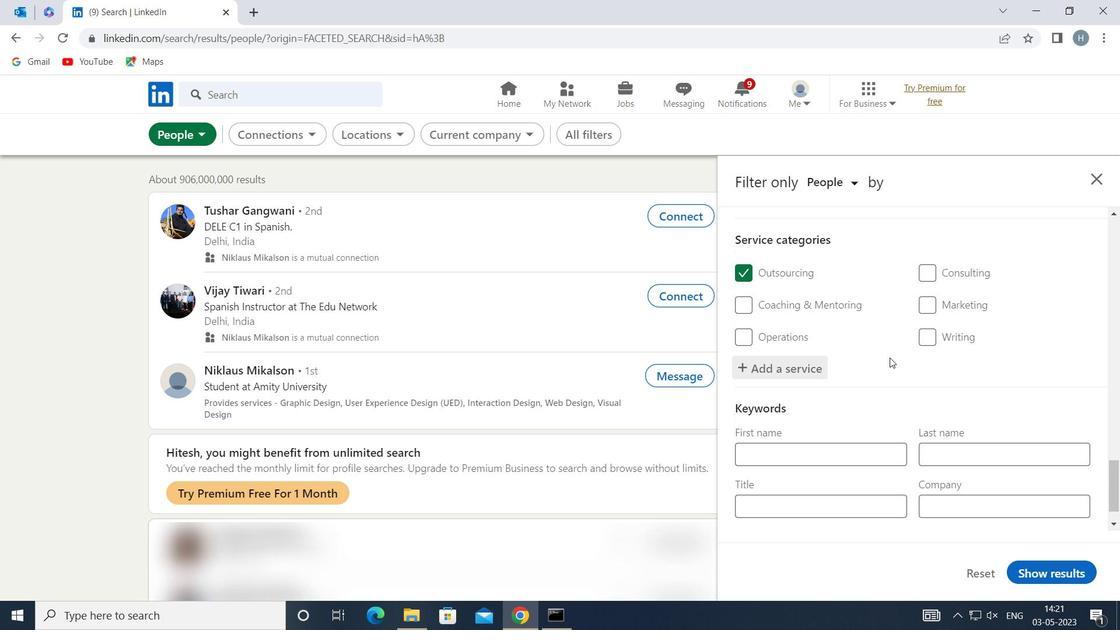 
Action: Mouse scrolled (889, 359) with delta (0, 0)
Screenshot: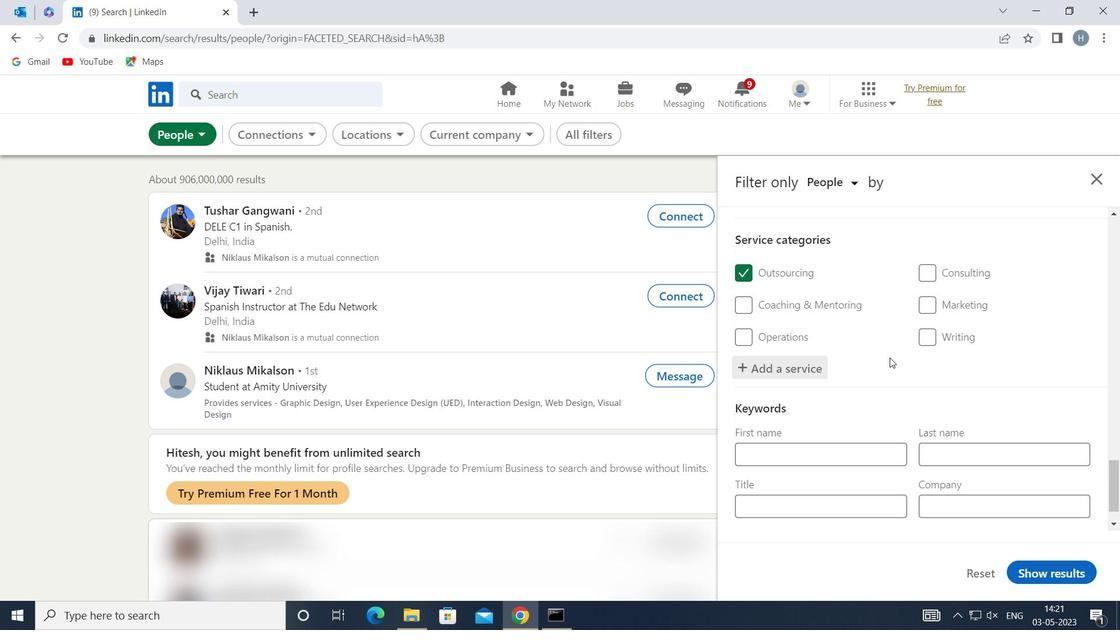 
Action: Mouse scrolled (889, 359) with delta (0, 0)
Screenshot: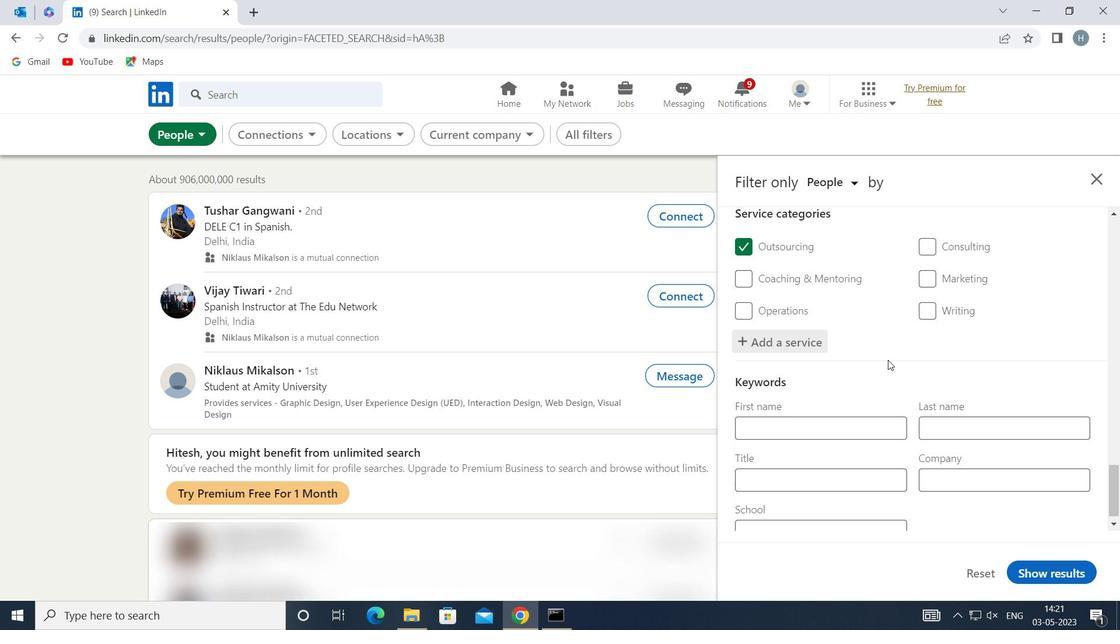 
Action: Mouse moved to (888, 360)
Screenshot: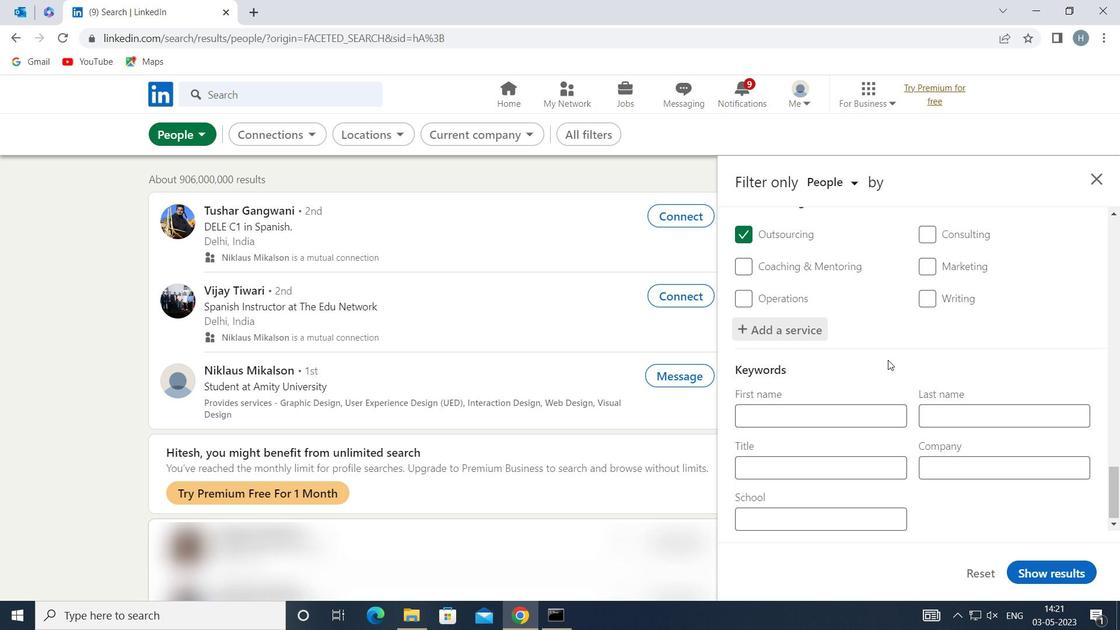 
Action: Mouse scrolled (888, 360) with delta (0, 0)
Screenshot: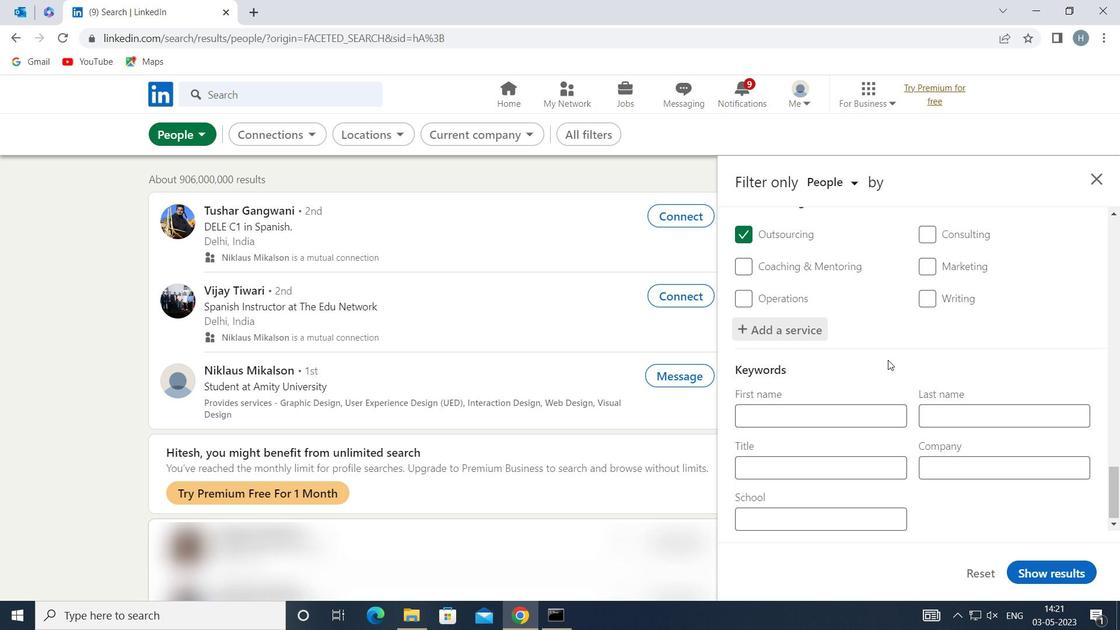 
Action: Mouse moved to (857, 462)
Screenshot: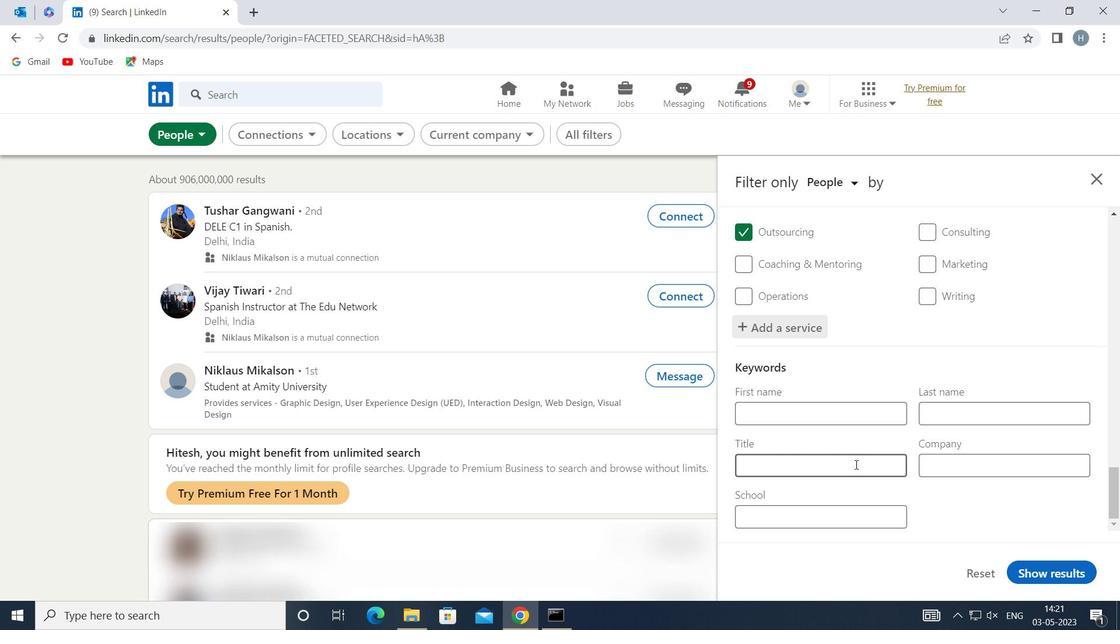 
Action: Mouse pressed left at (857, 462)
Screenshot: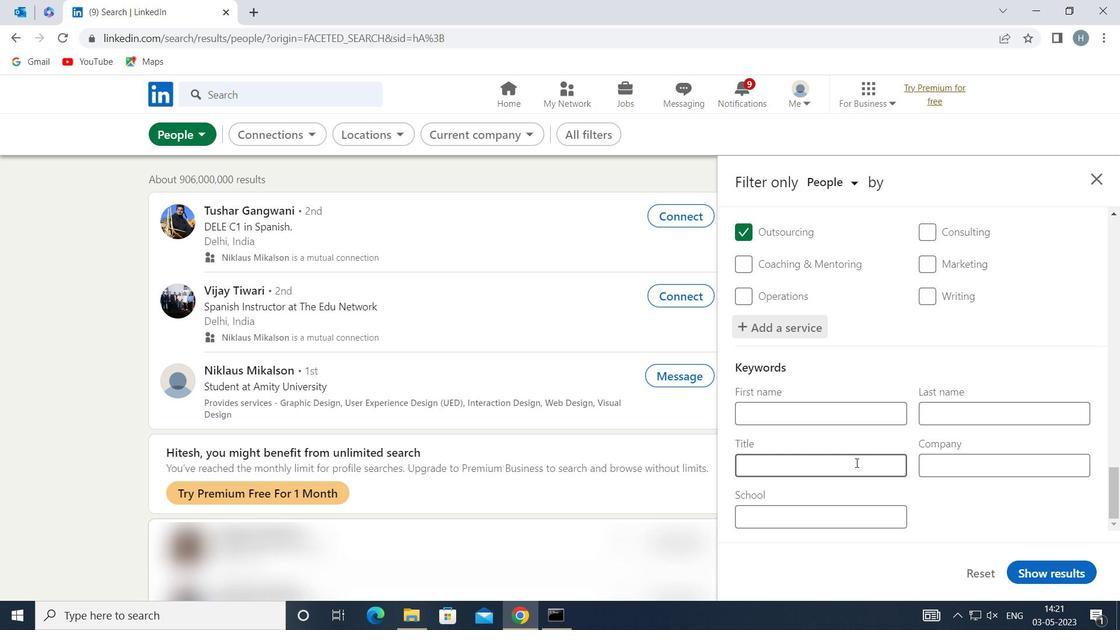
Action: Mouse moved to (844, 459)
Screenshot: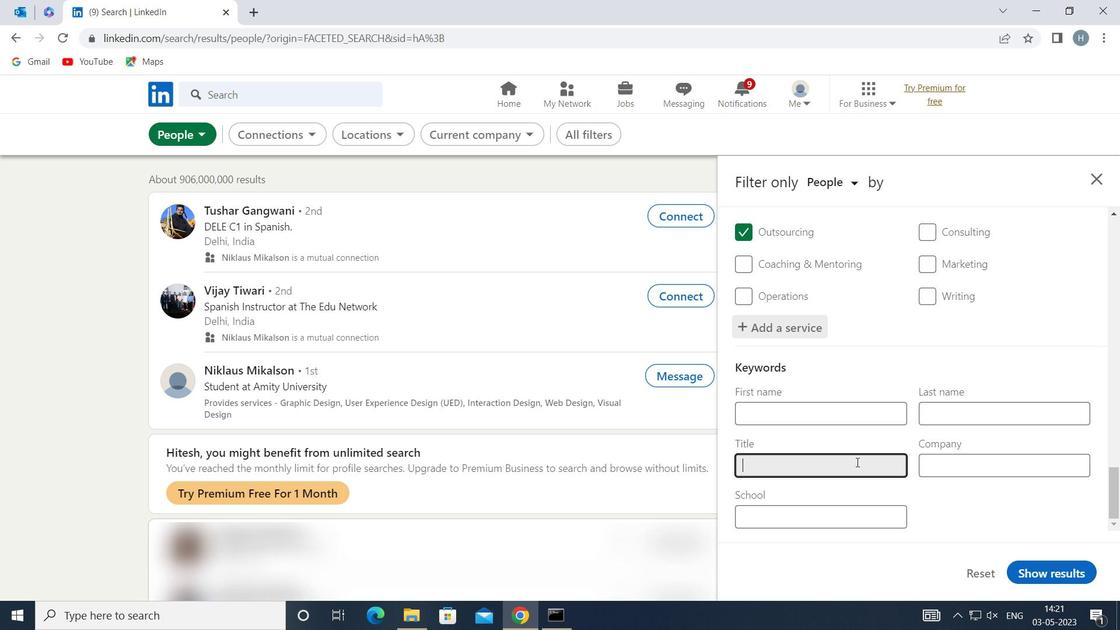 
Action: Key pressed <Key.shift>SALES<Key.space><Key.shift>ANALYST
Screenshot: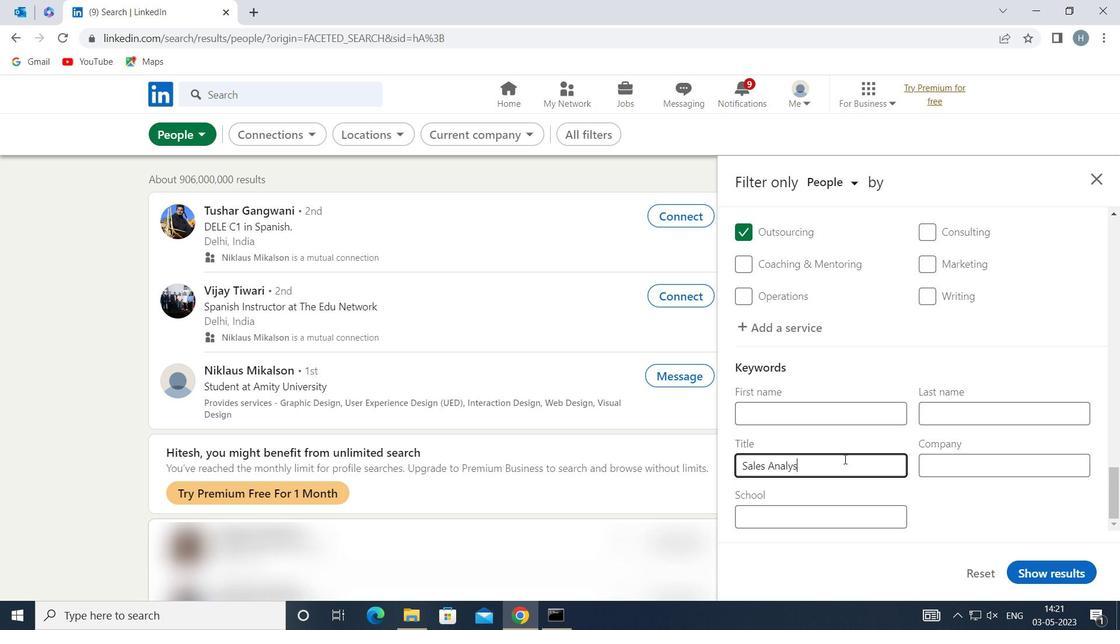 
Action: Mouse moved to (1044, 569)
Screenshot: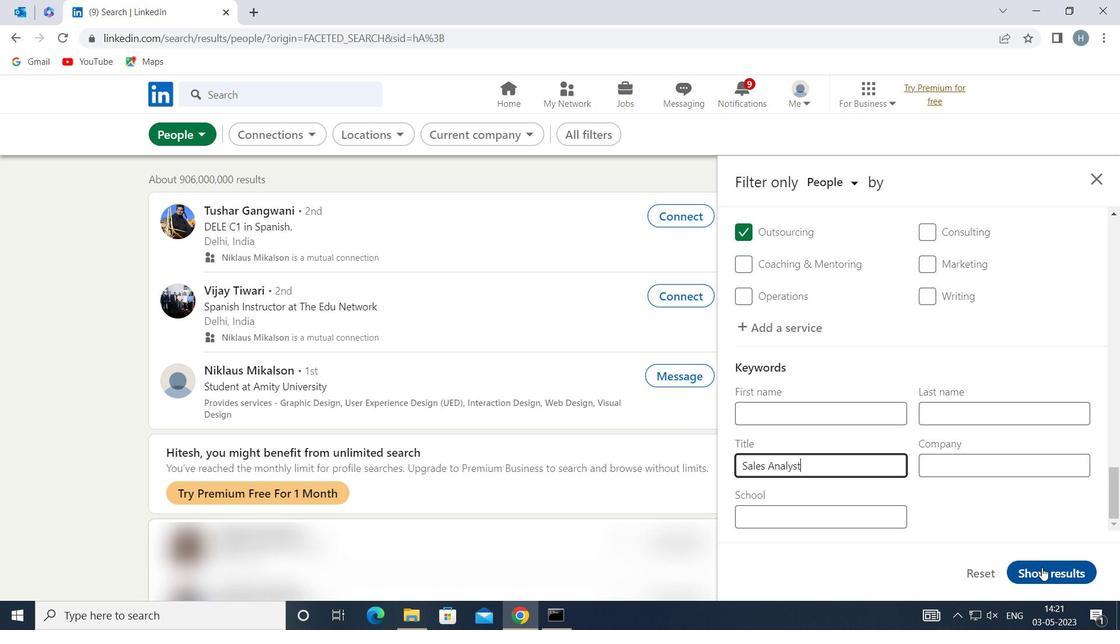 
Action: Mouse pressed left at (1044, 569)
Screenshot: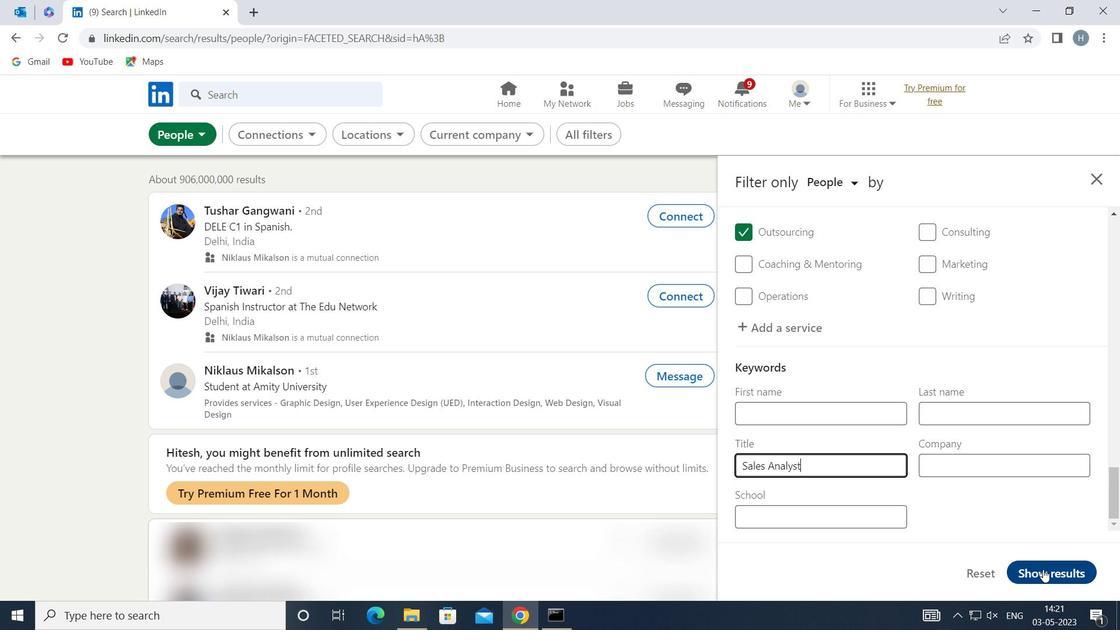 
Action: Mouse moved to (1032, 559)
Screenshot: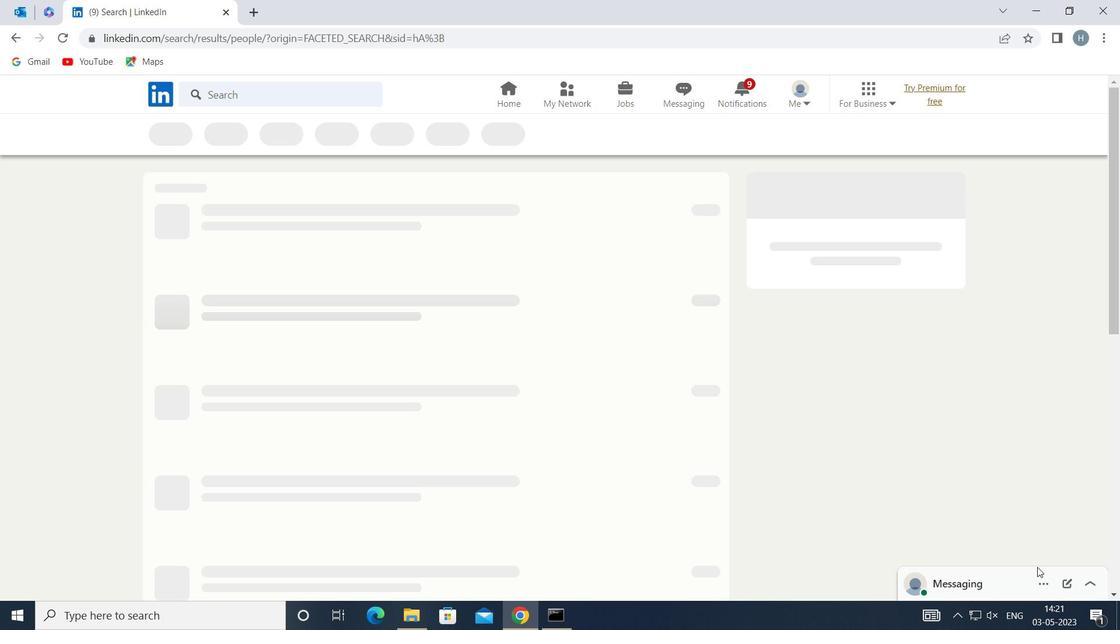 
